 Task: Find connections with filter location Dhamtari with filter topic #mentalhealthwith filter profile language Spanish with filter current company Jellyfish with filter school UKA TARSADIA UNIVERSITY with filter industry Motor Vehicle Parts Manufacturing with filter service category iOS Development with filter keywords title Engineering Technician
Action: Mouse moved to (544, 67)
Screenshot: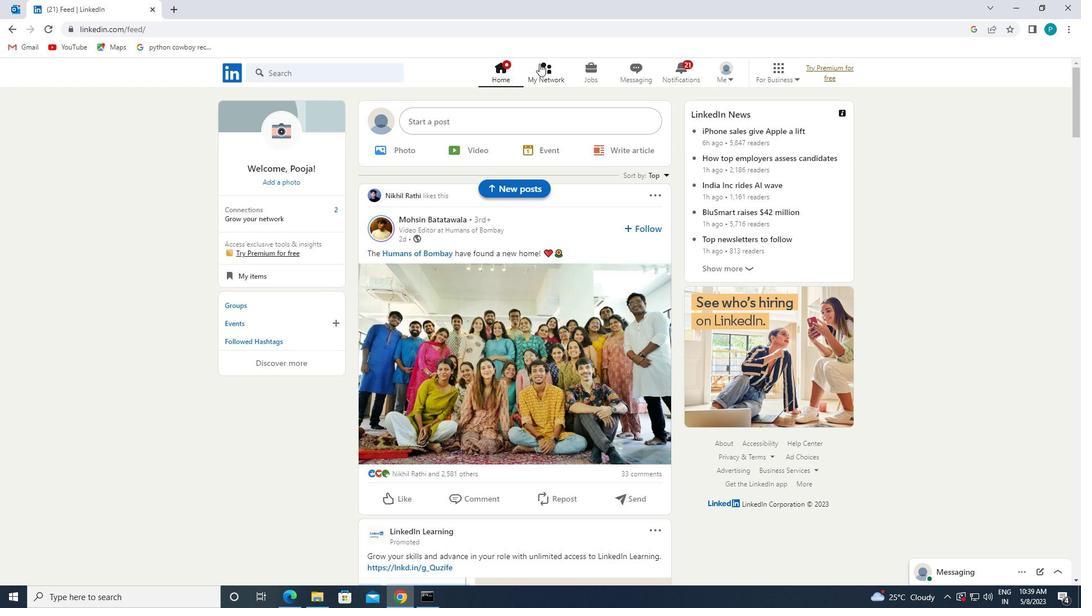 
Action: Mouse pressed left at (544, 67)
Screenshot: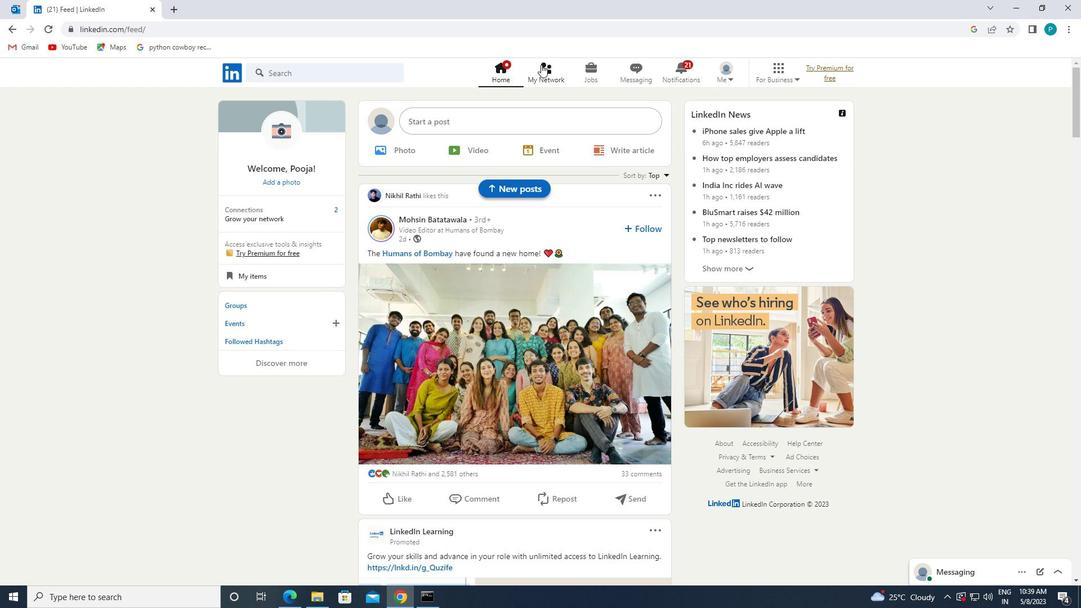 
Action: Mouse moved to (336, 128)
Screenshot: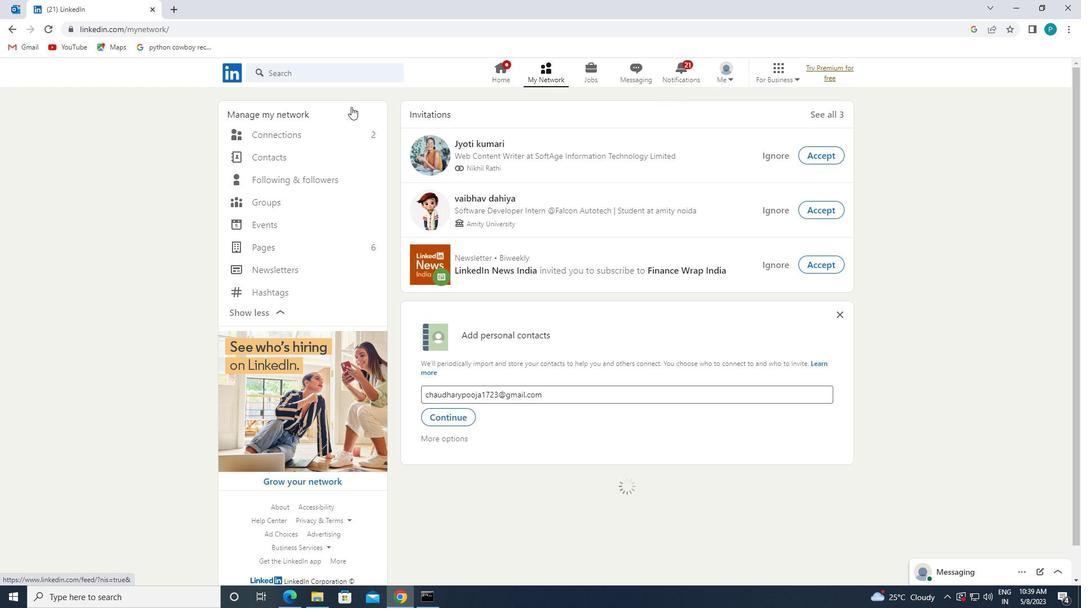 
Action: Mouse pressed left at (336, 128)
Screenshot: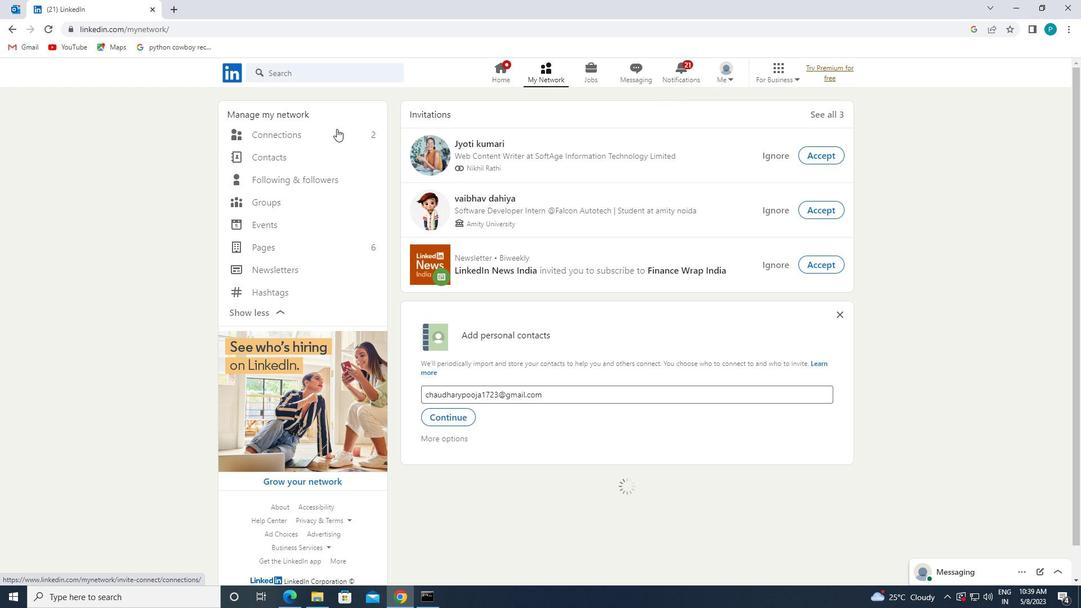 
Action: Mouse moved to (610, 138)
Screenshot: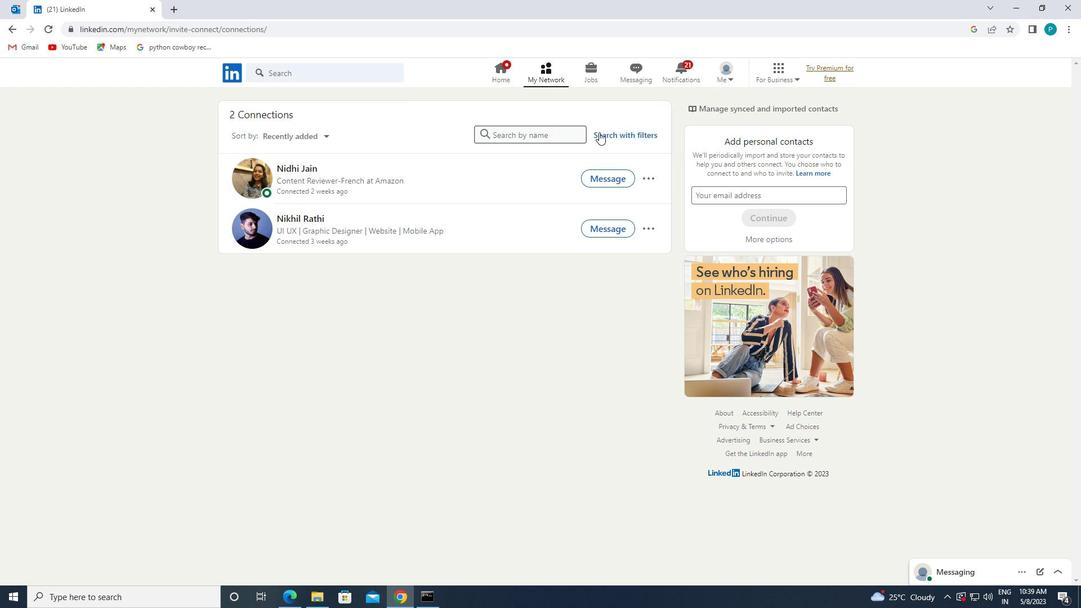 
Action: Mouse pressed left at (610, 138)
Screenshot: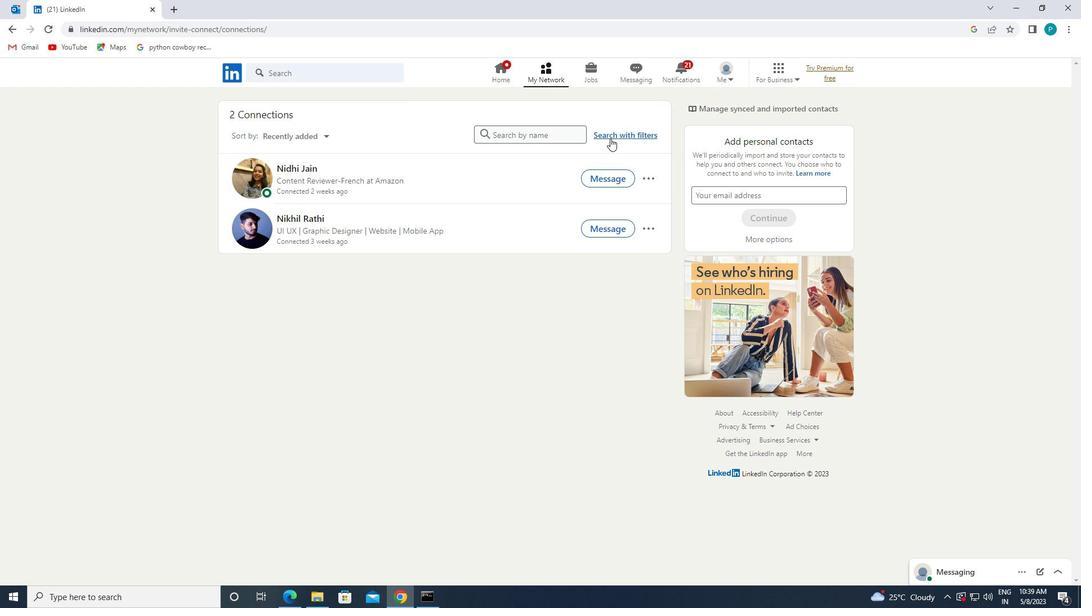 
Action: Mouse moved to (574, 103)
Screenshot: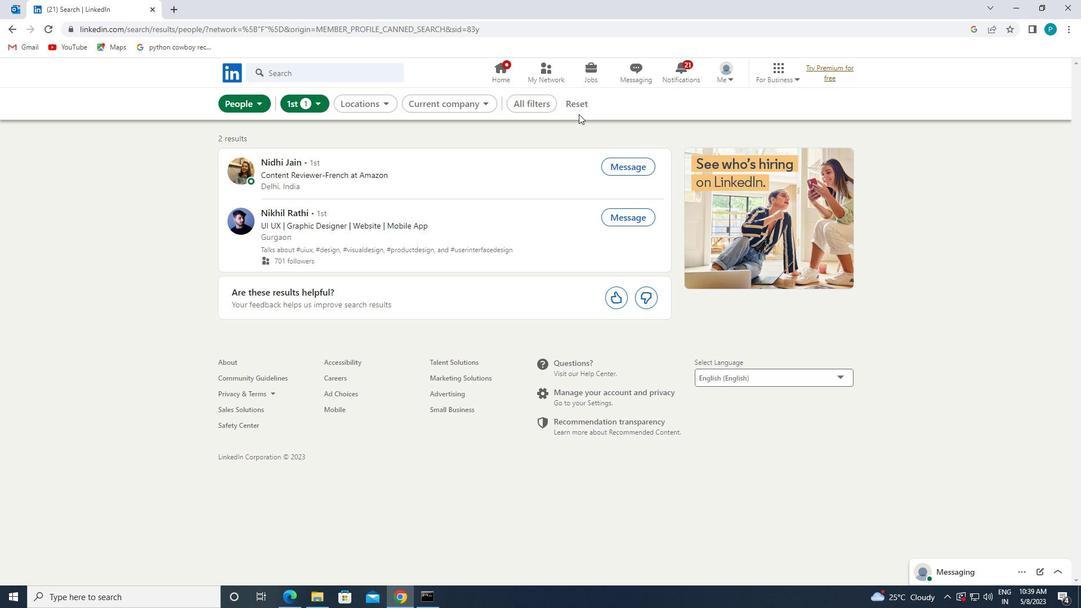 
Action: Mouse pressed left at (574, 103)
Screenshot: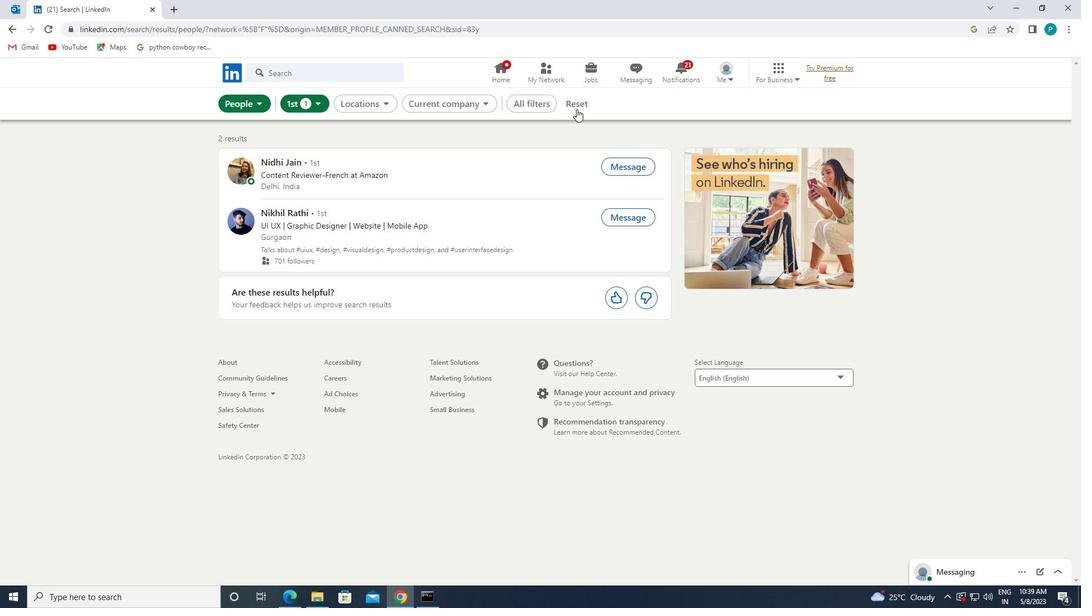 
Action: Mouse moved to (574, 103)
Screenshot: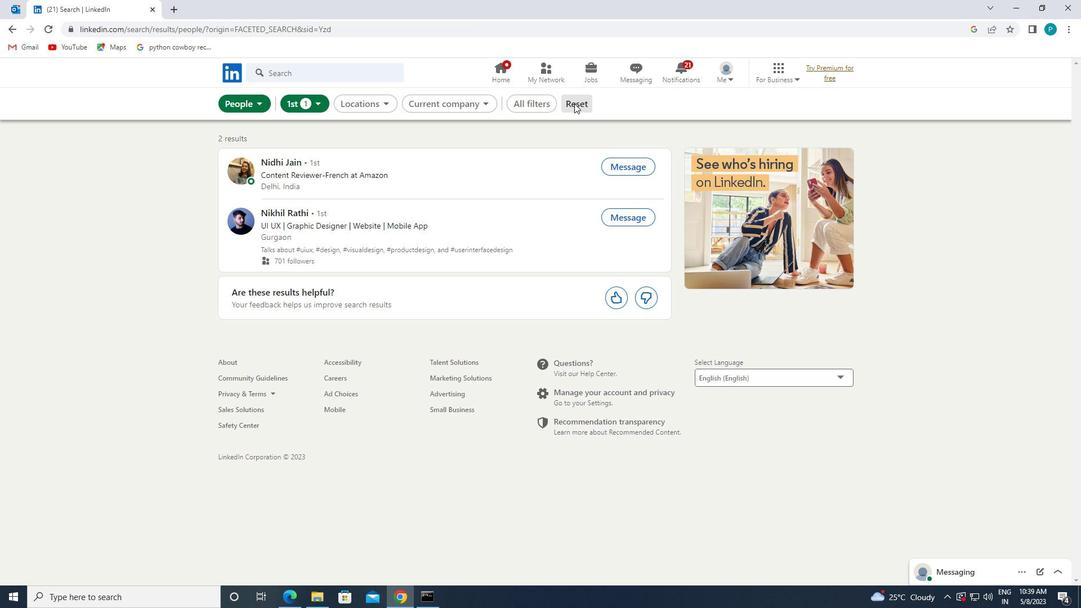 
Action: Mouse pressed left at (574, 103)
Screenshot: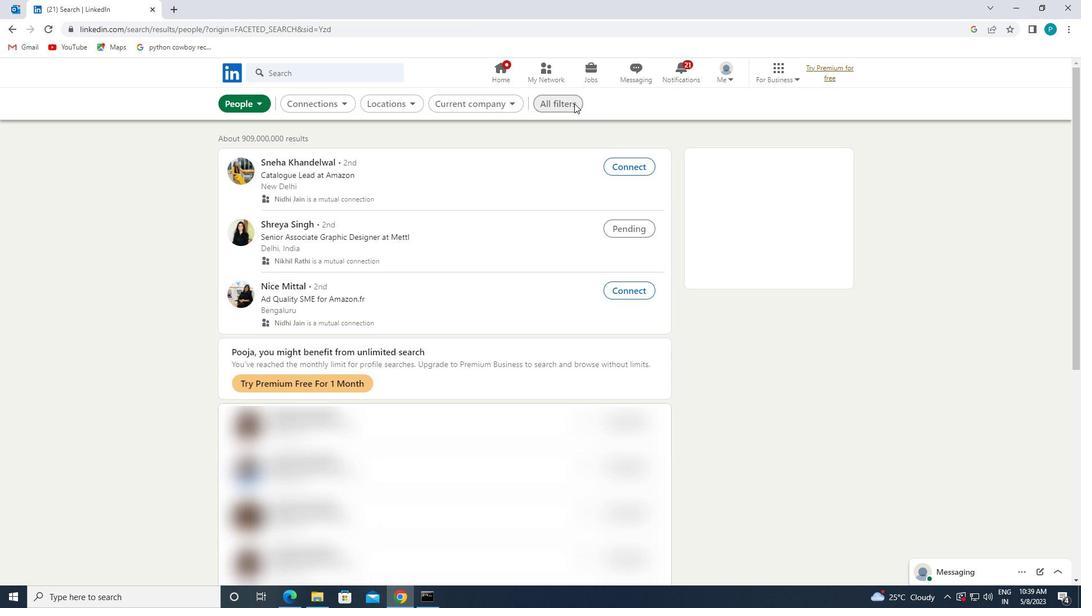
Action: Mouse moved to (774, 229)
Screenshot: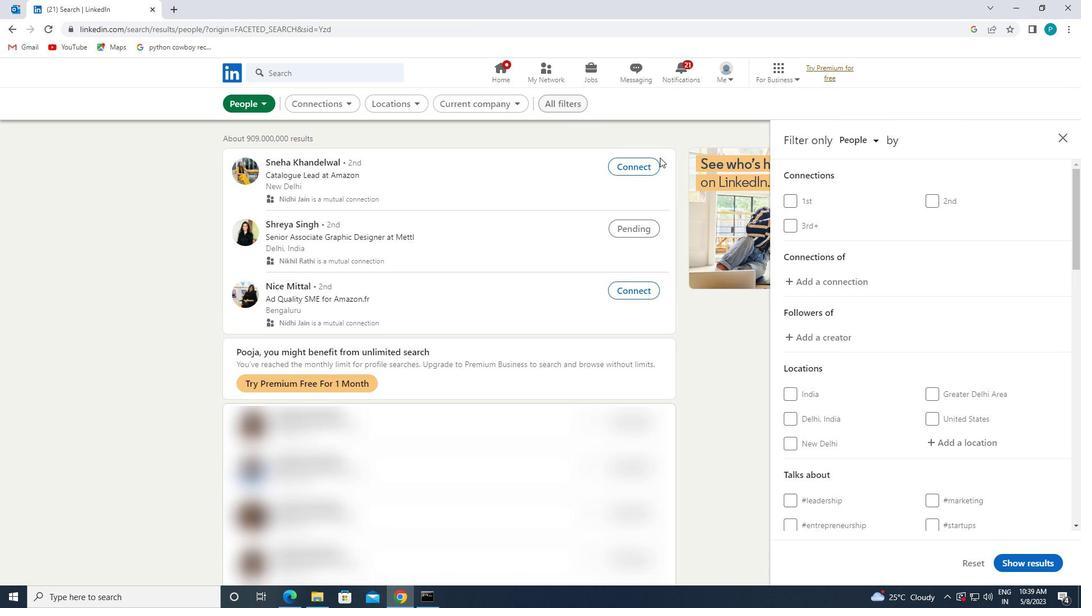 
Action: Mouse scrolled (774, 229) with delta (0, 0)
Screenshot: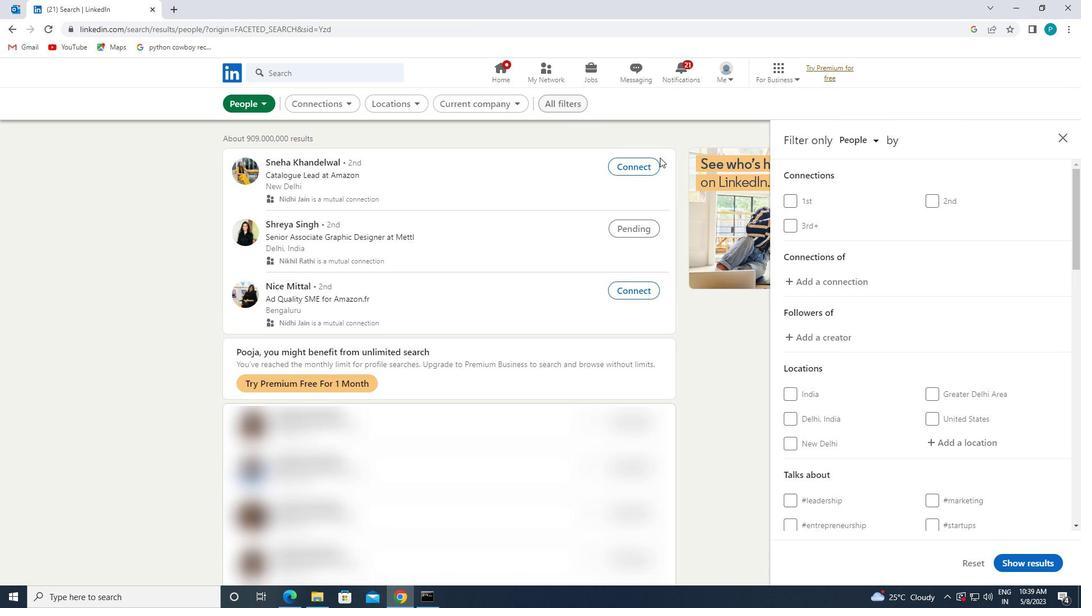 
Action: Mouse moved to (848, 273)
Screenshot: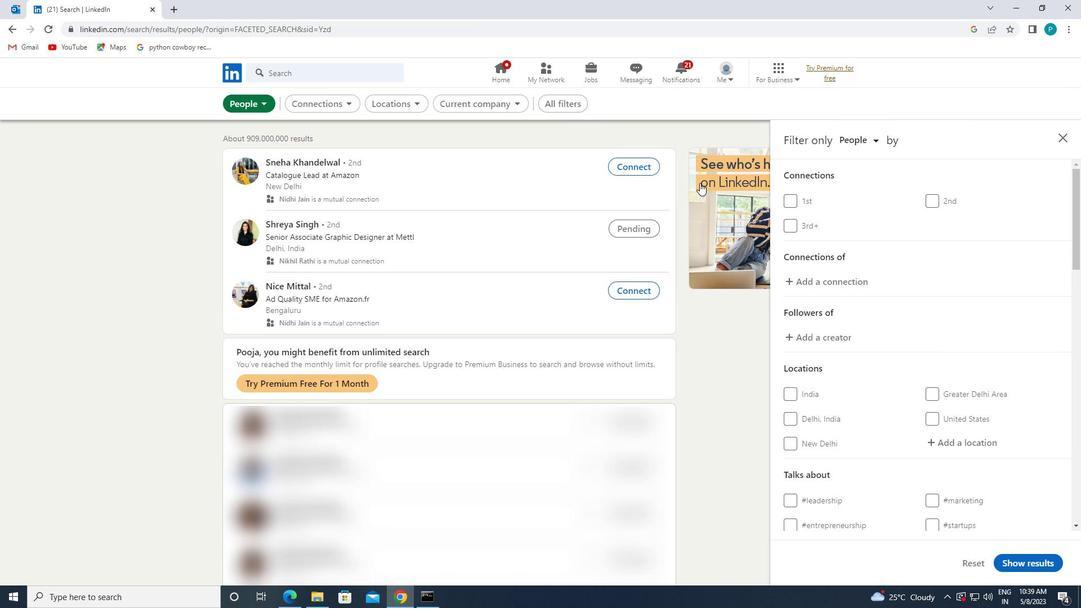 
Action: Mouse scrolled (848, 272) with delta (0, 0)
Screenshot: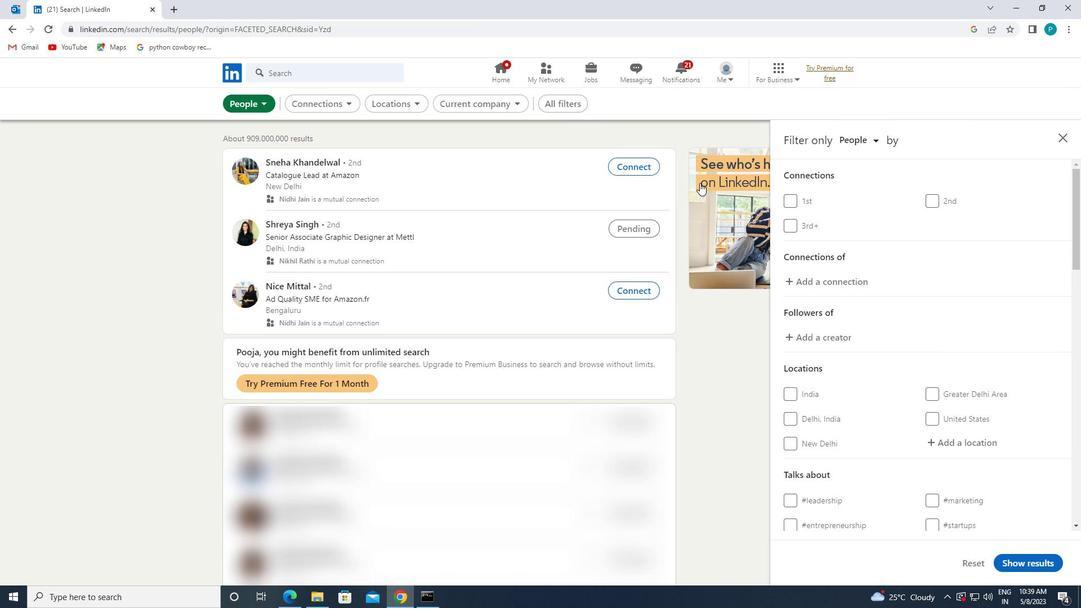 
Action: Mouse moved to (969, 333)
Screenshot: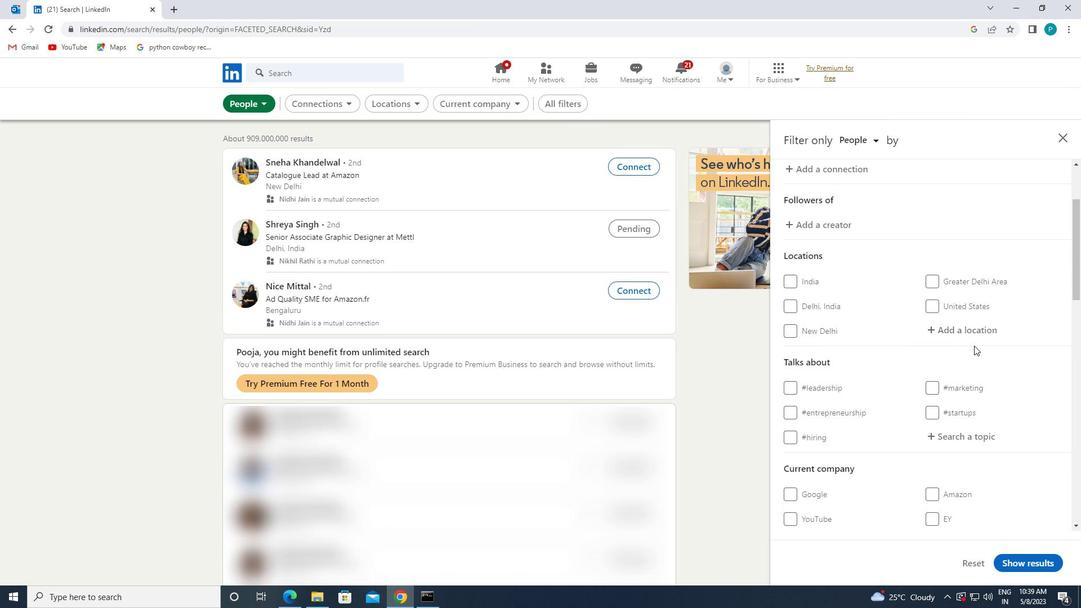 
Action: Mouse pressed left at (969, 333)
Screenshot: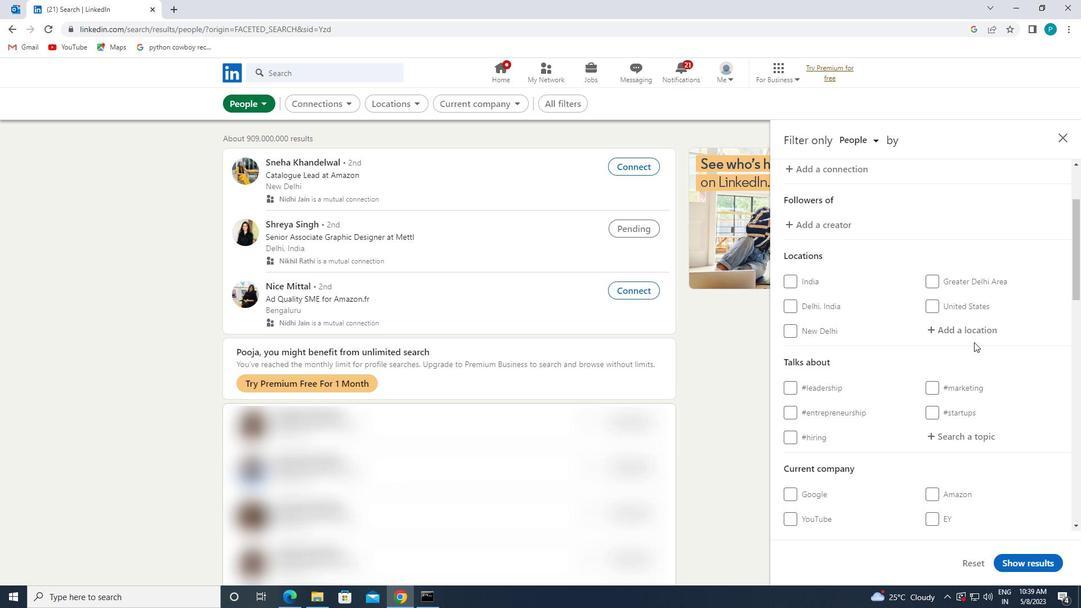
Action: Key pressed <Key.caps_lock>d<Key.caps_lock>hatari
Screenshot: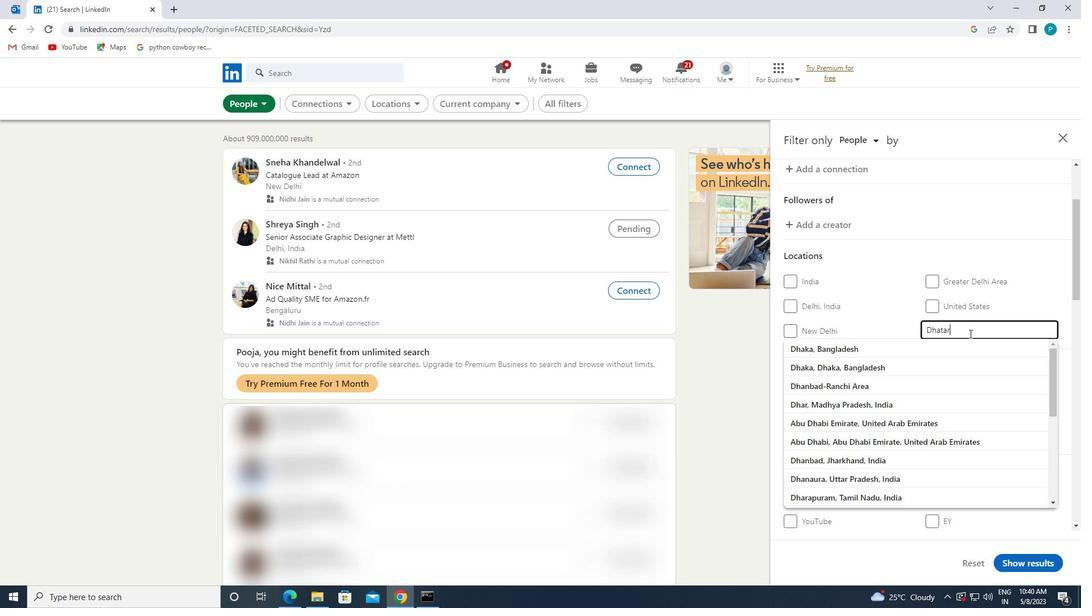 
Action: Mouse moved to (942, 330)
Screenshot: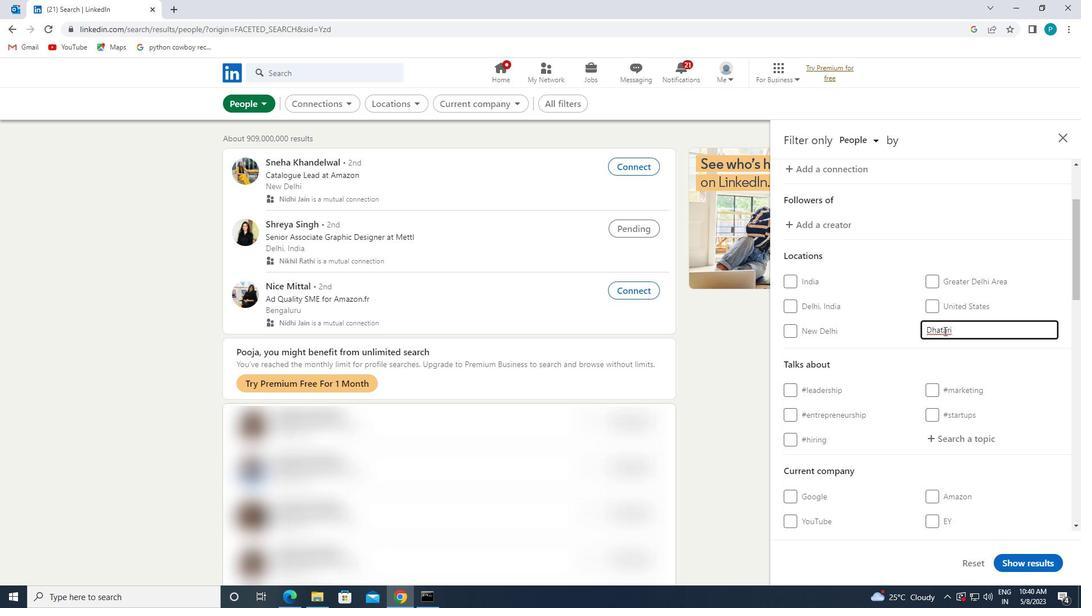 
Action: Mouse pressed left at (942, 330)
Screenshot: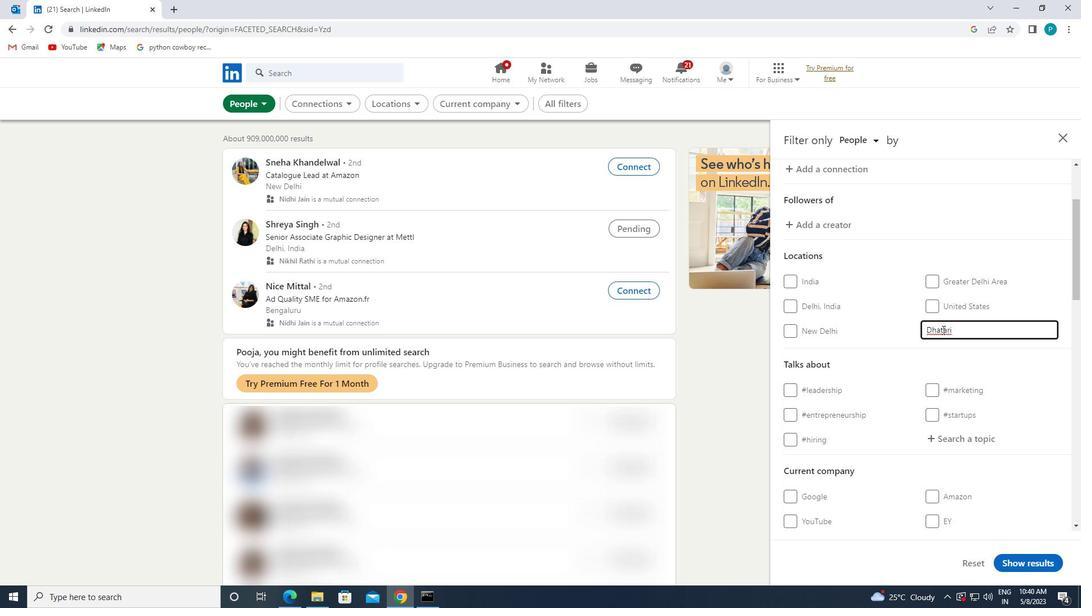 
Action: Mouse moved to (940, 330)
Screenshot: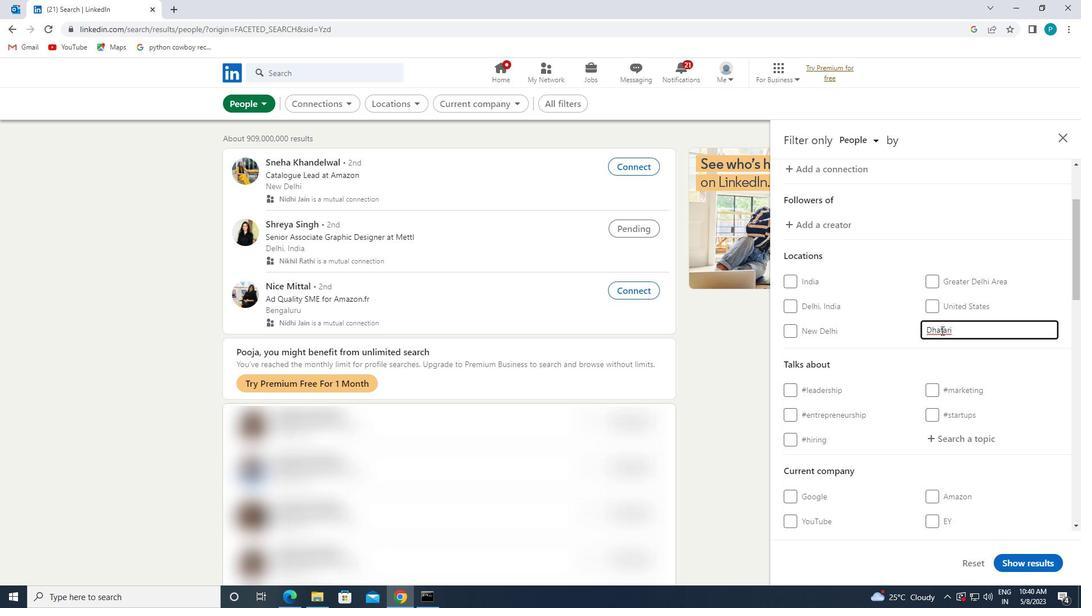 
Action: Mouse pressed left at (940, 330)
Screenshot: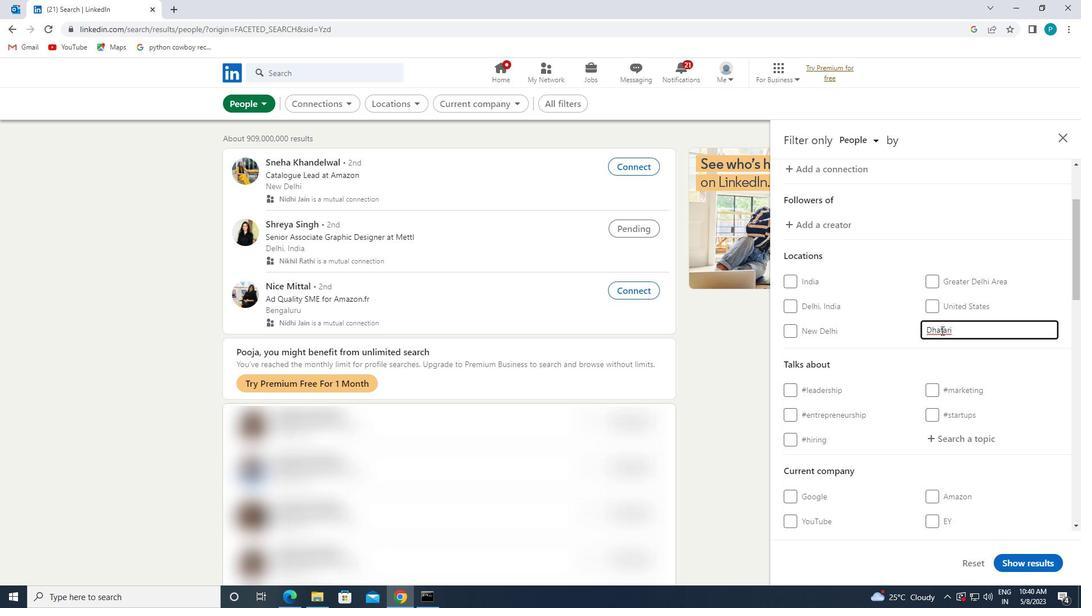 
Action: Mouse moved to (940, 330)
Screenshot: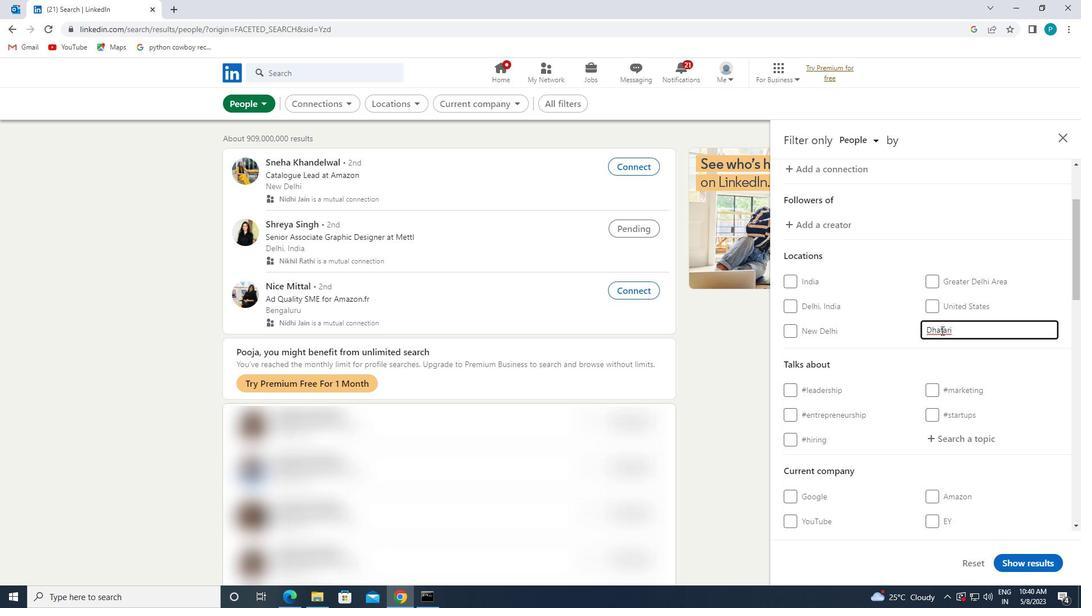 
Action: Key pressed m
Screenshot: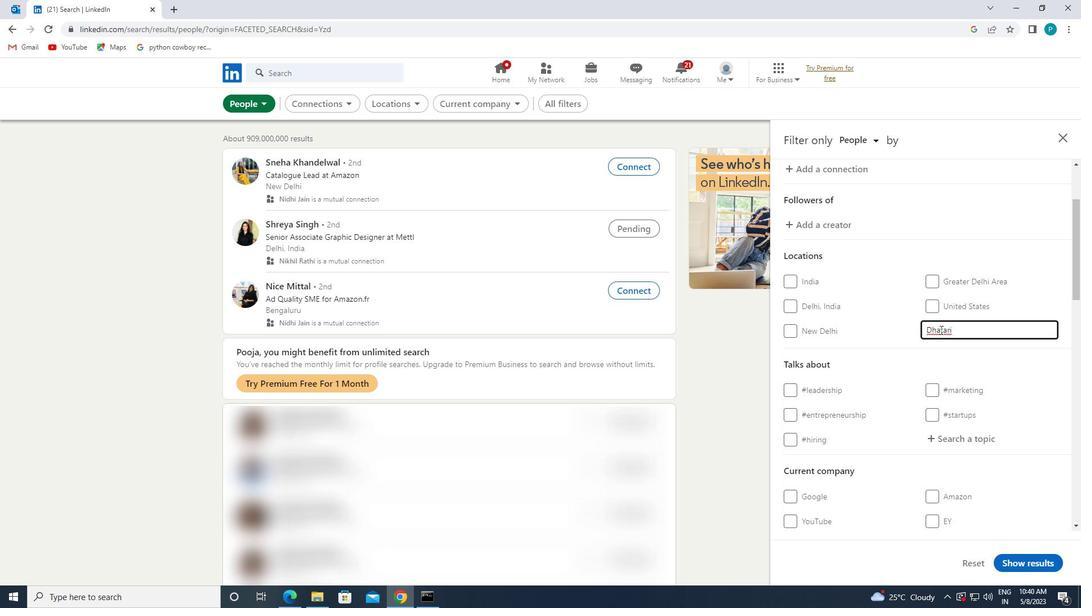 
Action: Mouse moved to (898, 343)
Screenshot: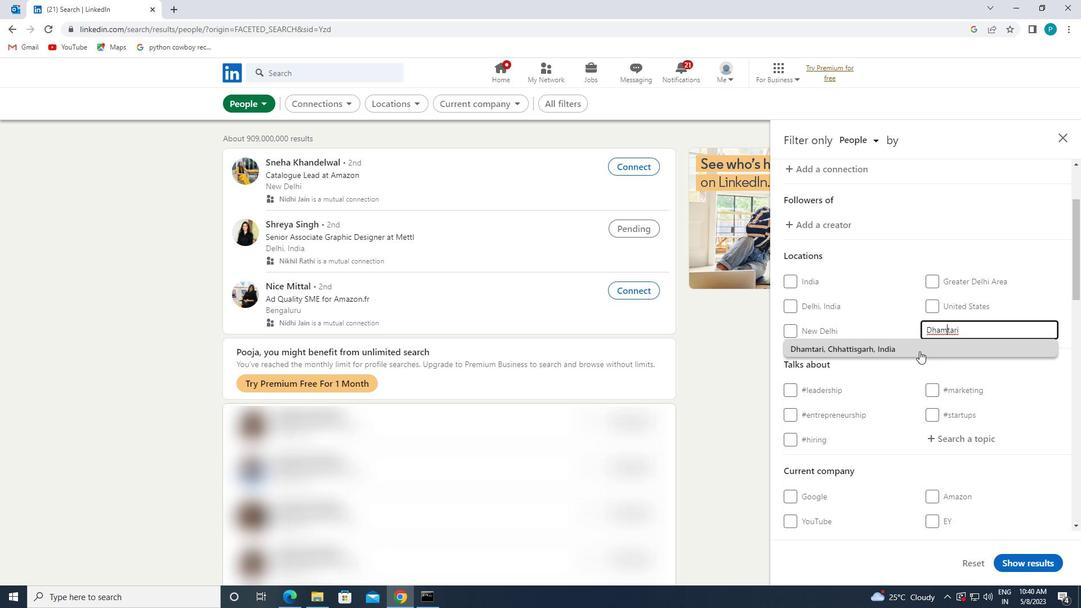 
Action: Mouse pressed left at (898, 343)
Screenshot: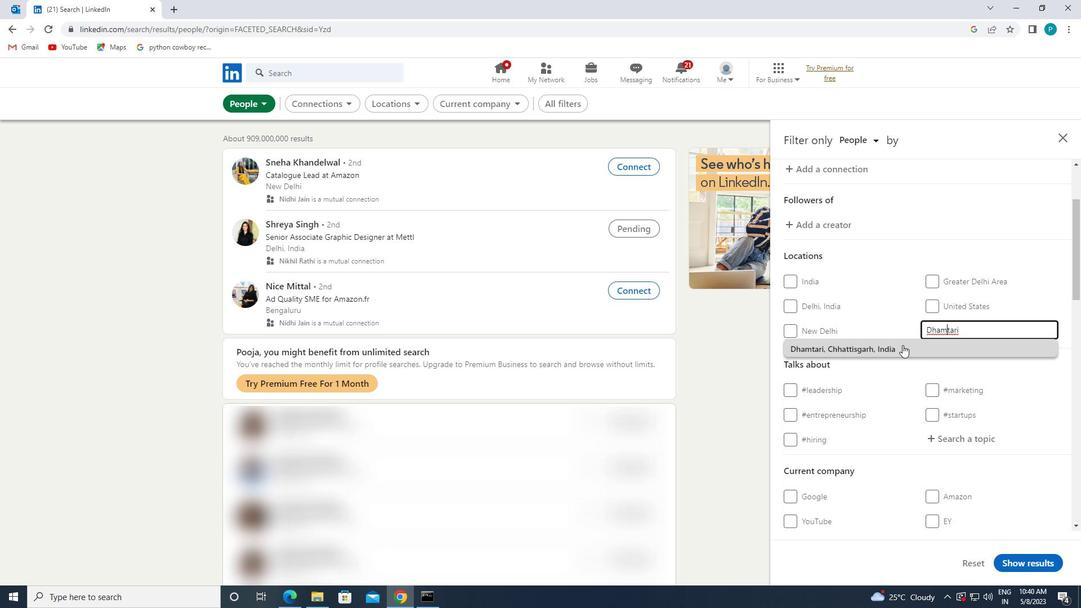 
Action: Mouse moved to (964, 392)
Screenshot: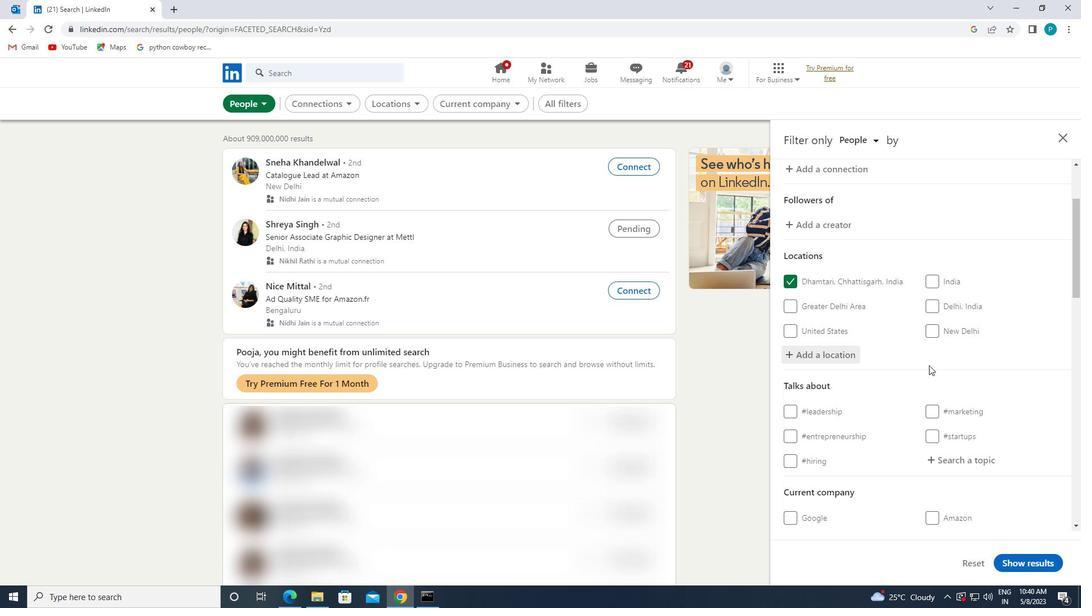 
Action: Mouse scrolled (964, 391) with delta (0, 0)
Screenshot: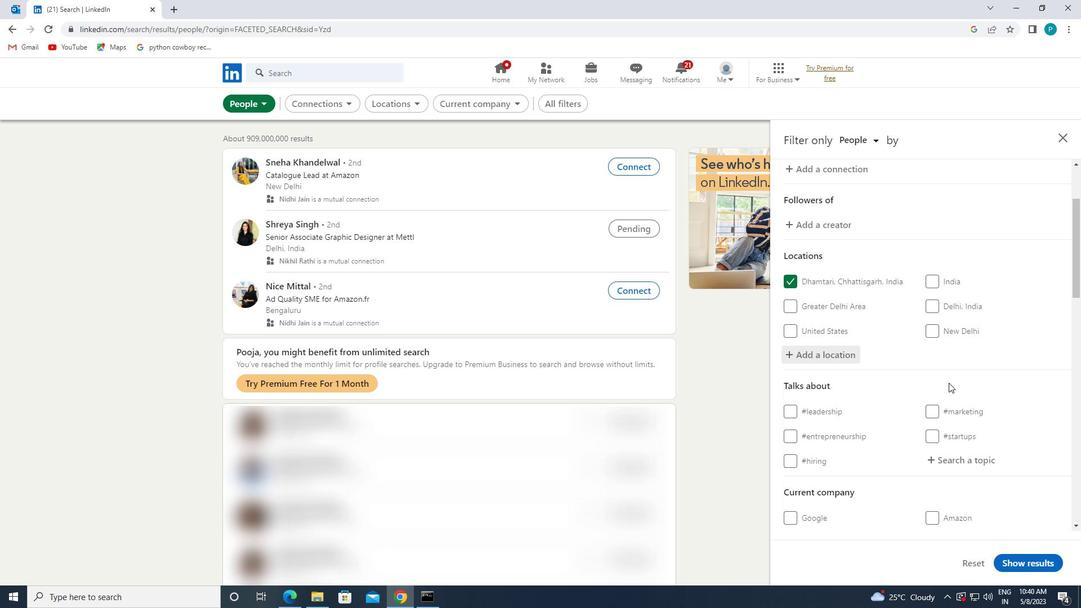 
Action: Mouse scrolled (964, 391) with delta (0, 0)
Screenshot: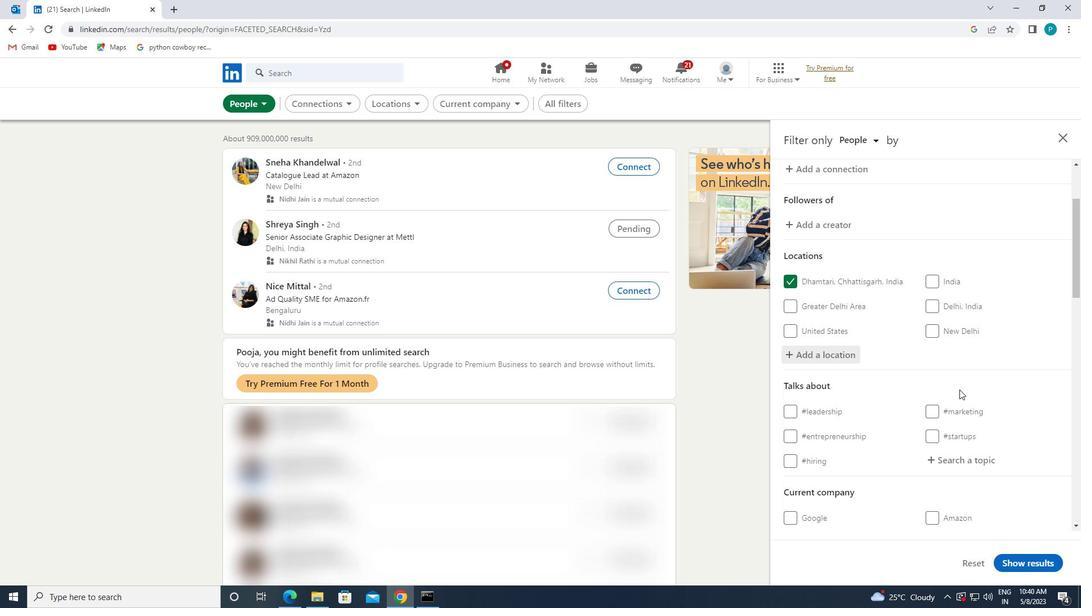 
Action: Mouse moved to (951, 344)
Screenshot: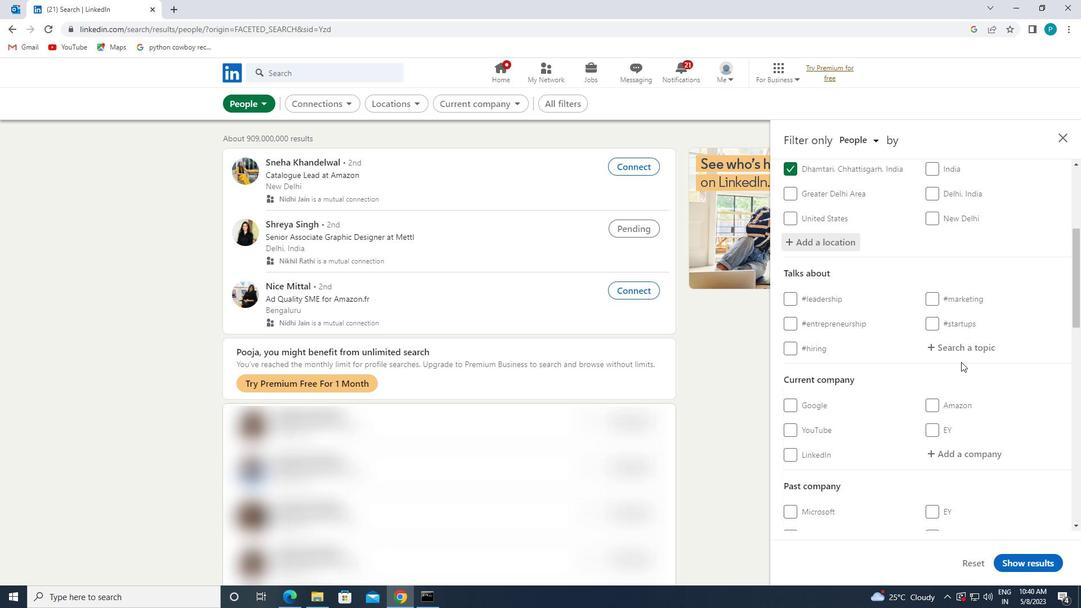 
Action: Mouse pressed left at (951, 344)
Screenshot: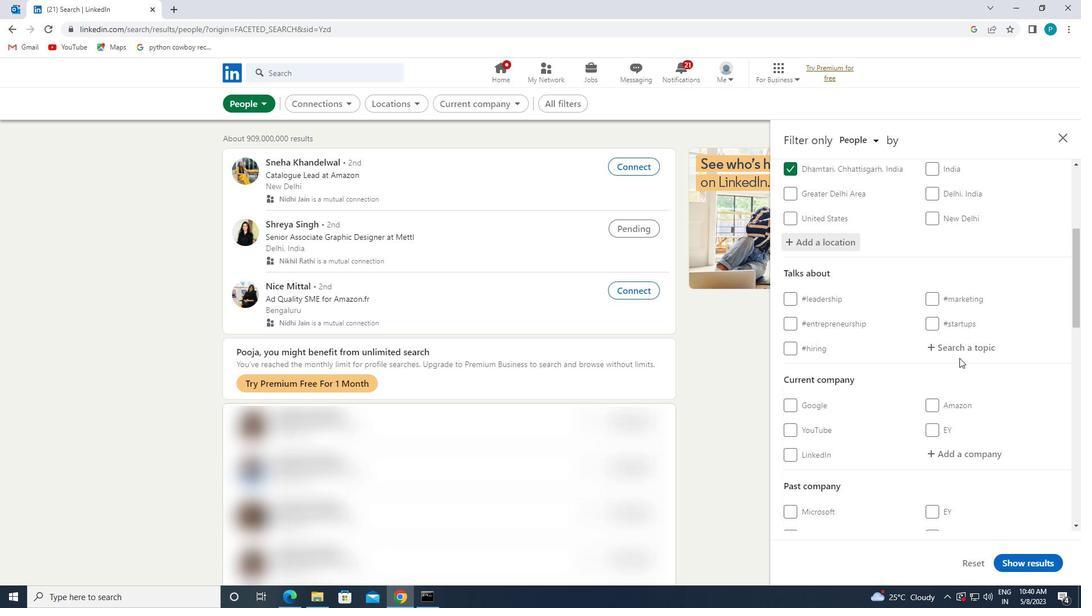 
Action: Key pressed <Key.shift>#MENTALHEALTH
Screenshot: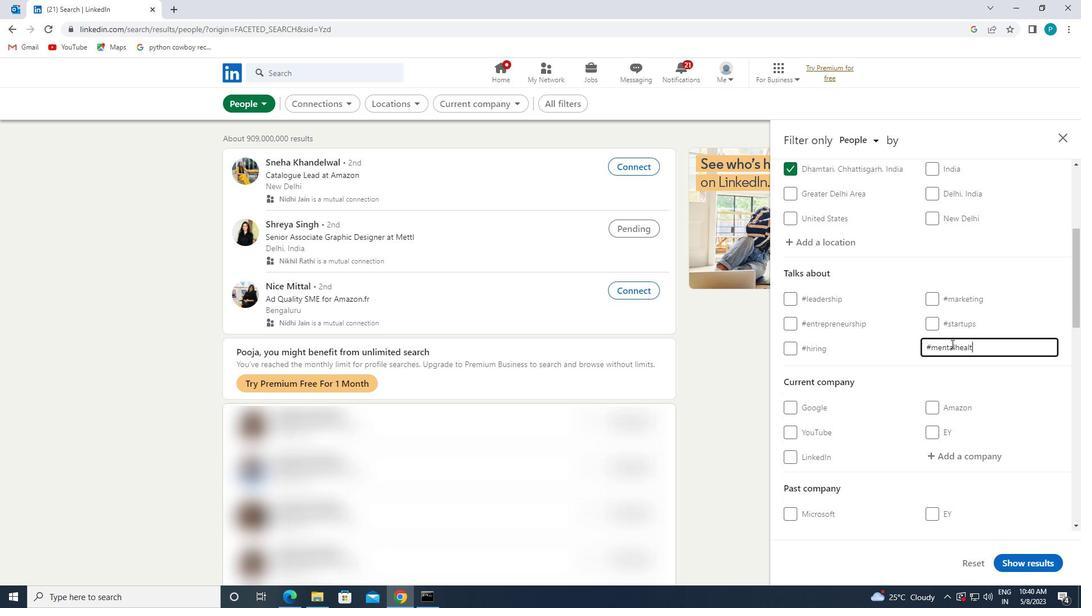 
Action: Mouse moved to (943, 376)
Screenshot: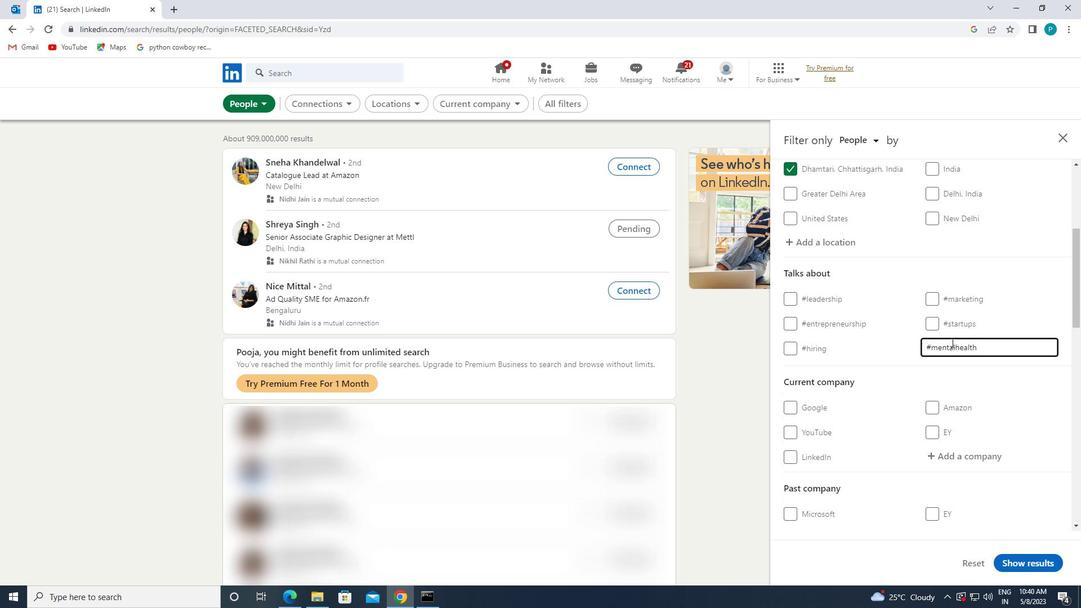 
Action: Mouse scrolled (943, 376) with delta (0, 0)
Screenshot: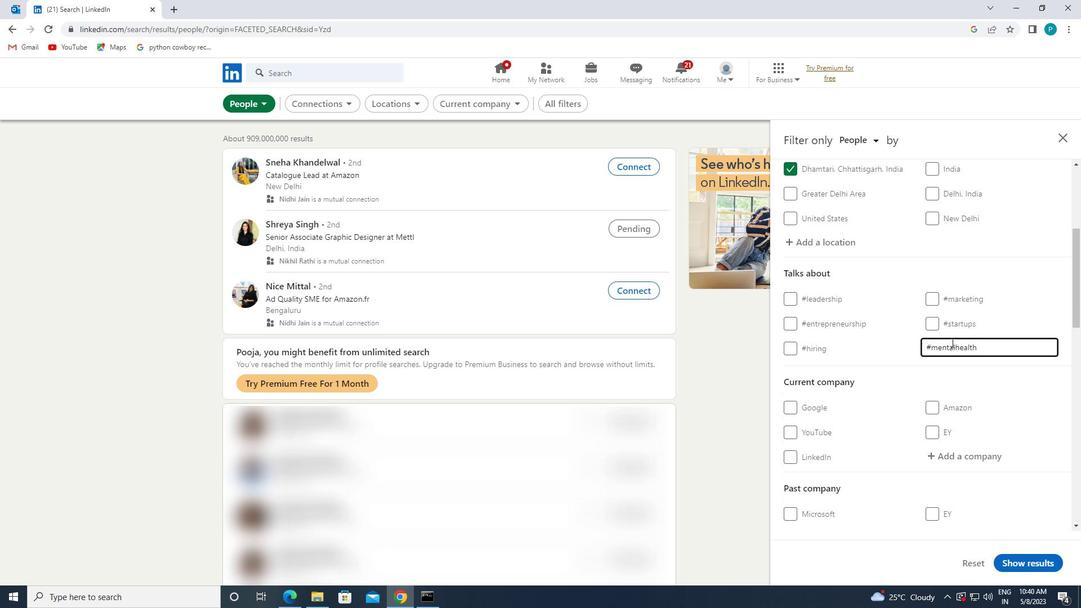 
Action: Mouse moved to (945, 377)
Screenshot: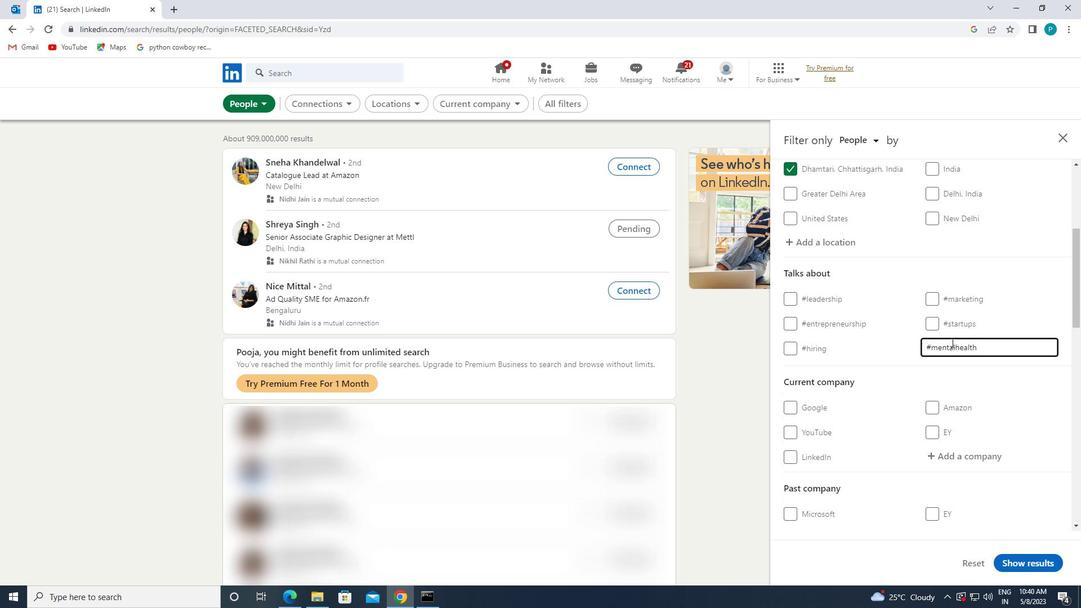 
Action: Mouse scrolled (945, 376) with delta (0, 0)
Screenshot: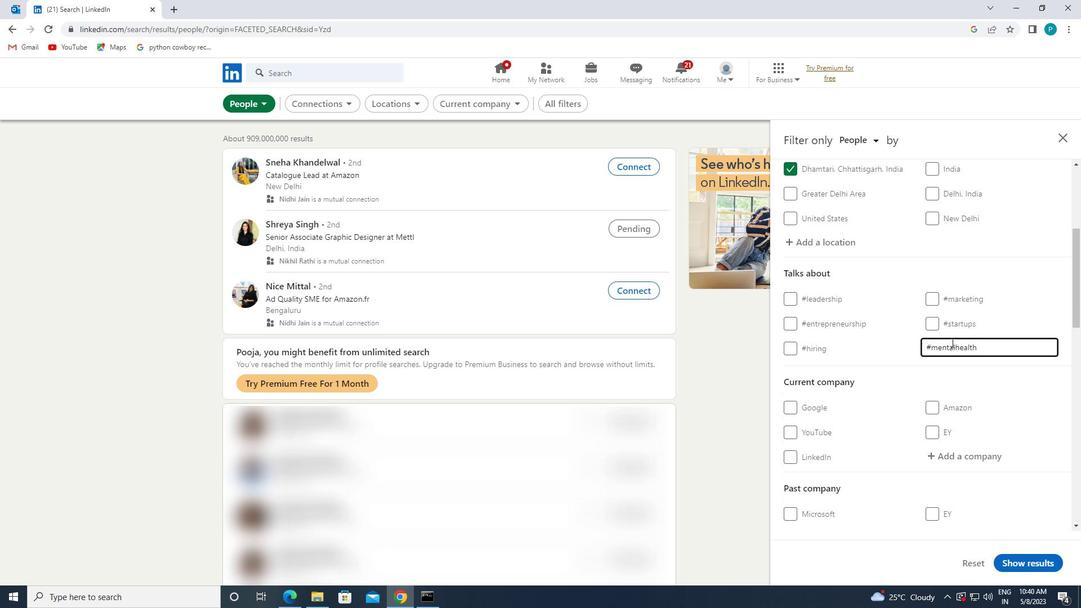 
Action: Mouse moved to (945, 377)
Screenshot: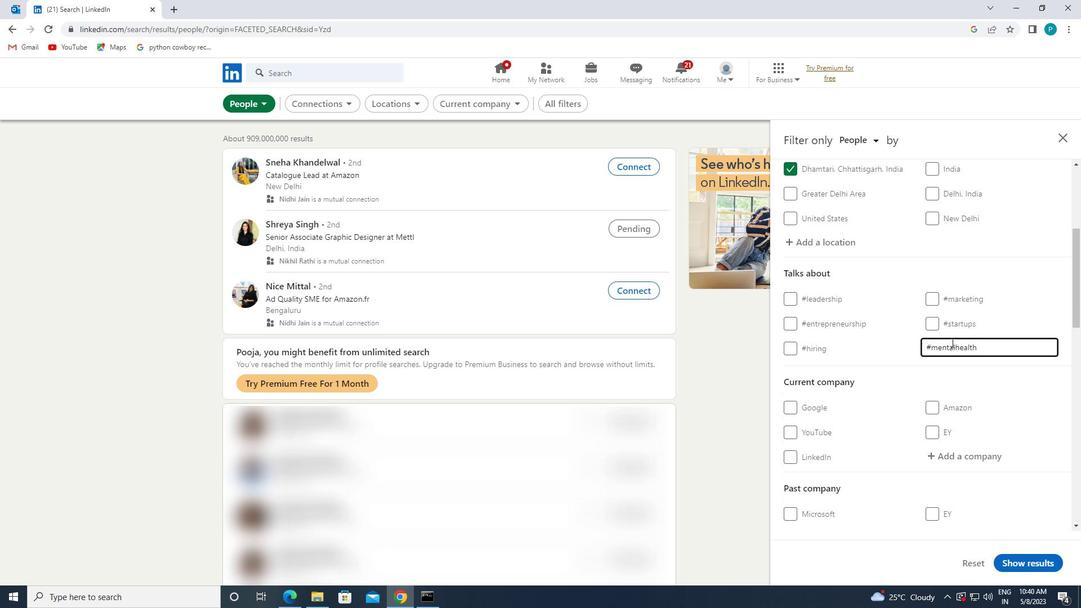 
Action: Mouse scrolled (945, 377) with delta (0, 0)
Screenshot: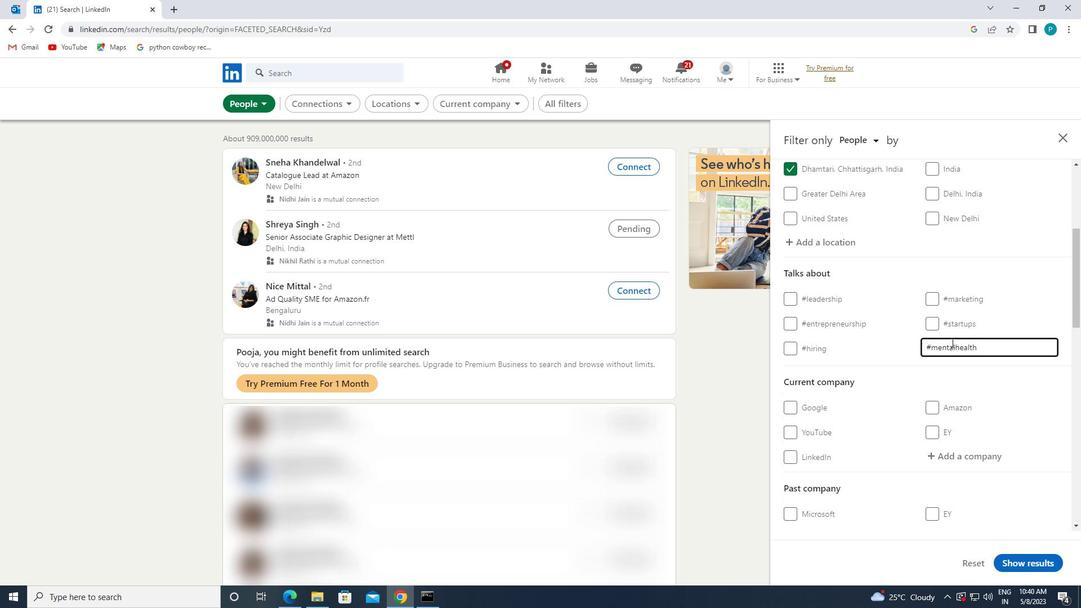 
Action: Mouse scrolled (945, 377) with delta (0, 0)
Screenshot: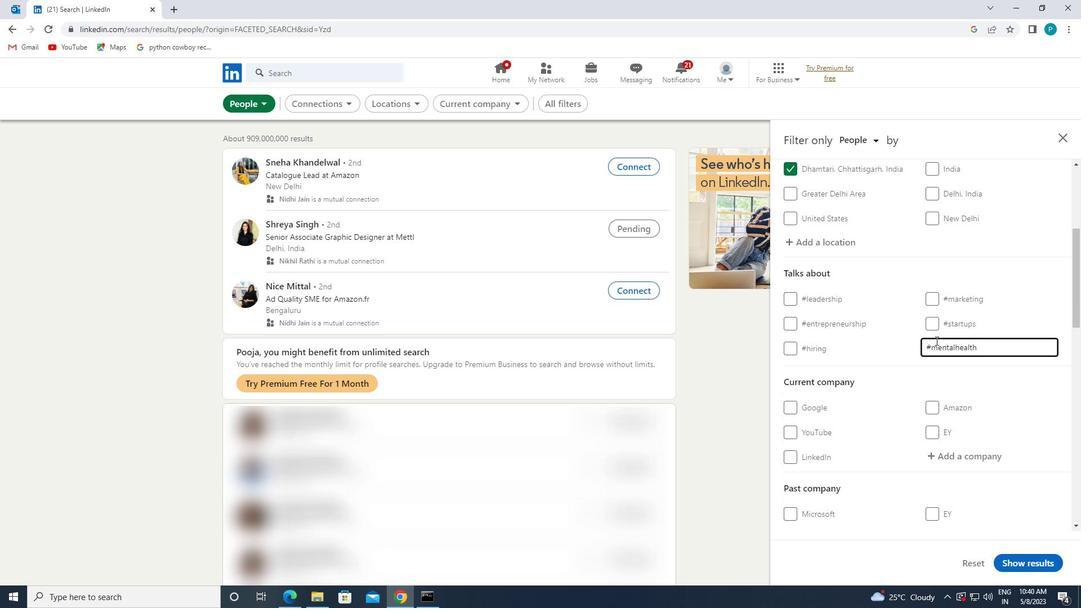 
Action: Mouse moved to (946, 378)
Screenshot: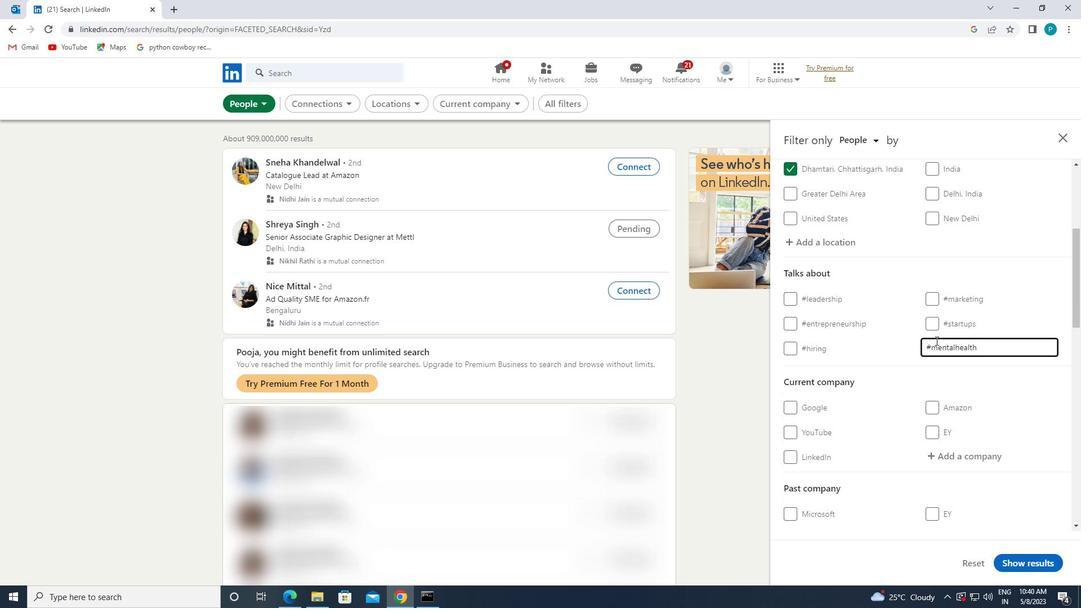 
Action: Mouse scrolled (946, 377) with delta (0, 0)
Screenshot: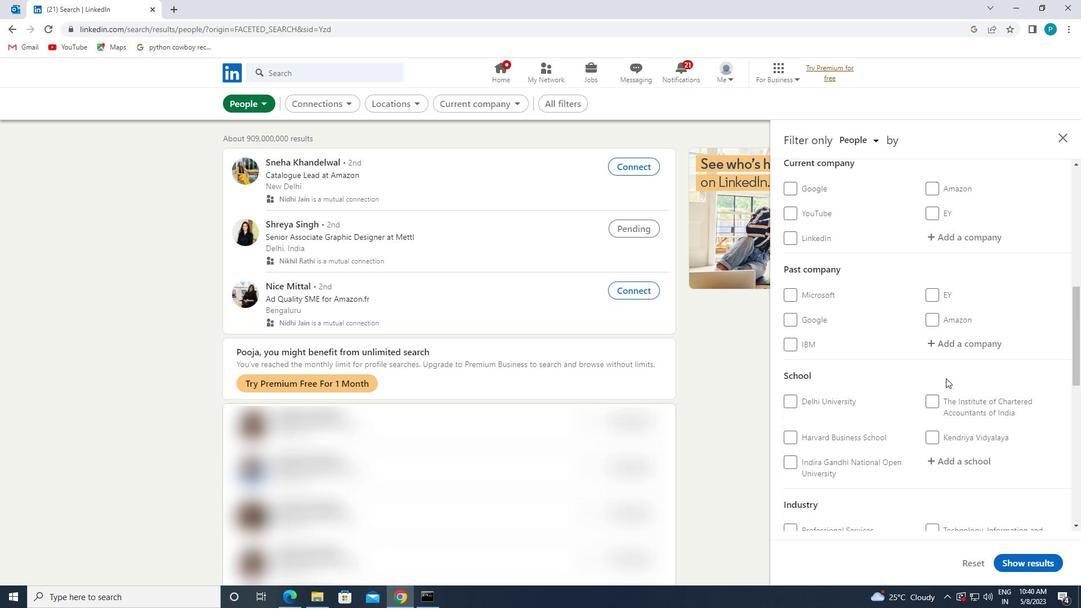 
Action: Mouse moved to (946, 379)
Screenshot: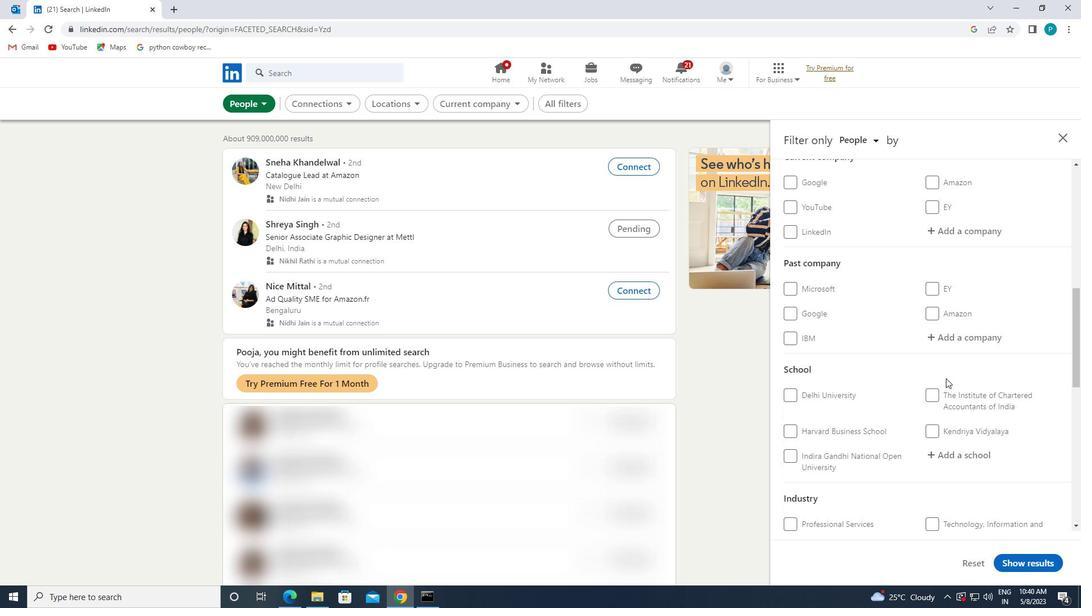 
Action: Mouse scrolled (946, 378) with delta (0, 0)
Screenshot: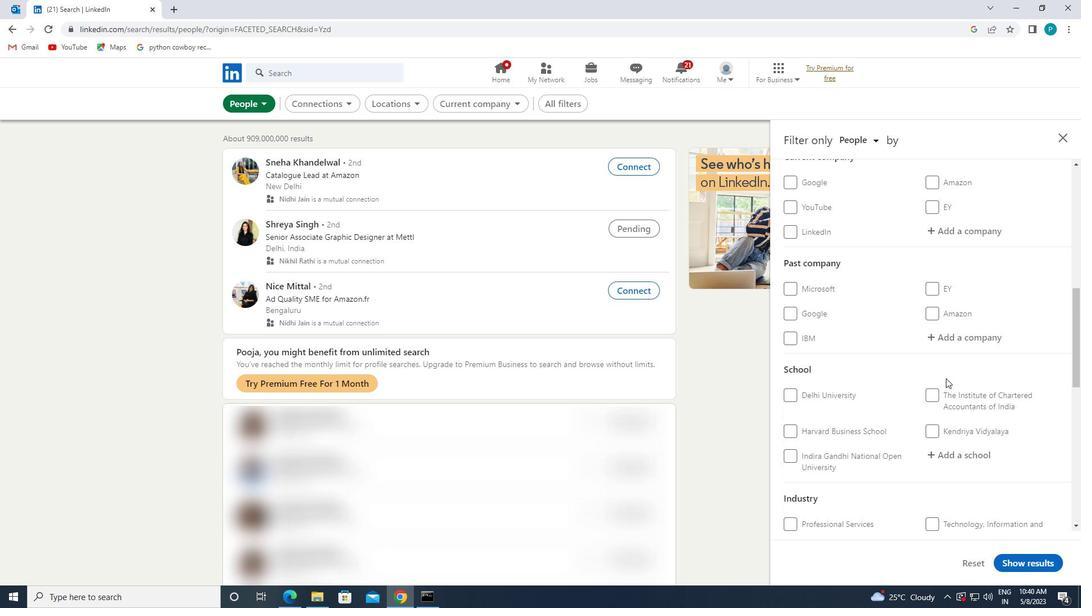 
Action: Mouse moved to (938, 379)
Screenshot: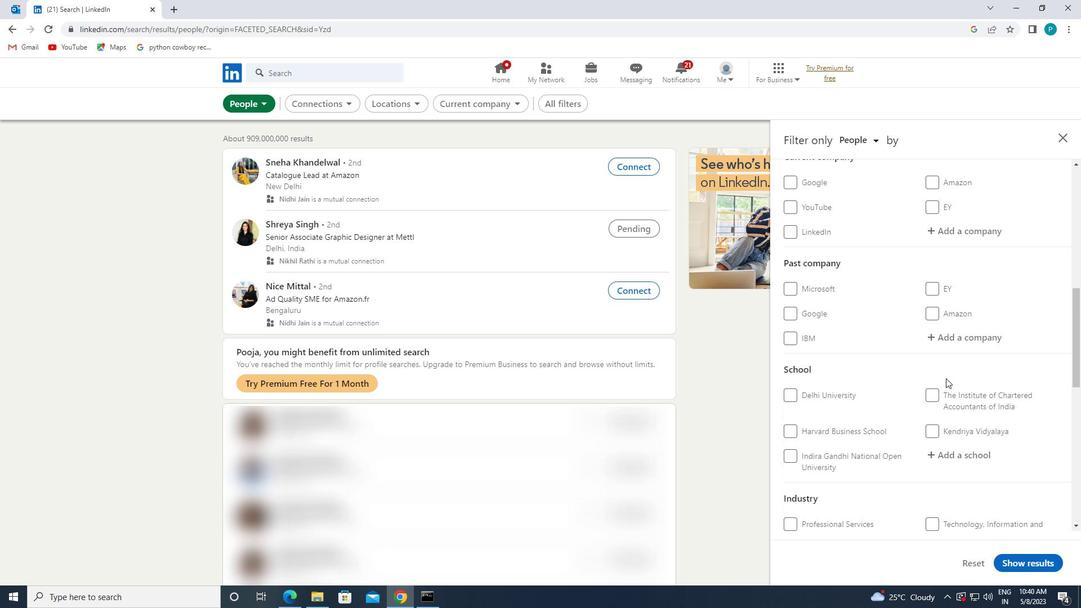 
Action: Mouse scrolled (938, 378) with delta (0, 0)
Screenshot: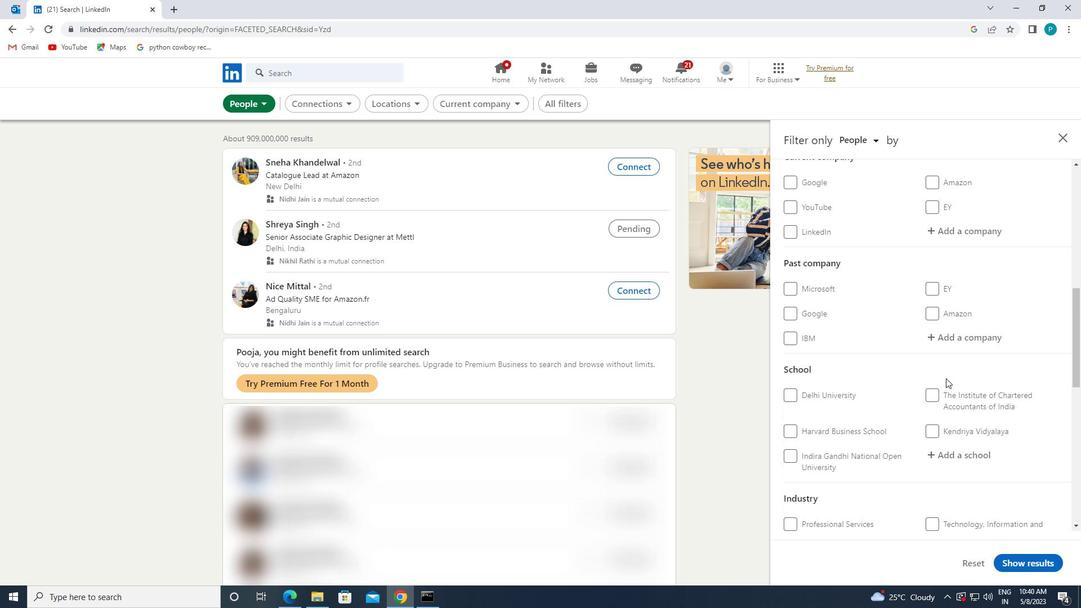 
Action: Mouse moved to (800, 506)
Screenshot: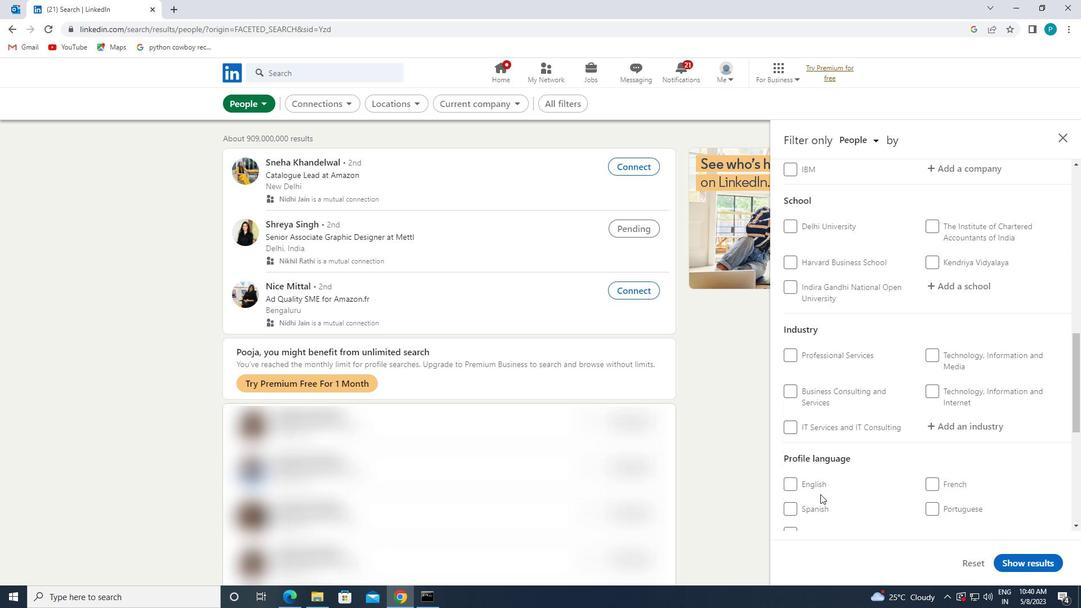 
Action: Mouse pressed left at (800, 506)
Screenshot: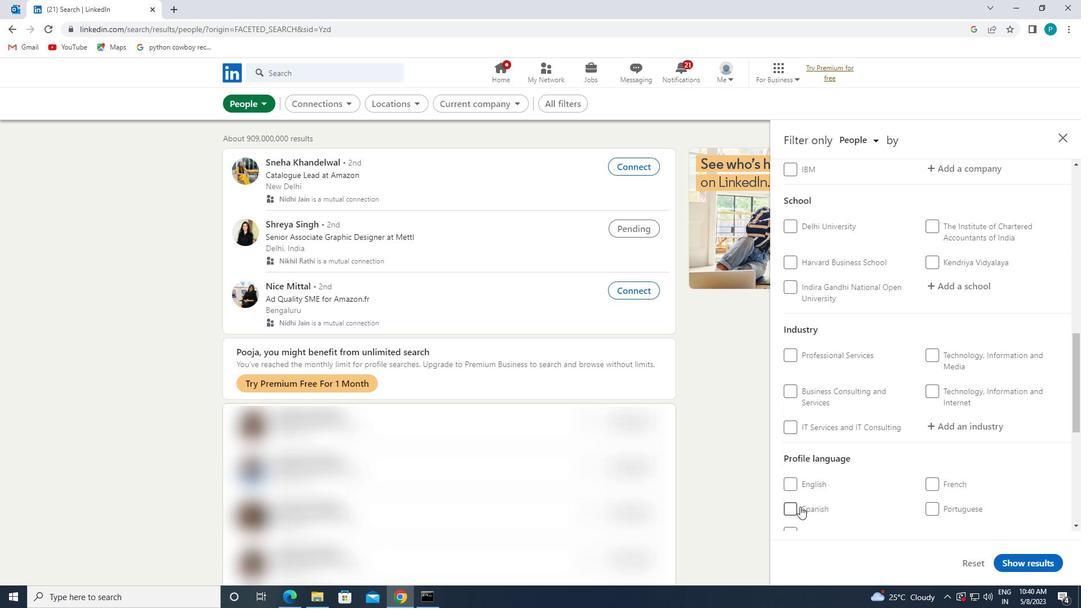 
Action: Mouse moved to (912, 442)
Screenshot: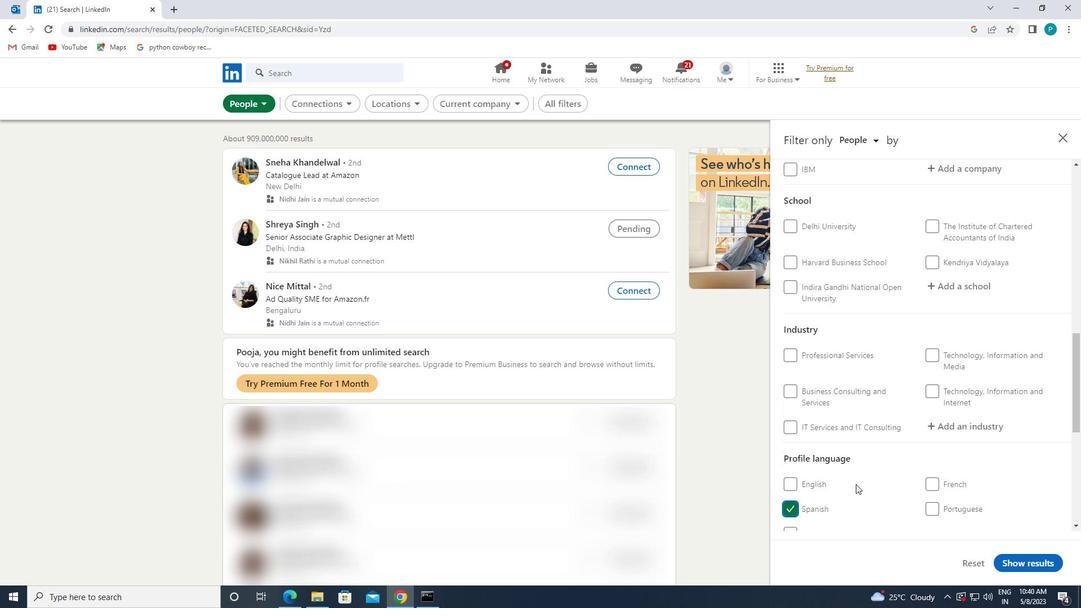
Action: Mouse scrolled (912, 443) with delta (0, 0)
Screenshot: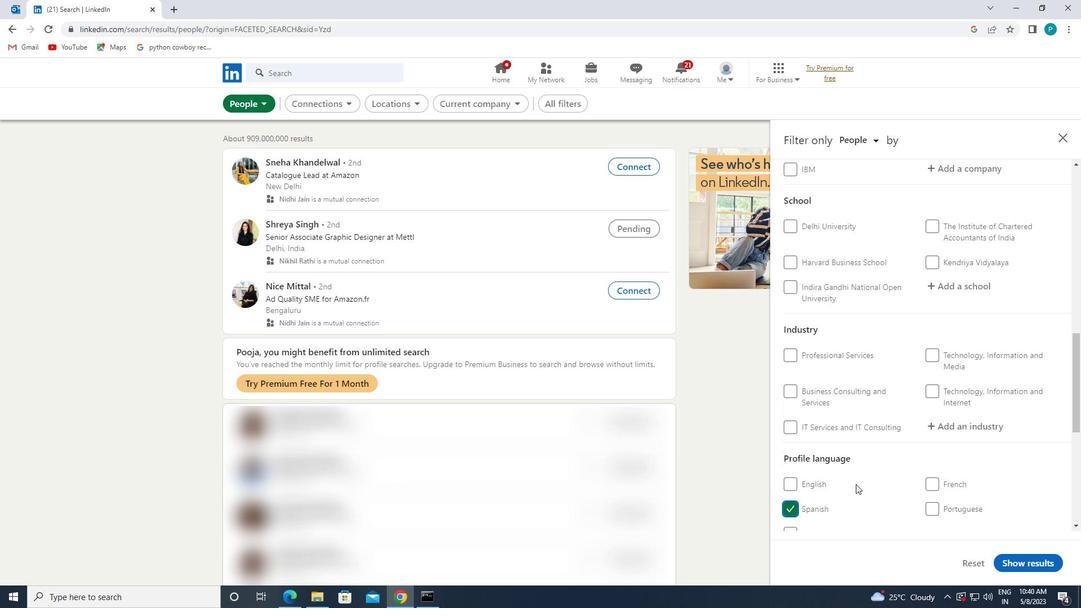 
Action: Mouse moved to (912, 440)
Screenshot: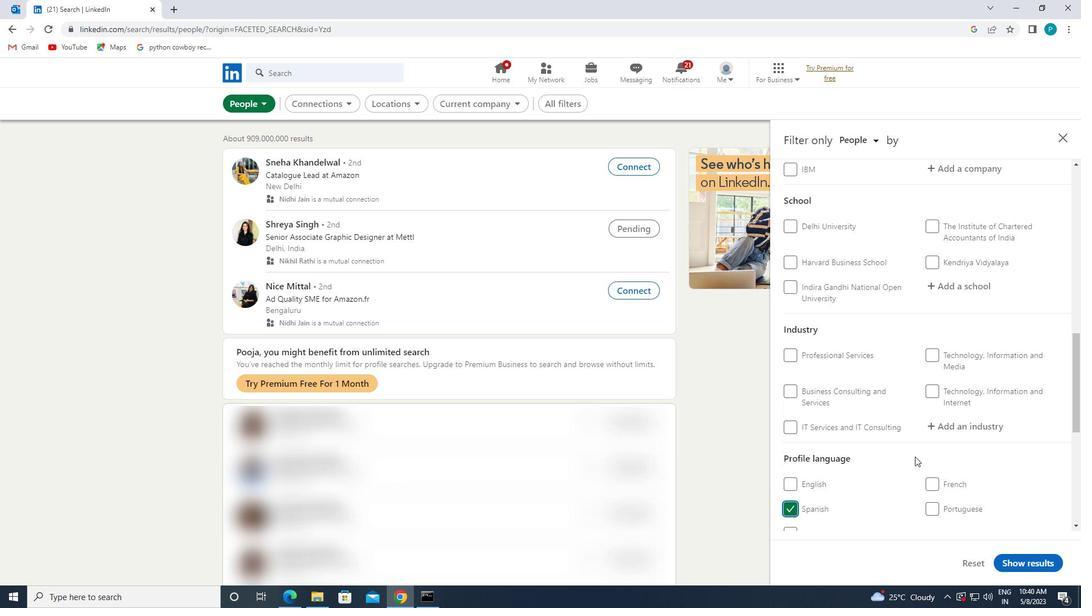 
Action: Mouse scrolled (912, 440) with delta (0, 0)
Screenshot: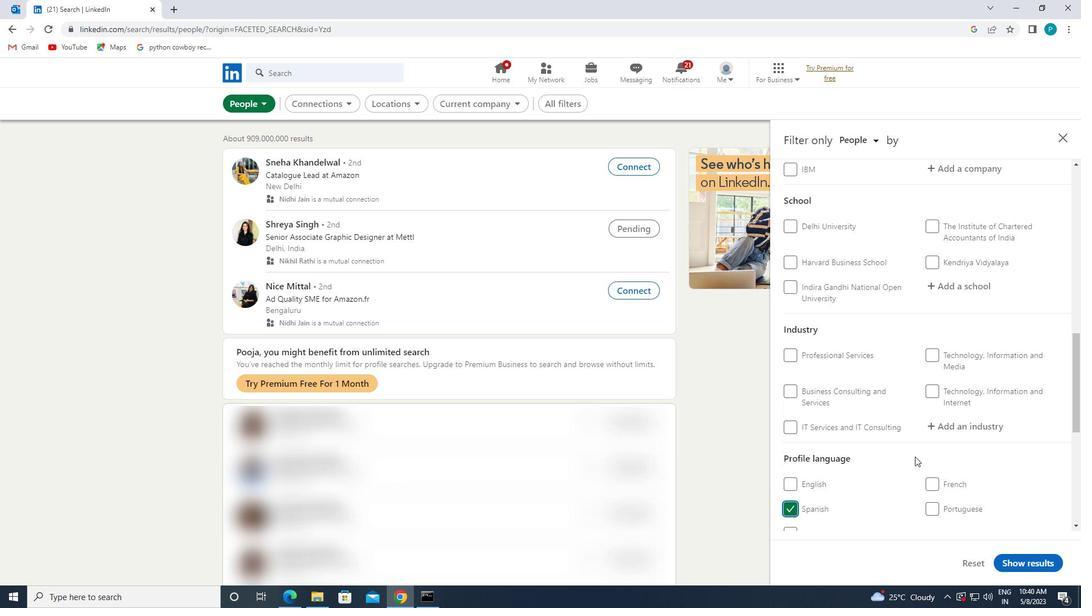 
Action: Mouse moved to (912, 439)
Screenshot: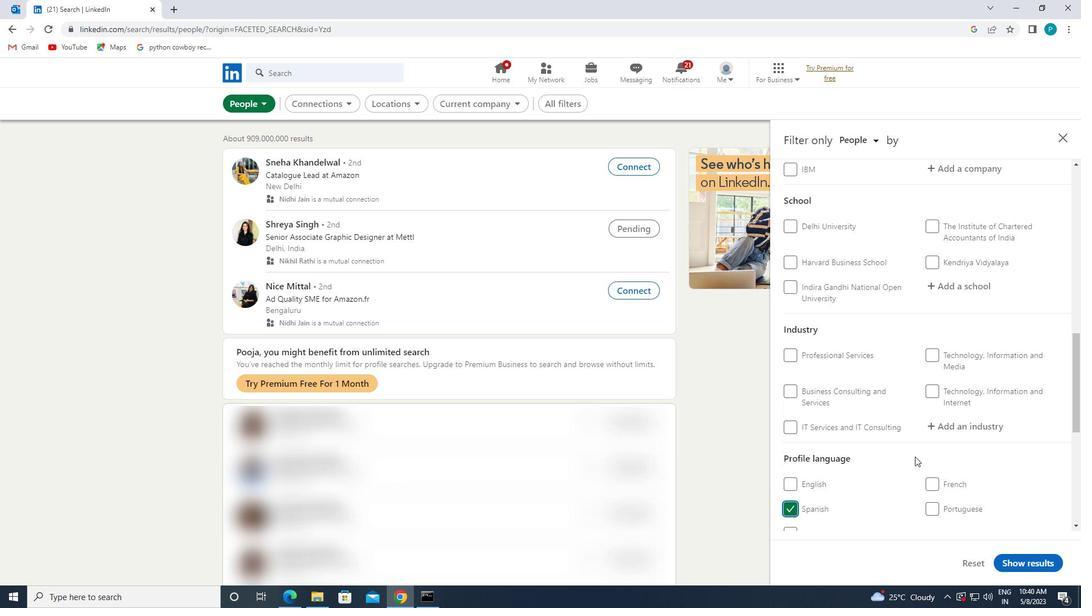 
Action: Mouse scrolled (912, 440) with delta (0, 0)
Screenshot: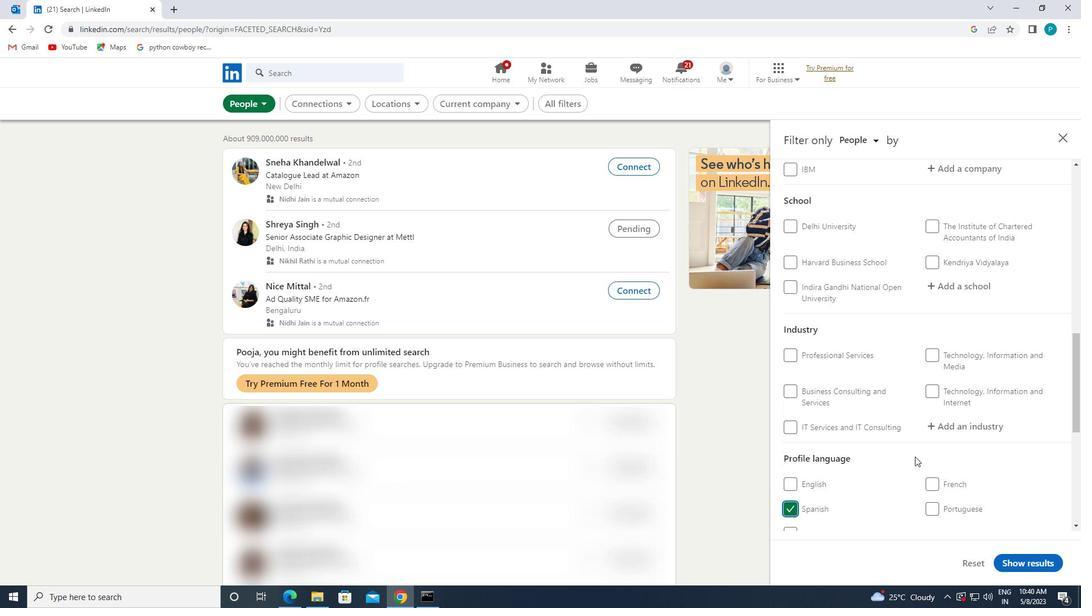 
Action: Mouse moved to (912, 436)
Screenshot: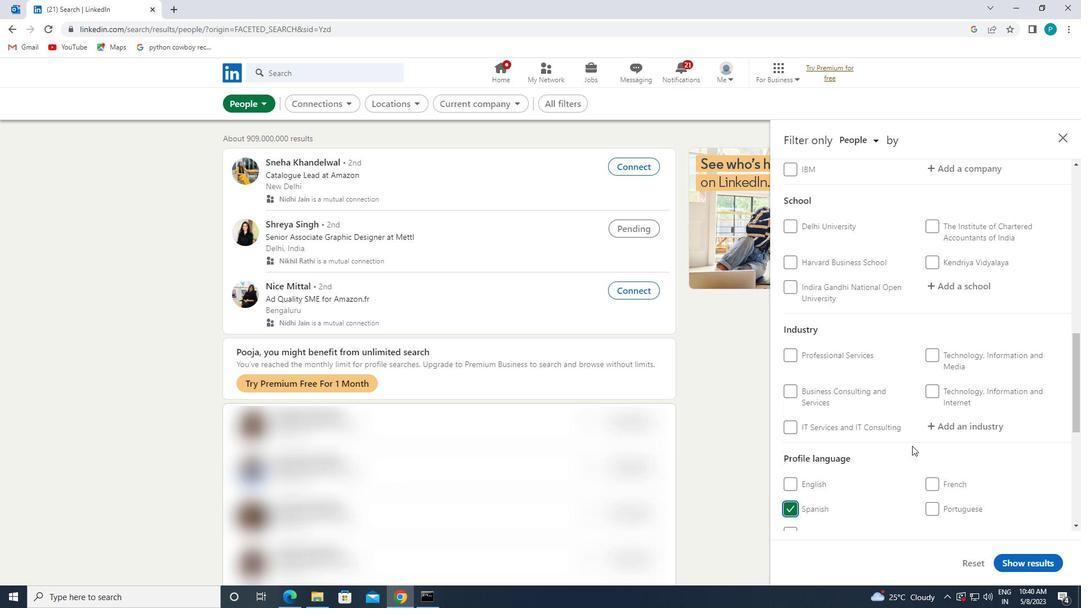 
Action: Mouse scrolled (912, 437) with delta (0, 0)
Screenshot: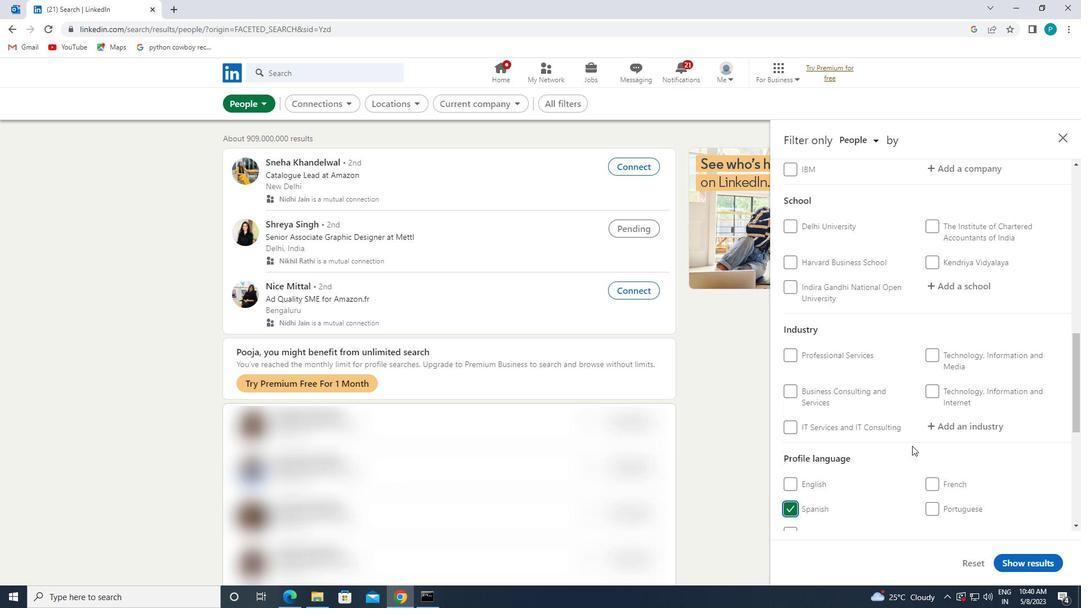 
Action: Mouse moved to (958, 402)
Screenshot: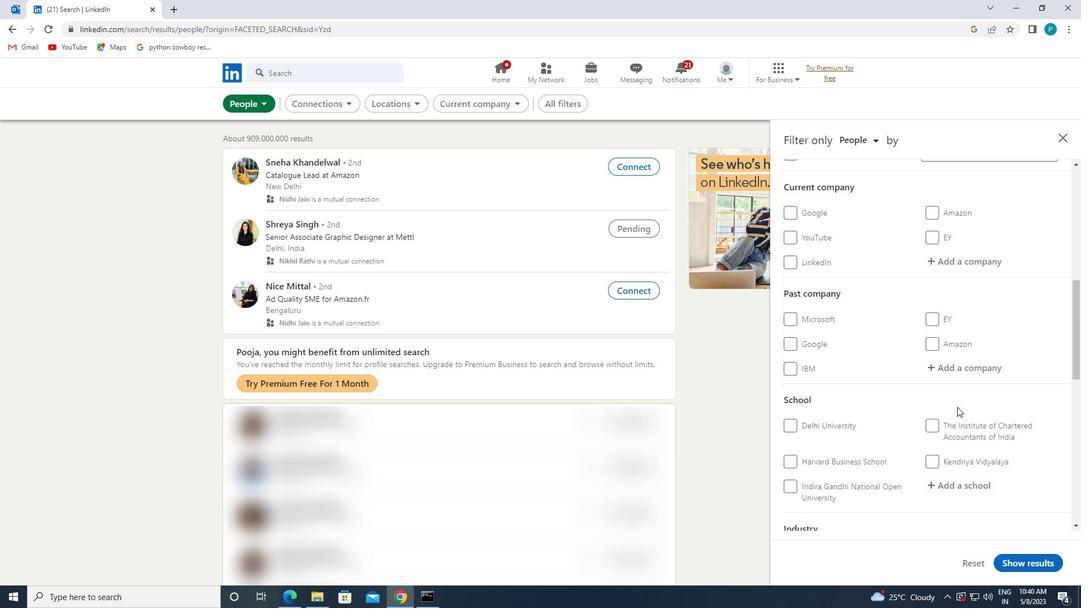 
Action: Mouse scrolled (958, 402) with delta (0, 0)
Screenshot: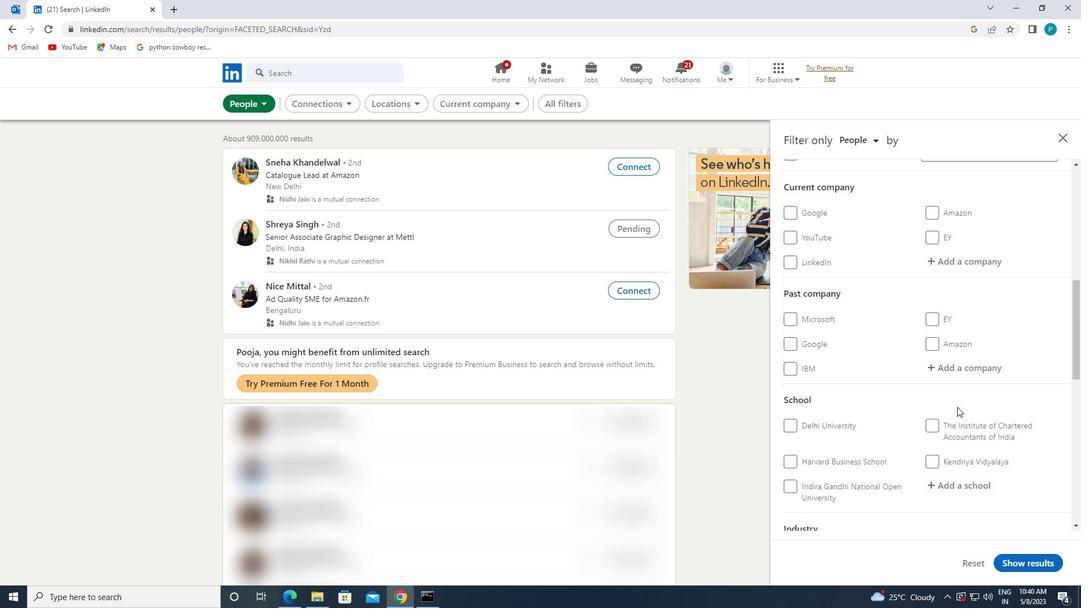 
Action: Mouse moved to (958, 398)
Screenshot: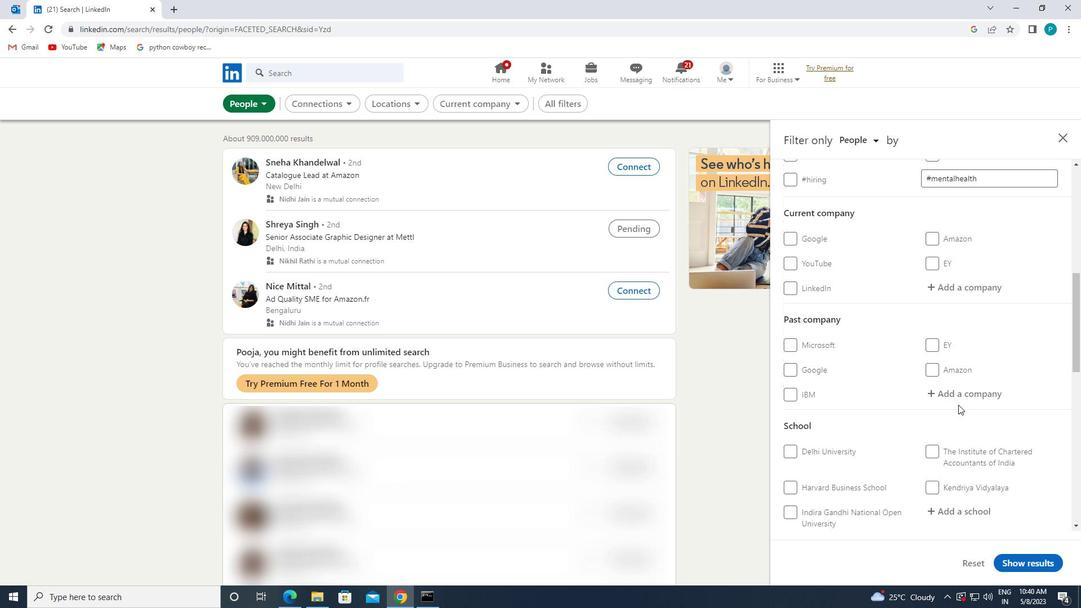 
Action: Mouse scrolled (958, 399) with delta (0, 0)
Screenshot: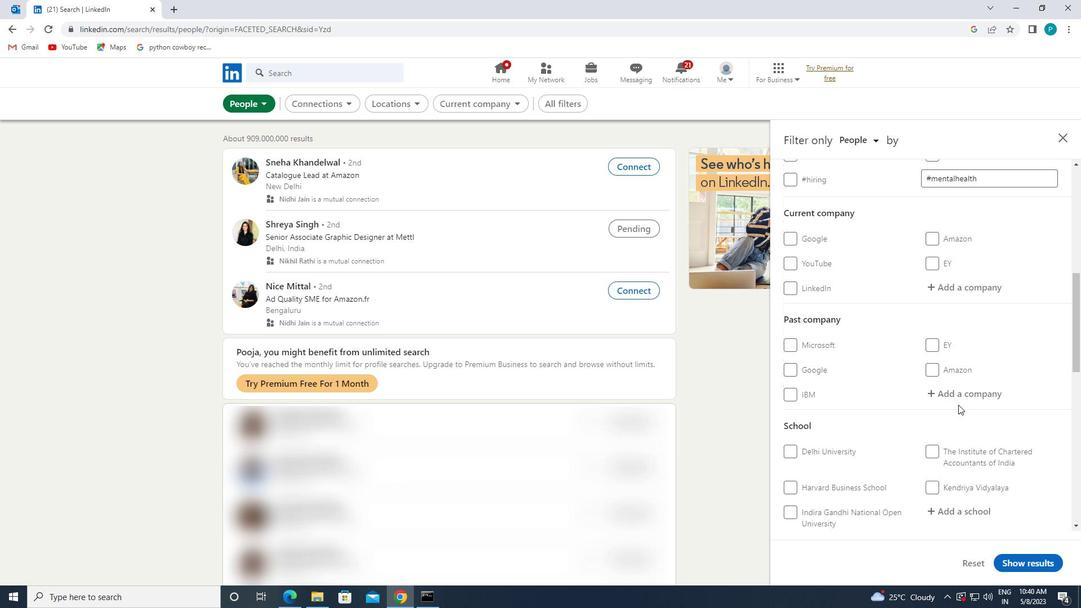 
Action: Mouse moved to (956, 395)
Screenshot: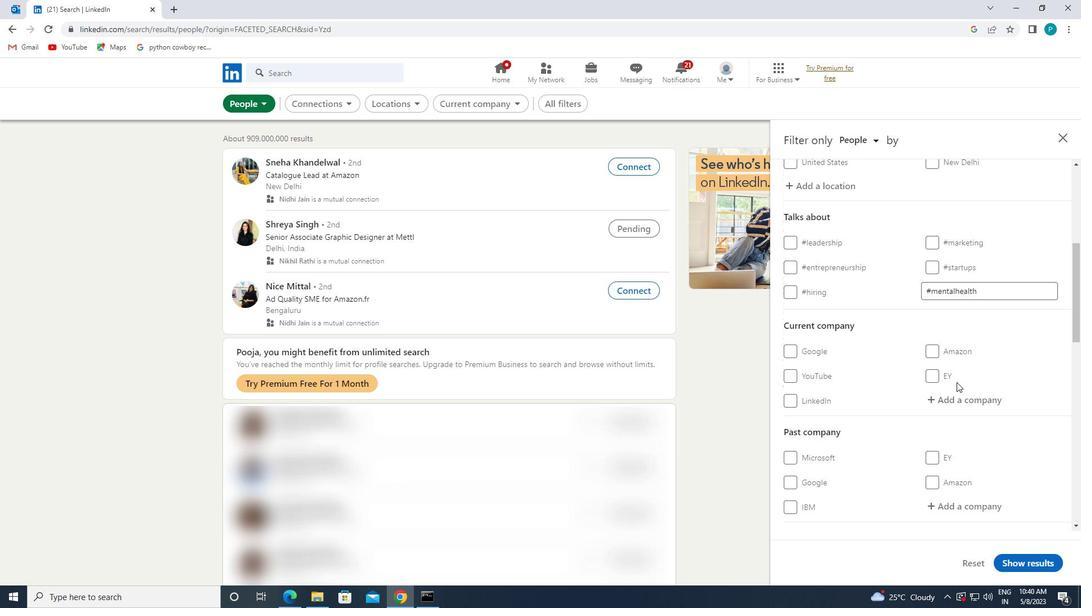 
Action: Mouse pressed left at (956, 395)
Screenshot: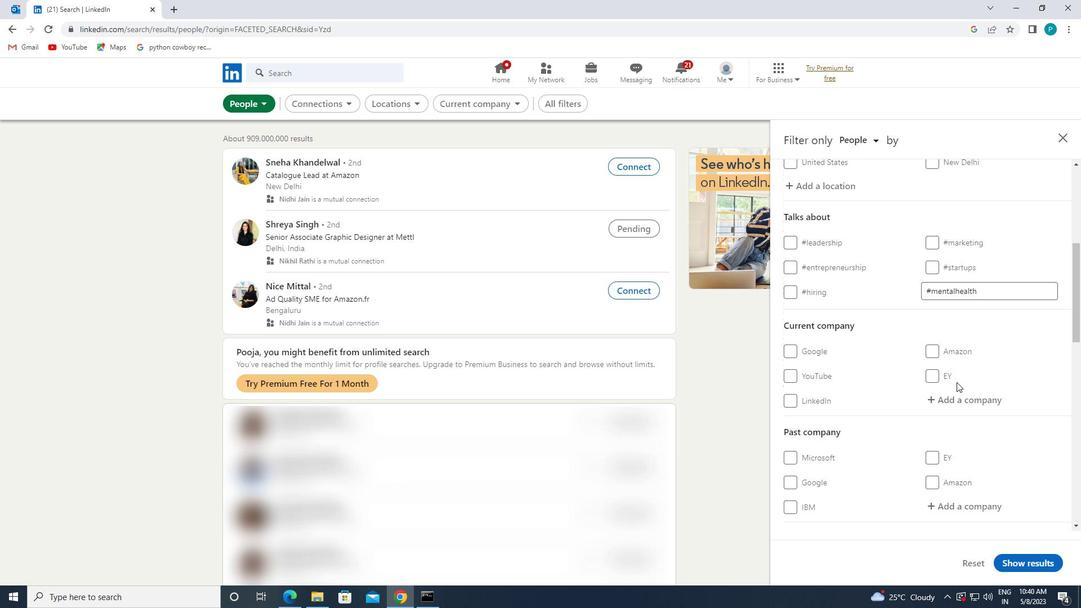 
Action: Key pressed <Key.caps_lock>J<Key.caps_lock>R<Key.backspace>ELLYFISH
Screenshot: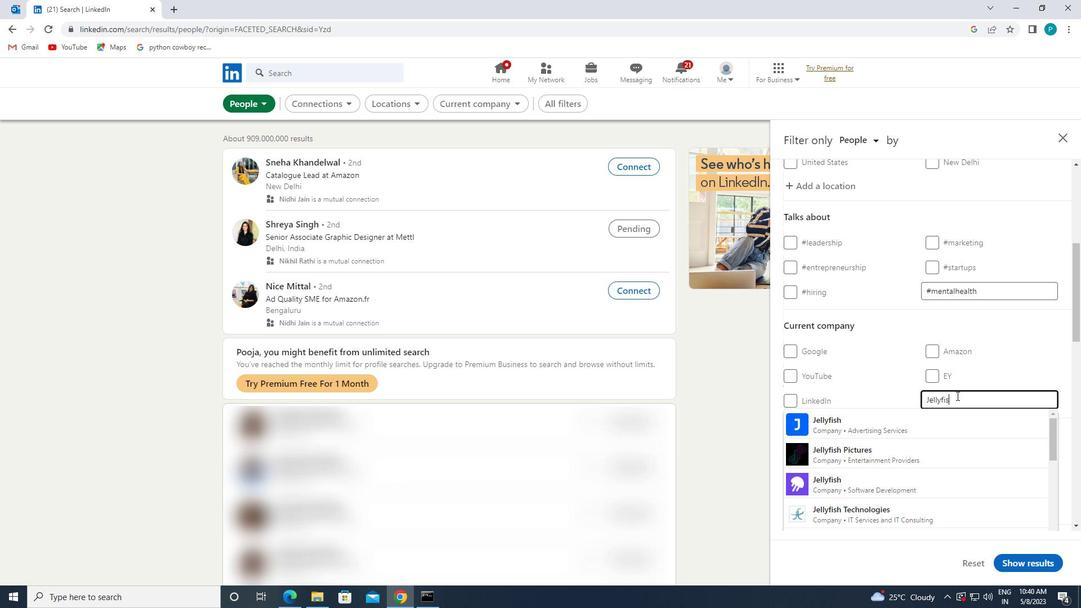 
Action: Mouse moved to (948, 417)
Screenshot: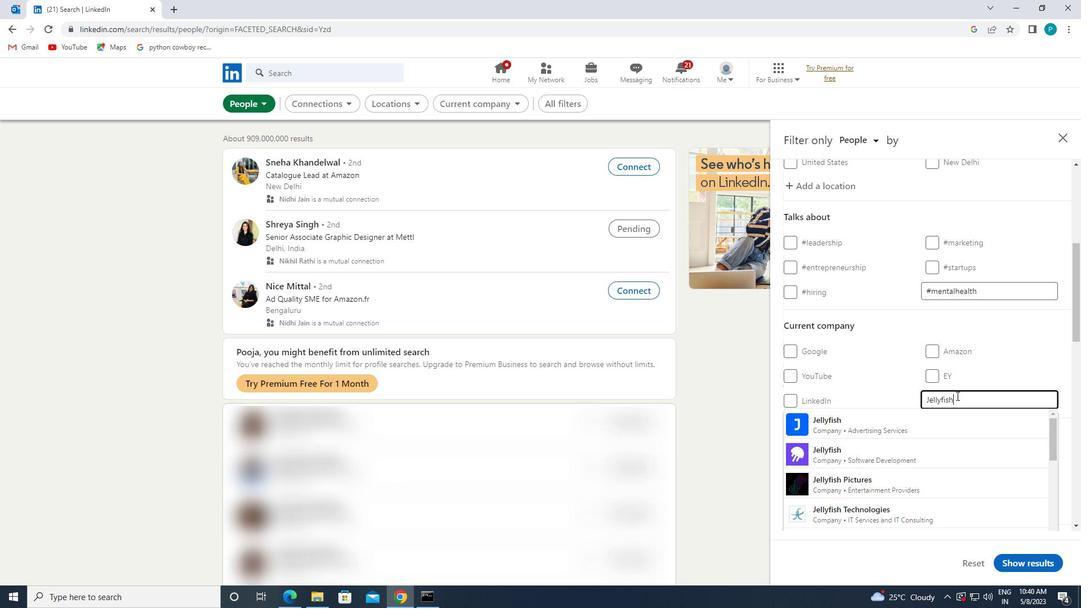 
Action: Mouse pressed left at (948, 417)
Screenshot: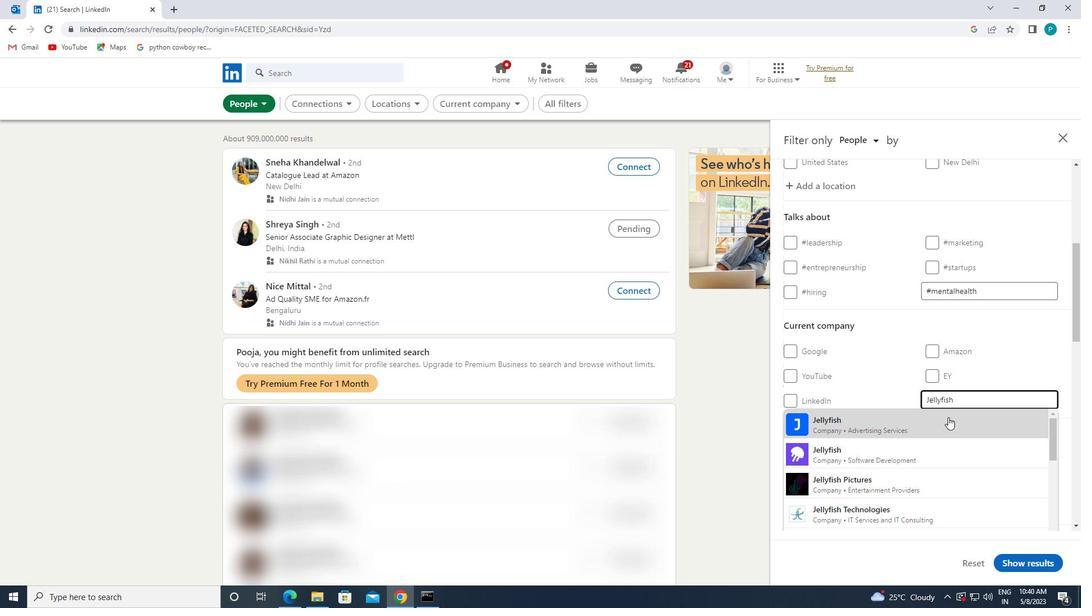 
Action: Mouse moved to (1021, 442)
Screenshot: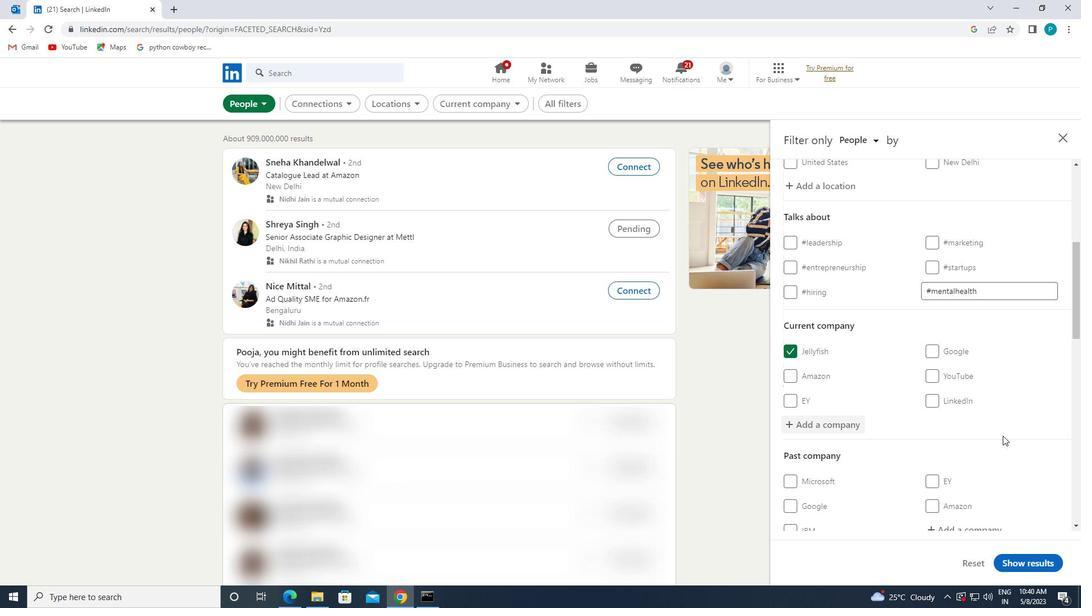 
Action: Mouse scrolled (1021, 441) with delta (0, 0)
Screenshot: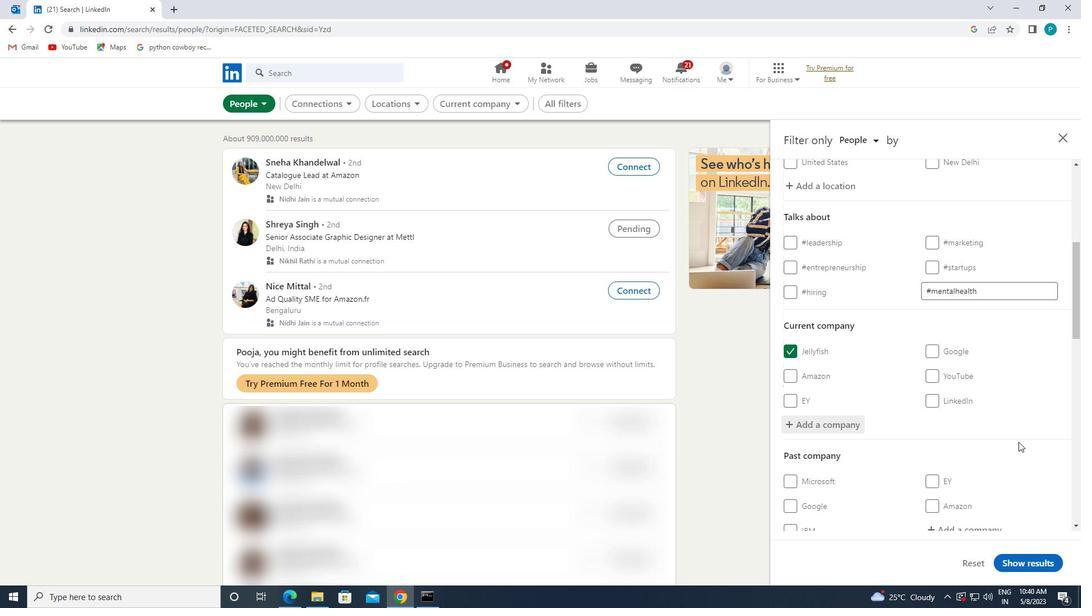 
Action: Mouse scrolled (1021, 441) with delta (0, 0)
Screenshot: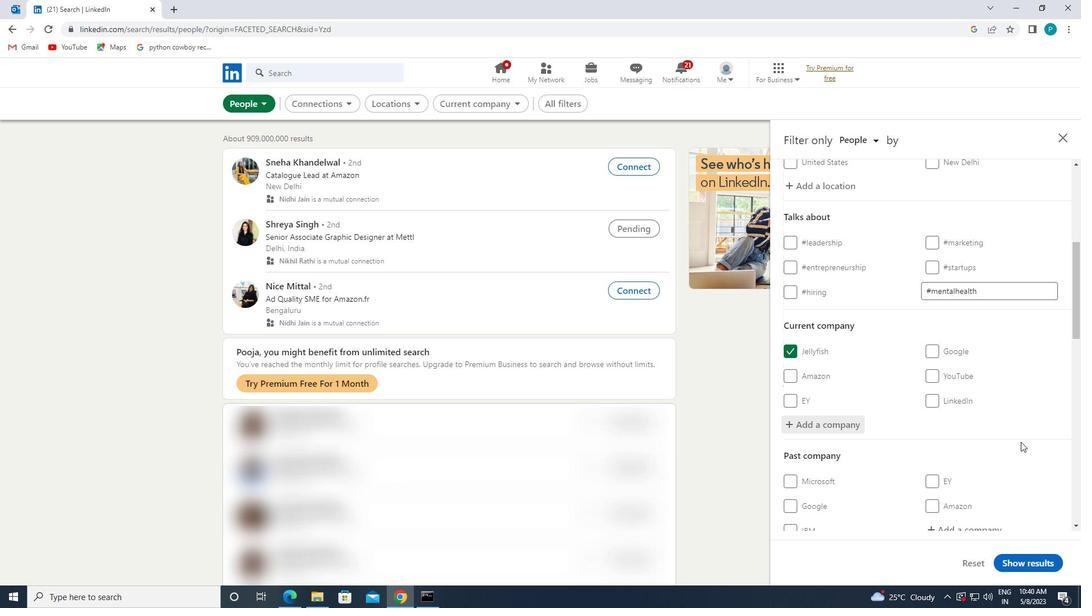 
Action: Mouse moved to (996, 419)
Screenshot: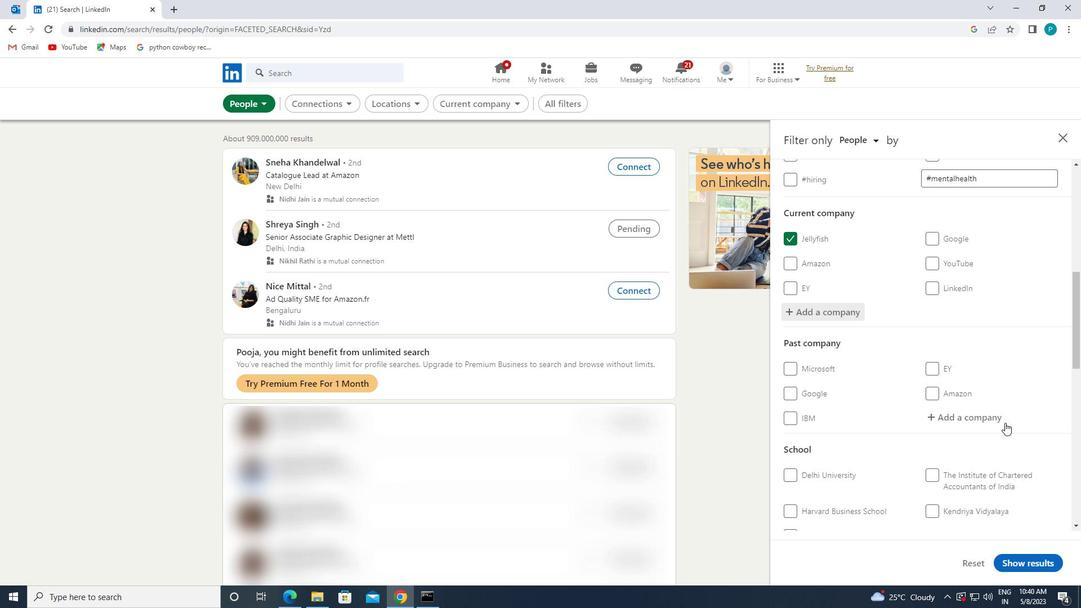 
Action: Mouse pressed left at (996, 419)
Screenshot: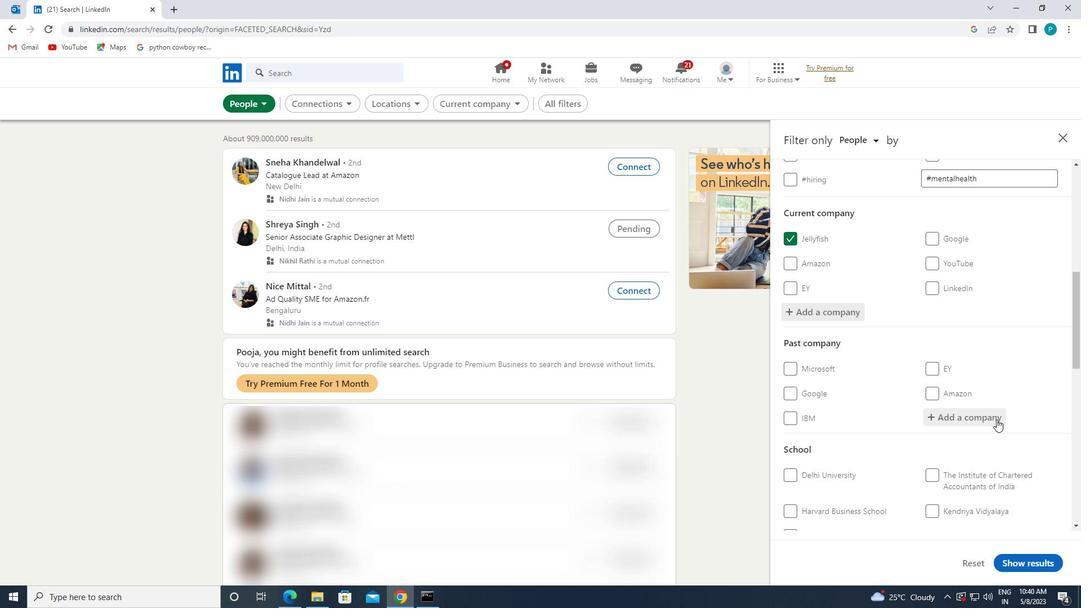 
Action: Mouse moved to (987, 473)
Screenshot: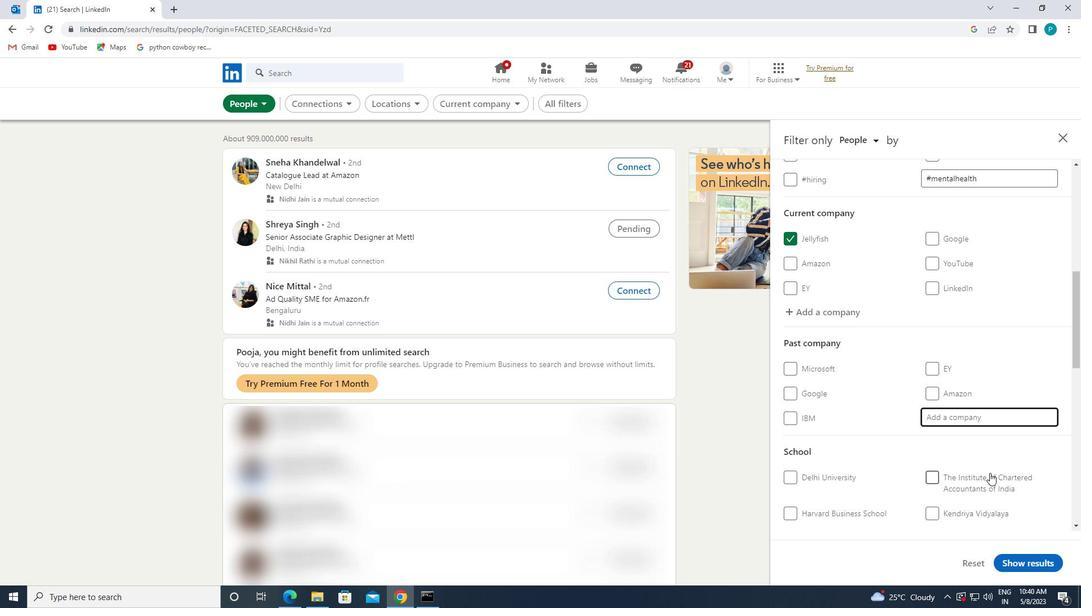 
Action: Mouse scrolled (987, 472) with delta (0, 0)
Screenshot: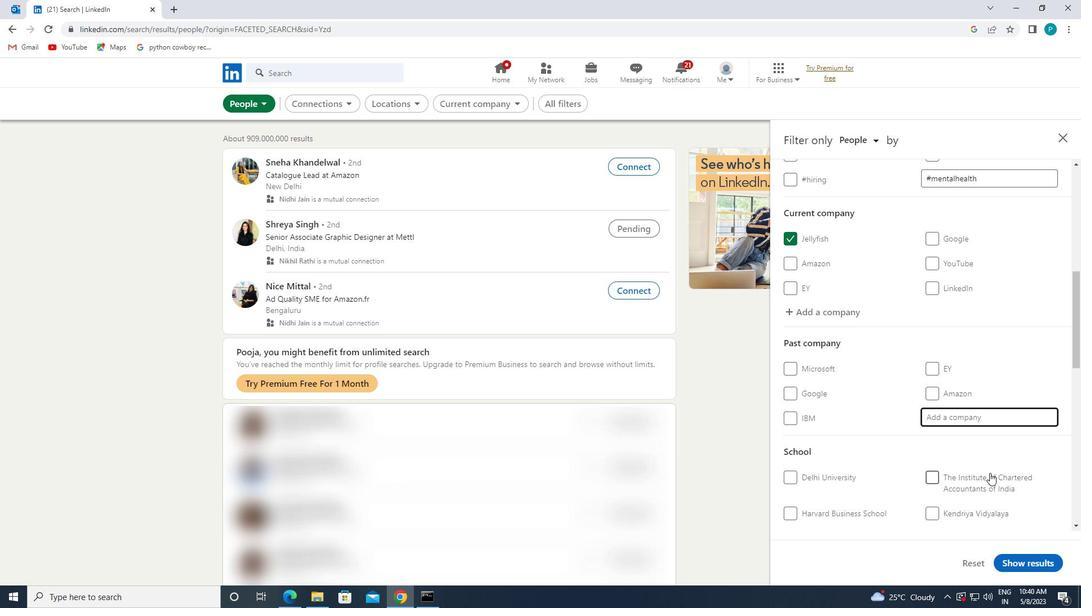 
Action: Mouse moved to (986, 471)
Screenshot: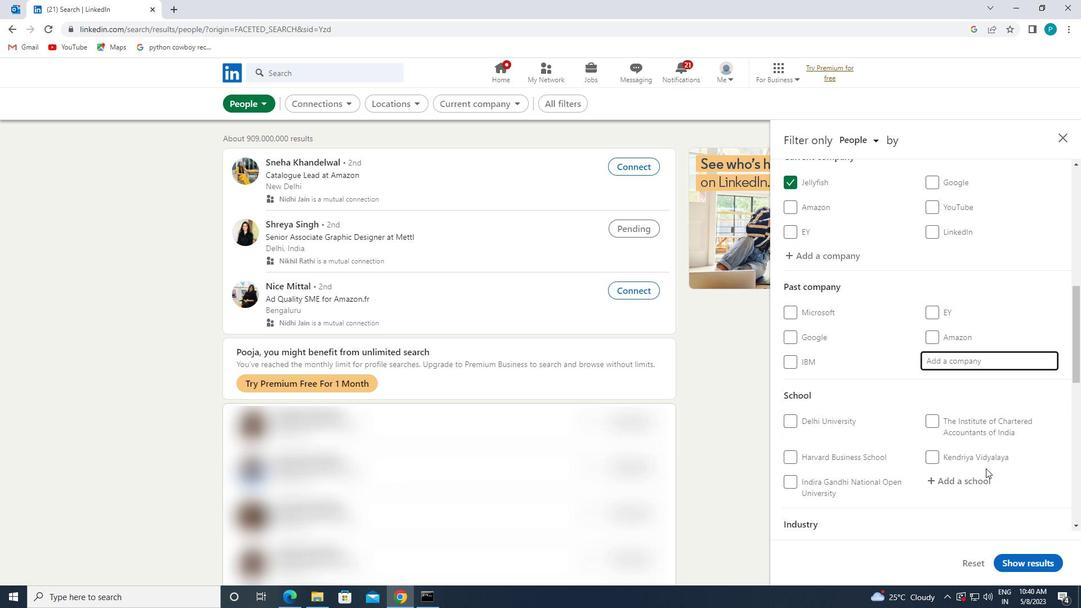 
Action: Mouse pressed left at (986, 471)
Screenshot: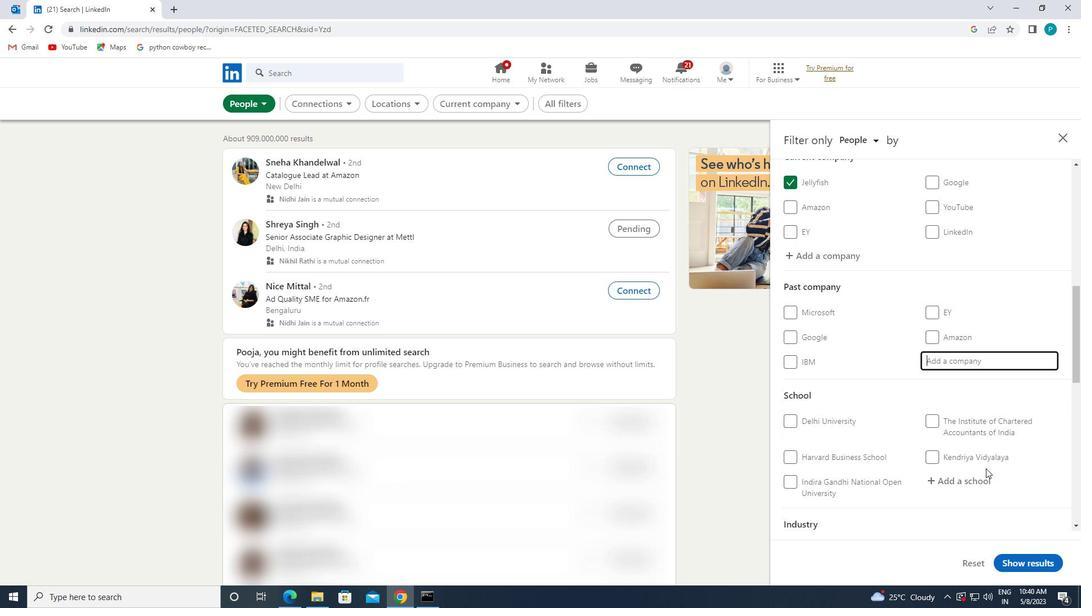 
Action: Mouse moved to (987, 473)
Screenshot: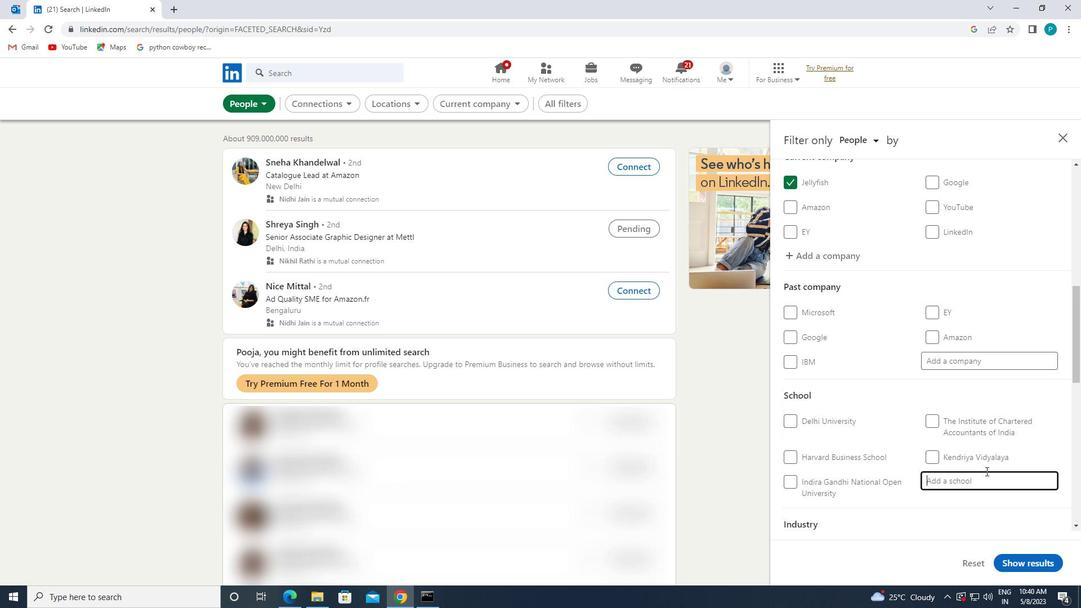 
Action: Key pressed <Key.caps_lock>UKA
Screenshot: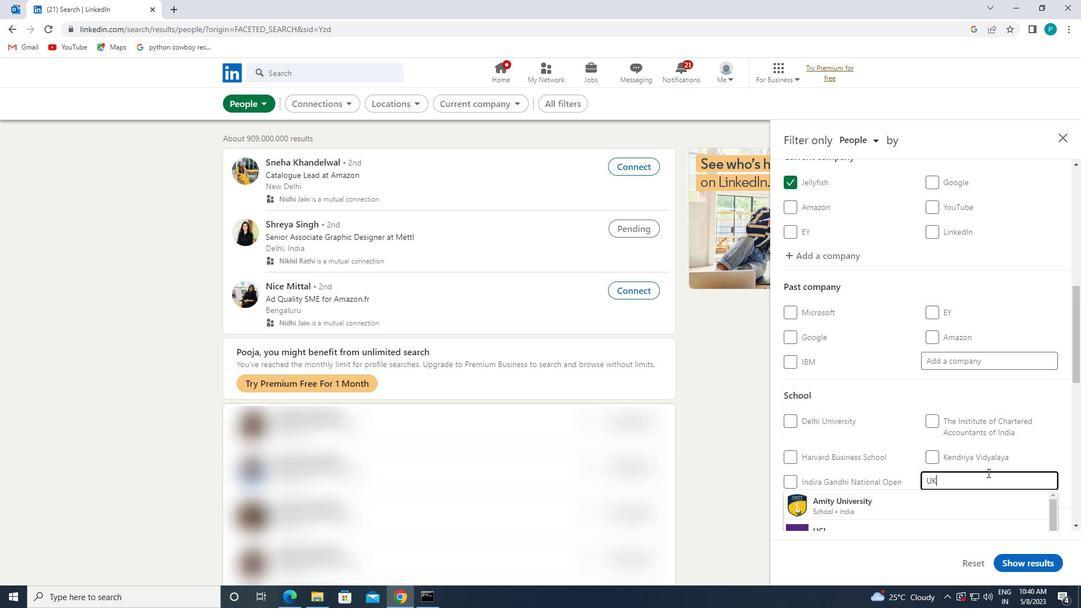 
Action: Mouse moved to (930, 412)
Screenshot: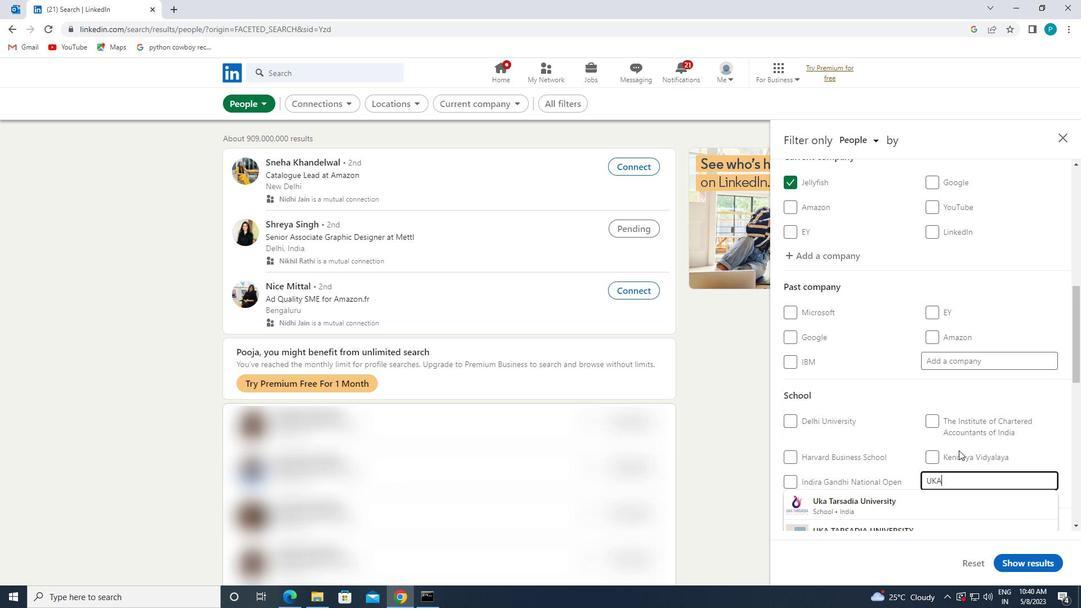 
Action: Mouse scrolled (930, 411) with delta (0, 0)
Screenshot: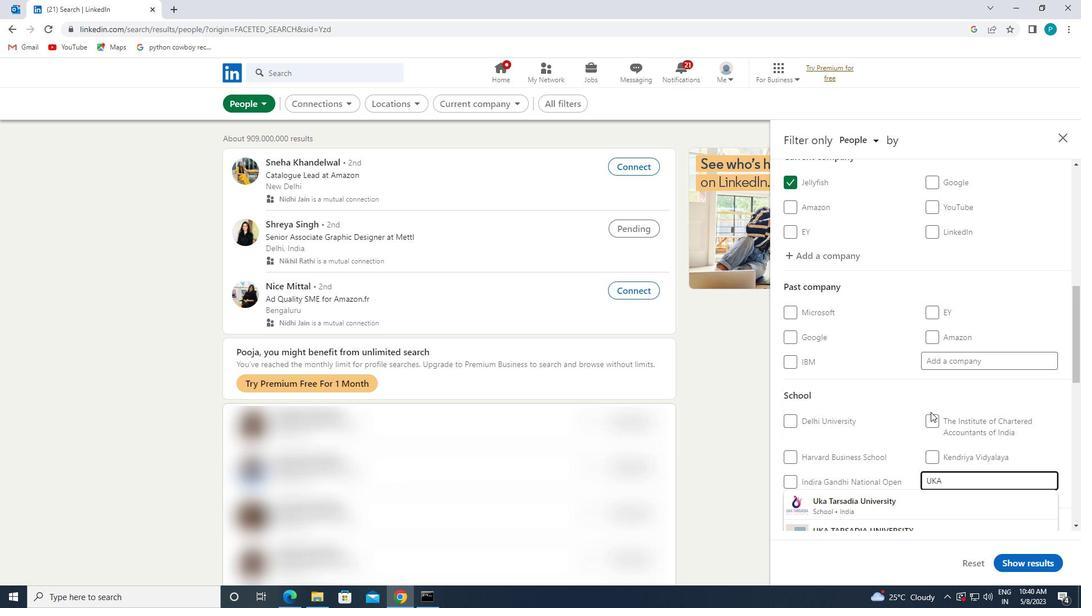 
Action: Mouse scrolled (930, 411) with delta (0, 0)
Screenshot: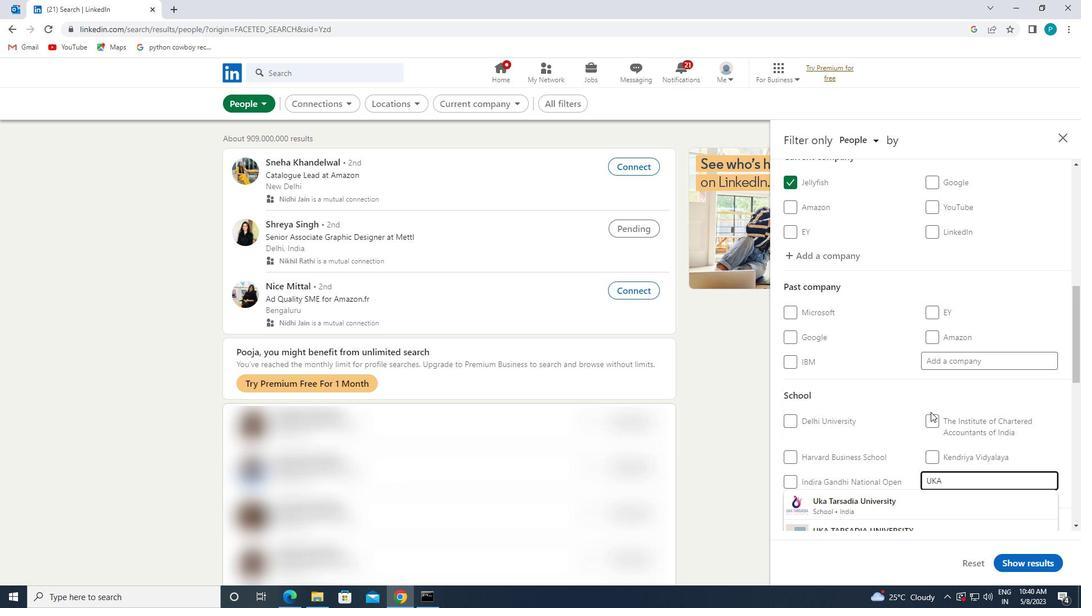 
Action: Mouse moved to (935, 417)
Screenshot: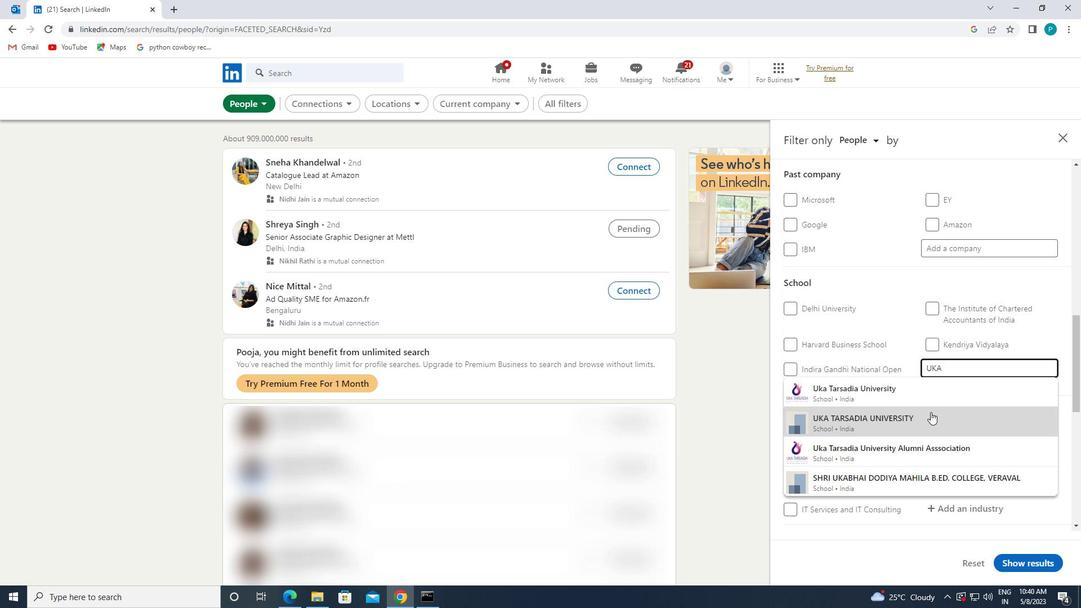 
Action: Mouse pressed left at (935, 417)
Screenshot: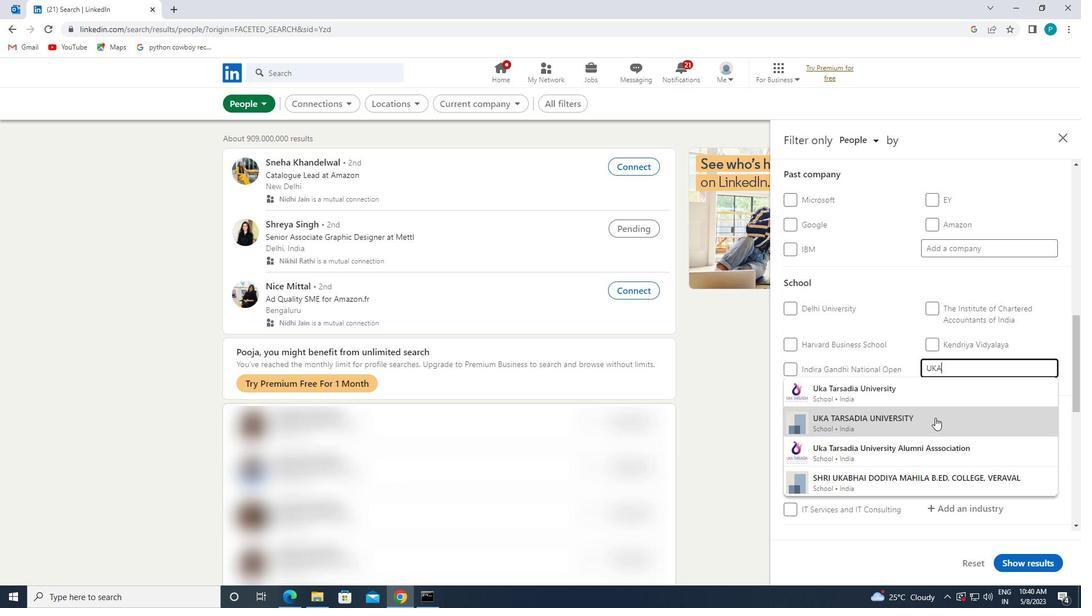 
Action: Mouse scrolled (935, 417) with delta (0, 0)
Screenshot: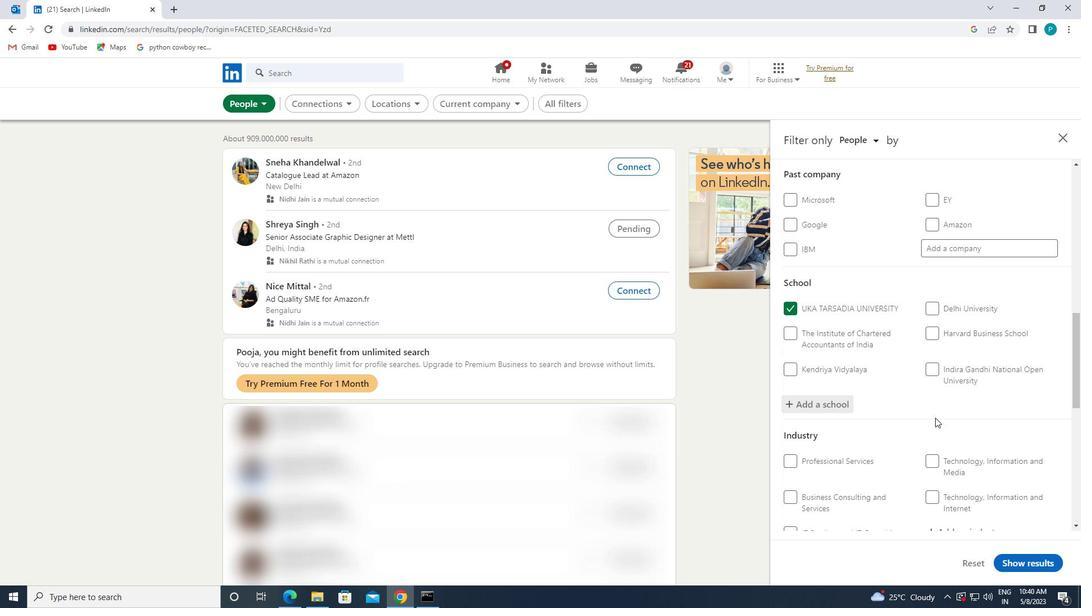 
Action: Mouse scrolled (935, 417) with delta (0, 0)
Screenshot: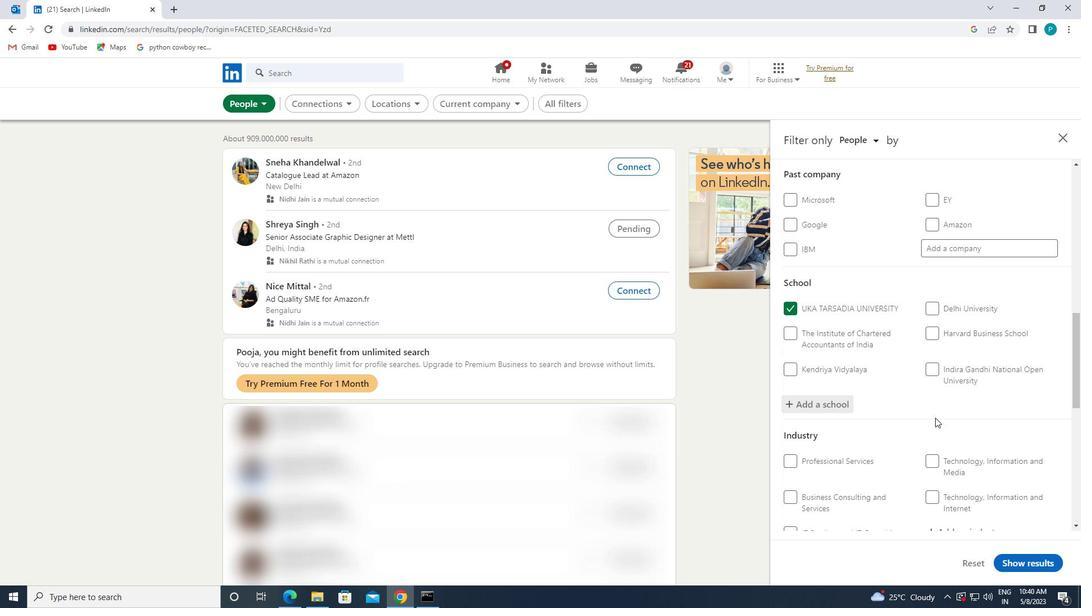 
Action: Mouse scrolled (935, 417) with delta (0, 0)
Screenshot: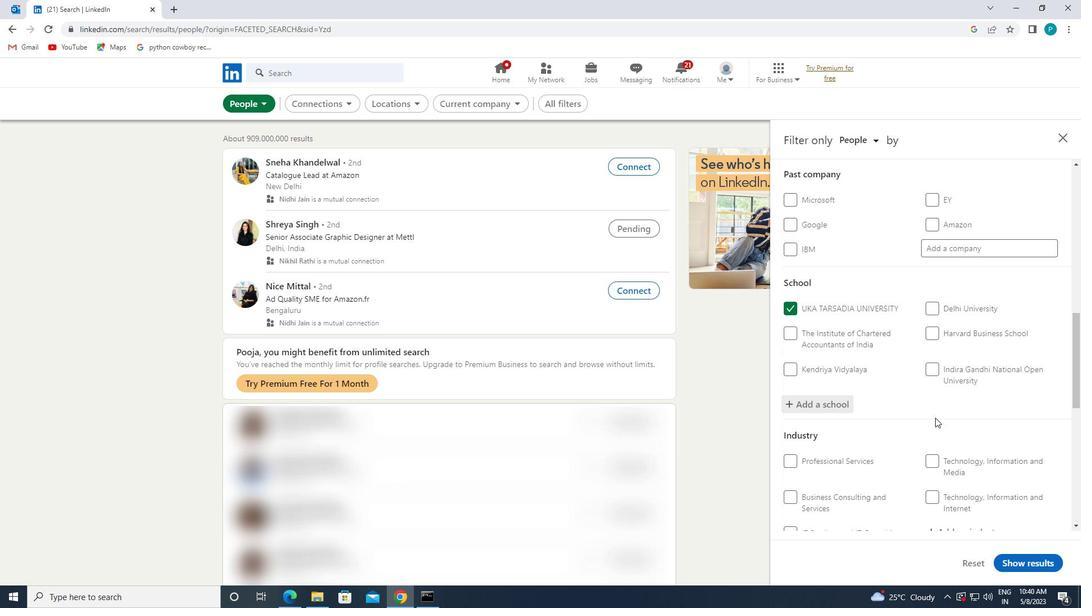 
Action: Mouse moved to (937, 367)
Screenshot: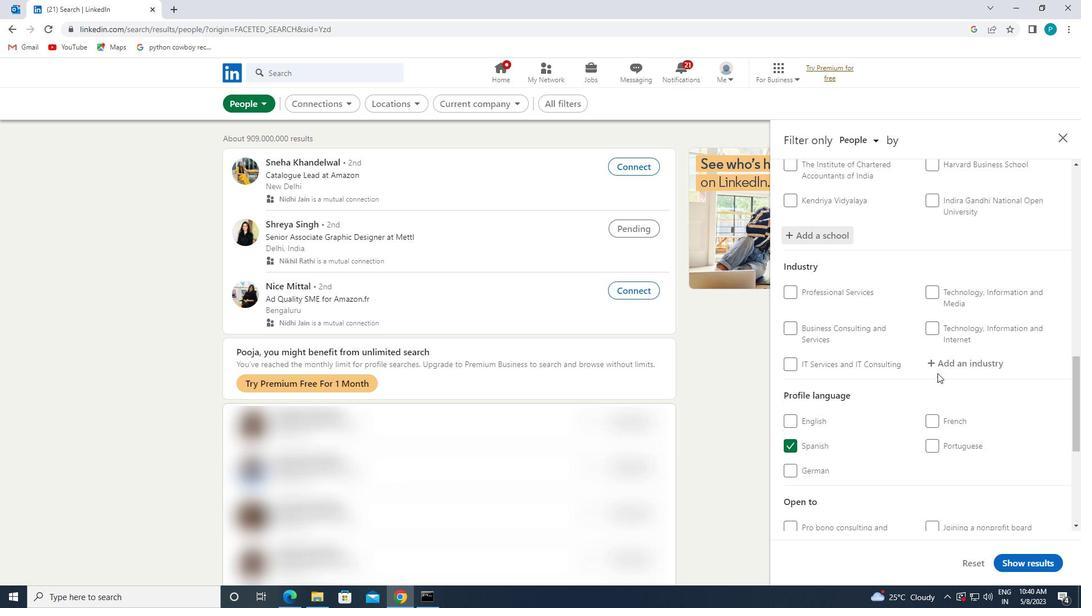 
Action: Mouse pressed left at (937, 367)
Screenshot: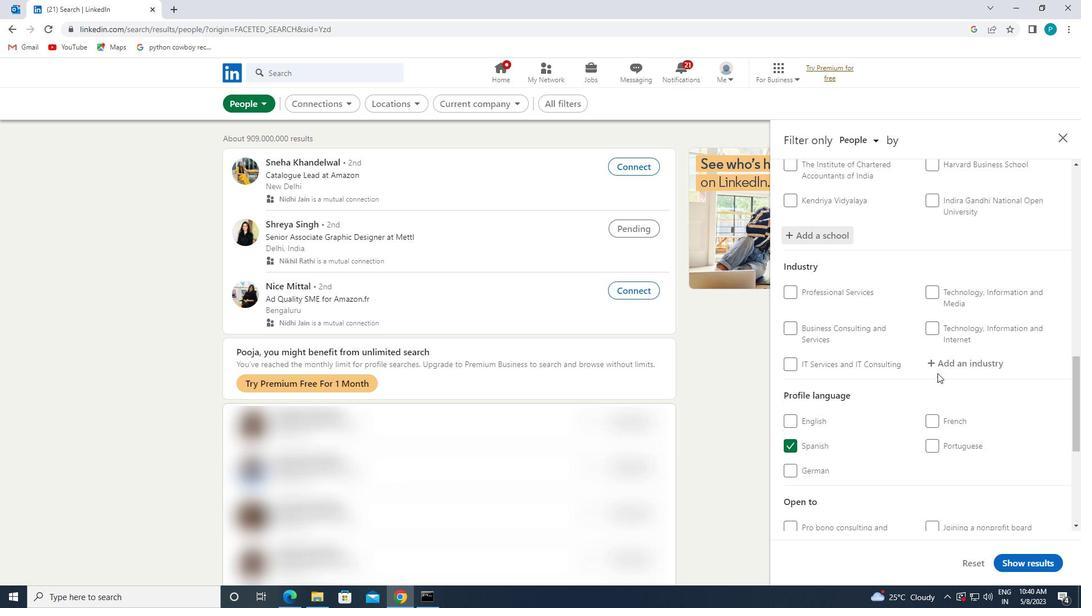 
Action: Key pressed <Key.caps_lock>M<Key.caps_lock>OR<Key.backspace><Key.backspace><Key.backspace>M<Key.caps_lock>OTOR
Screenshot: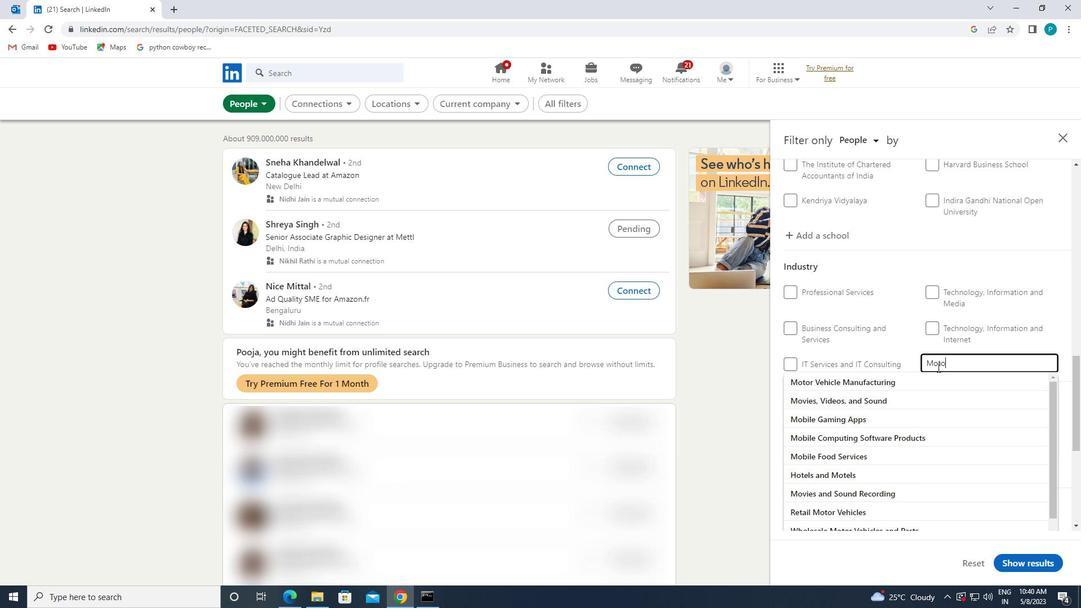 
Action: Mouse moved to (910, 438)
Screenshot: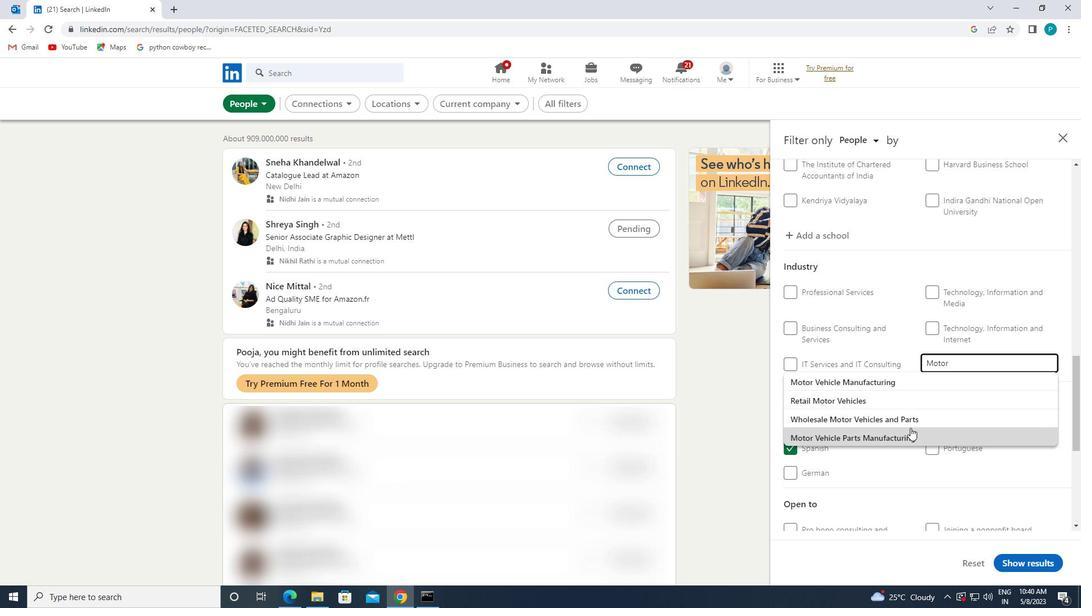 
Action: Mouse pressed left at (910, 438)
Screenshot: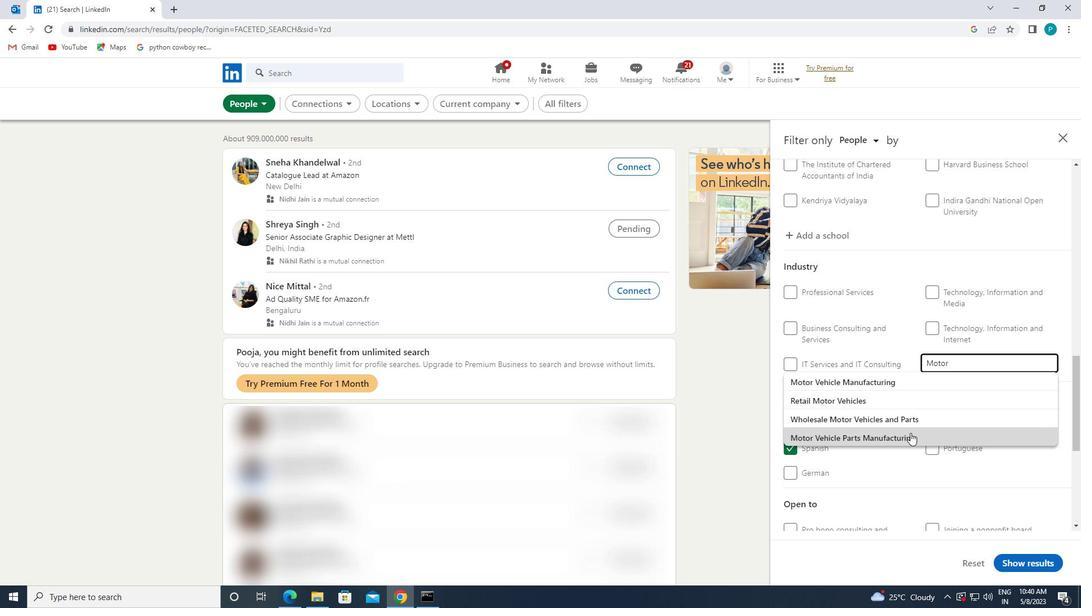 
Action: Mouse scrolled (910, 438) with delta (0, 0)
Screenshot: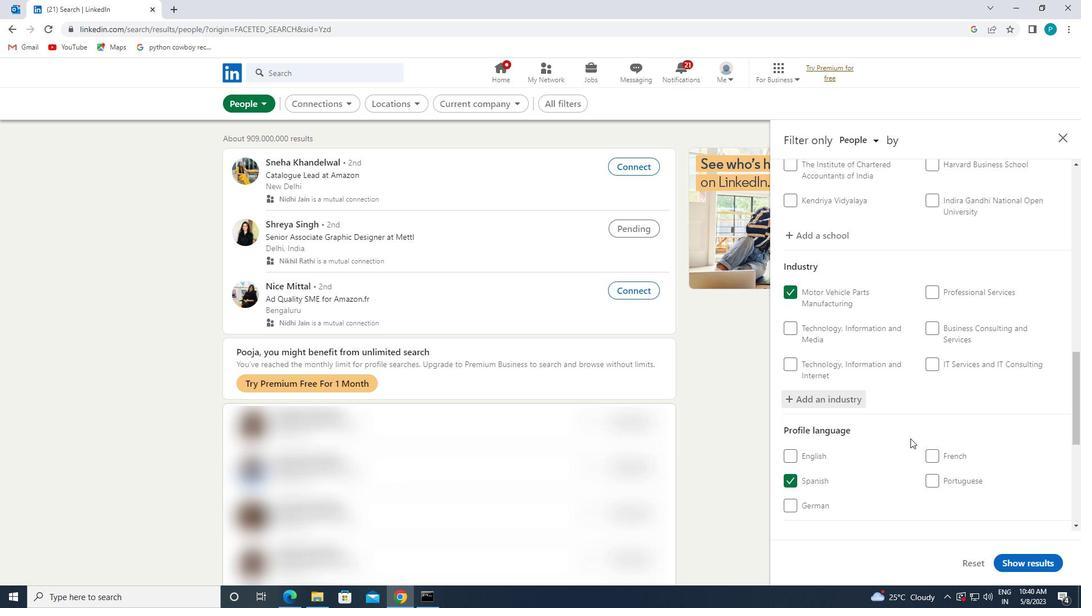 
Action: Mouse moved to (910, 439)
Screenshot: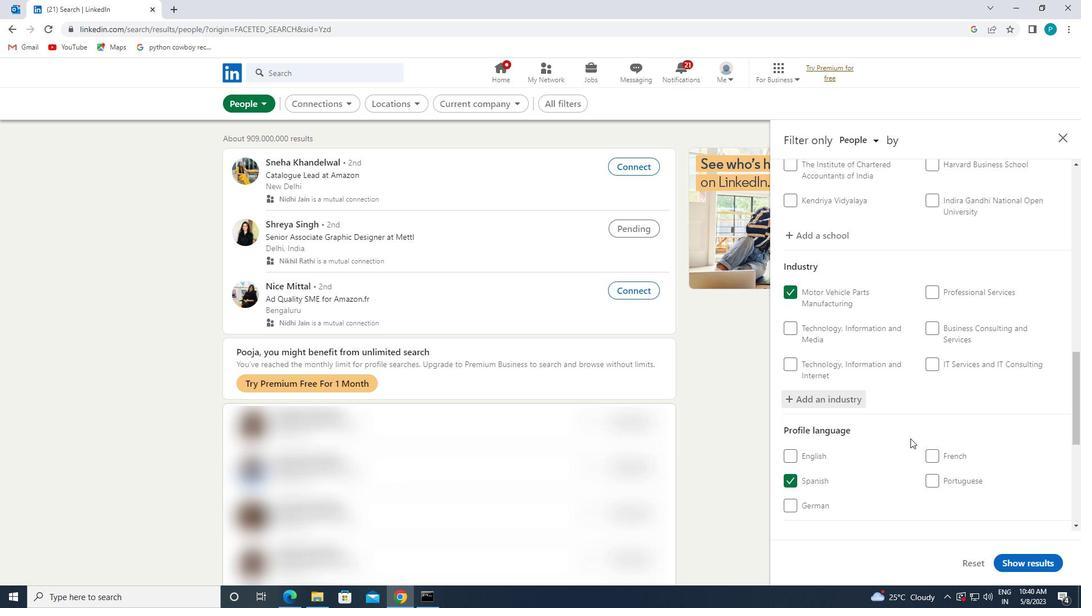 
Action: Mouse scrolled (910, 438) with delta (0, 0)
Screenshot: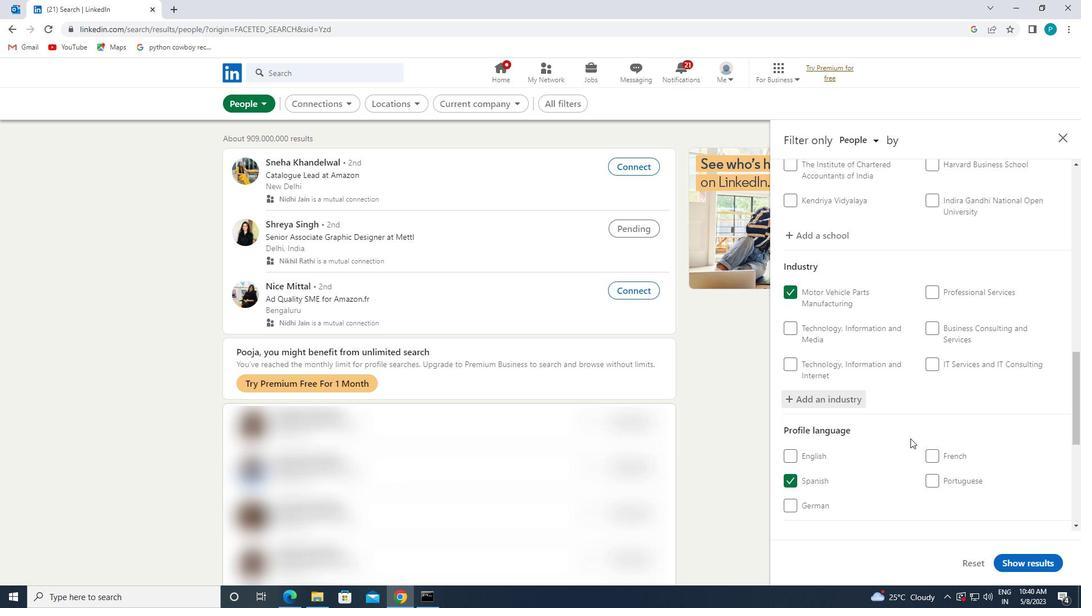 
Action: Mouse moved to (910, 439)
Screenshot: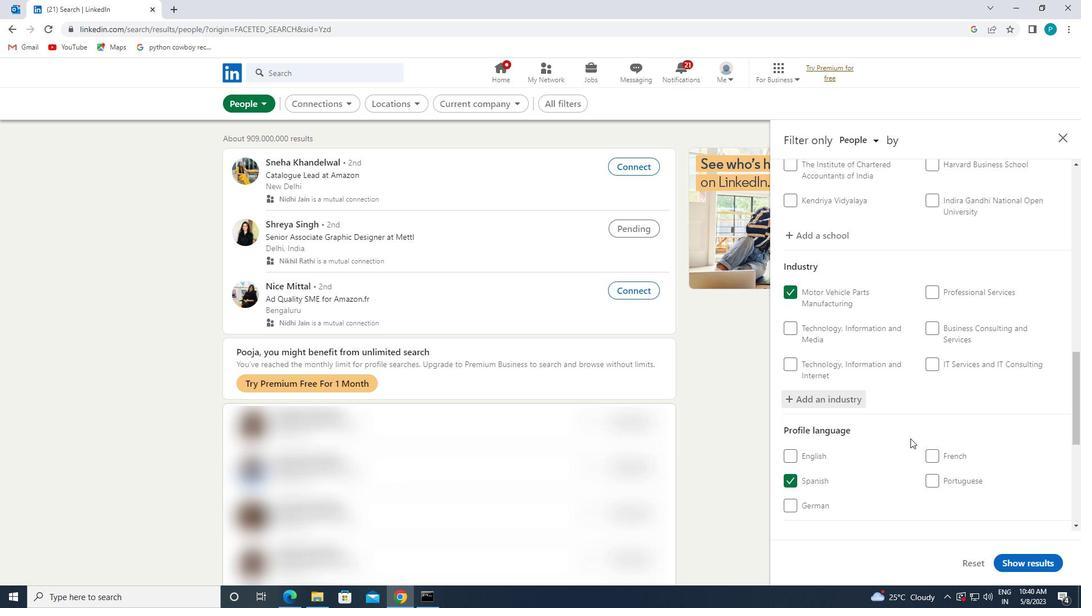 
Action: Mouse scrolled (910, 438) with delta (0, 0)
Screenshot: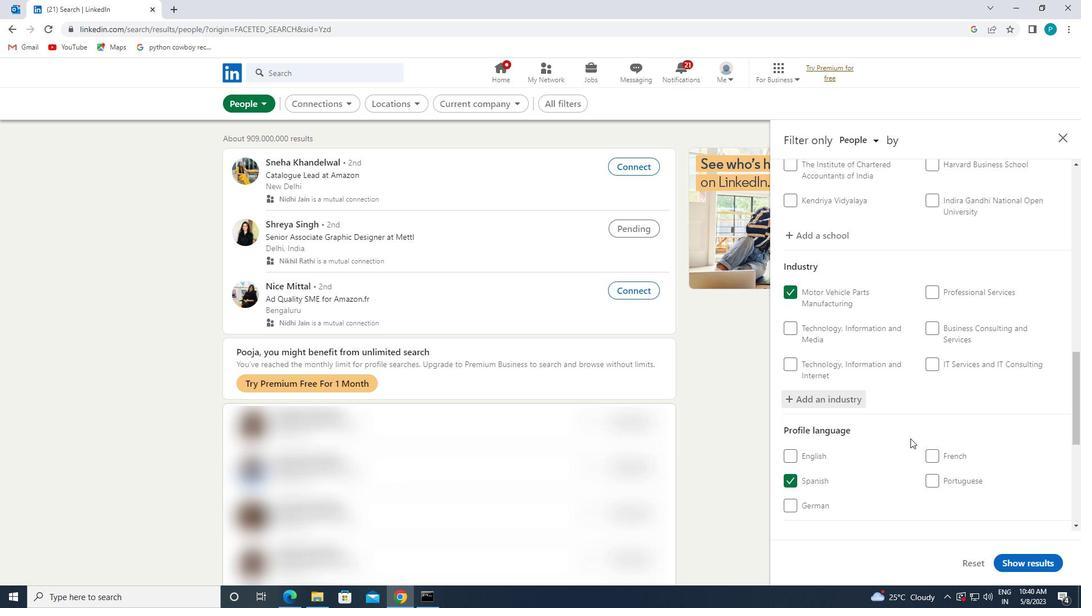 
Action: Mouse moved to (956, 410)
Screenshot: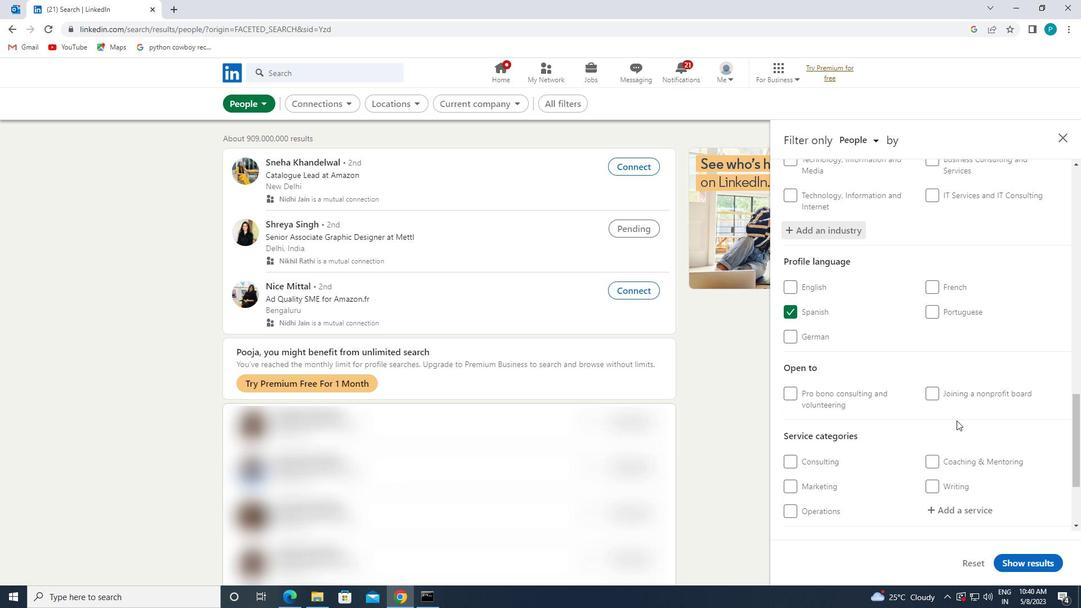 
Action: Mouse scrolled (956, 409) with delta (0, 0)
Screenshot: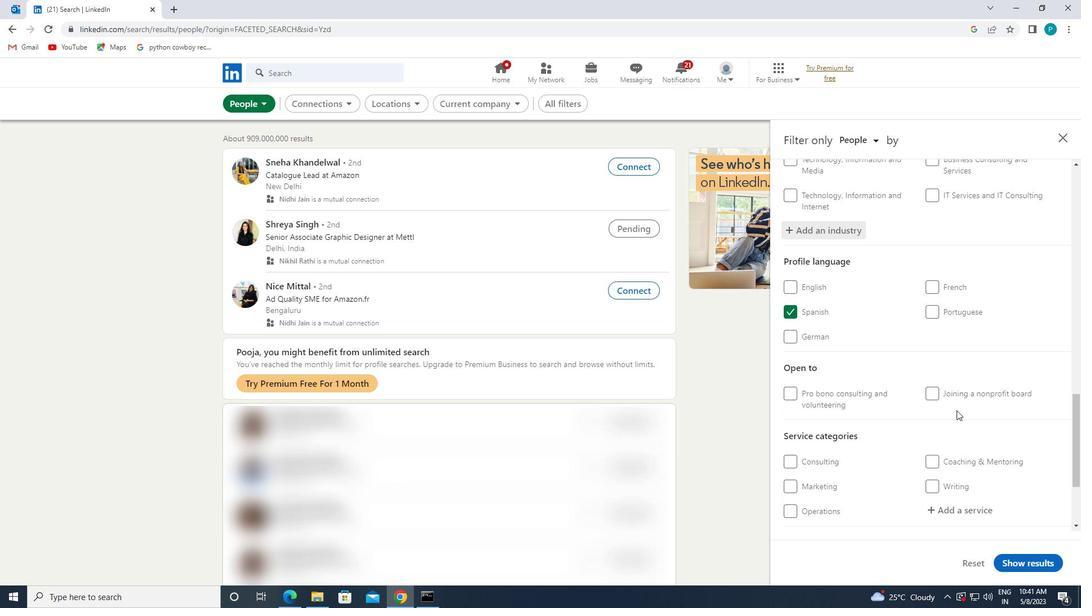 
Action: Mouse scrolled (956, 409) with delta (0, 0)
Screenshot: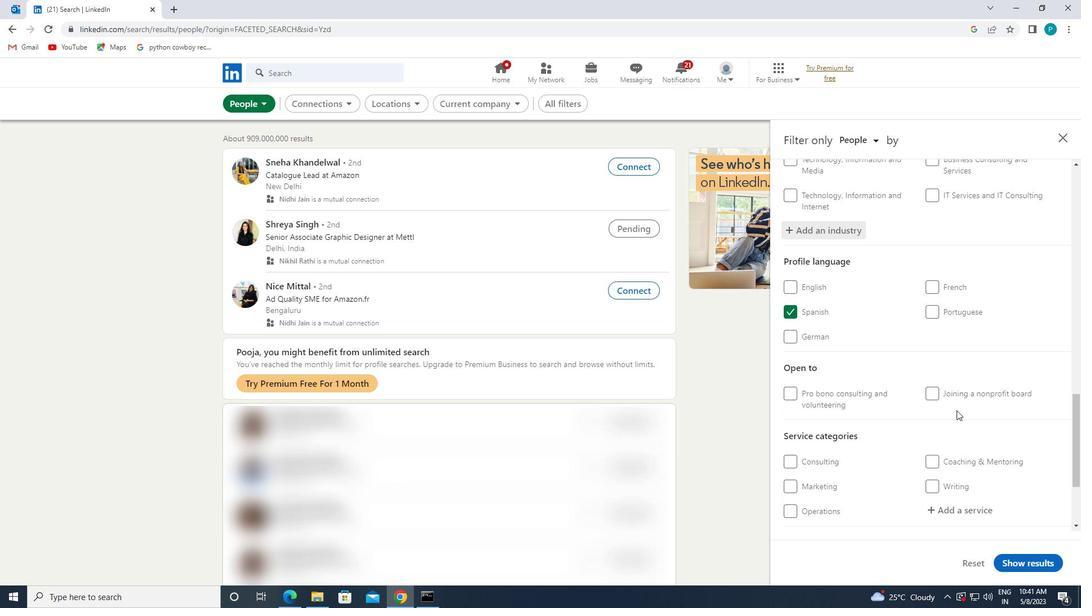 
Action: Mouse scrolled (956, 409) with delta (0, 0)
Screenshot: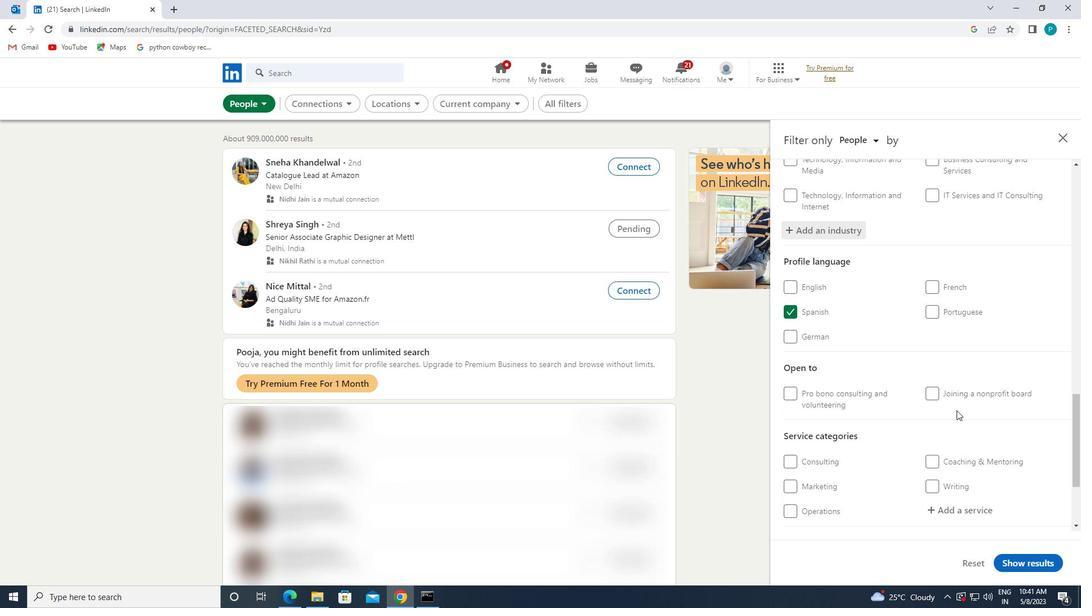 
Action: Mouse moved to (937, 368)
Screenshot: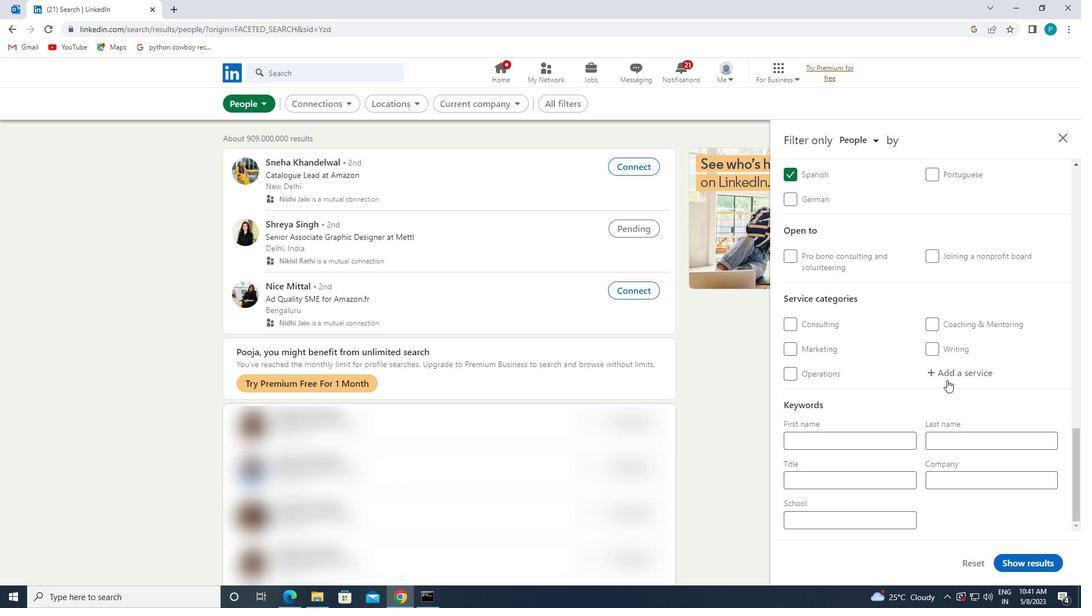 
Action: Mouse pressed left at (937, 368)
Screenshot: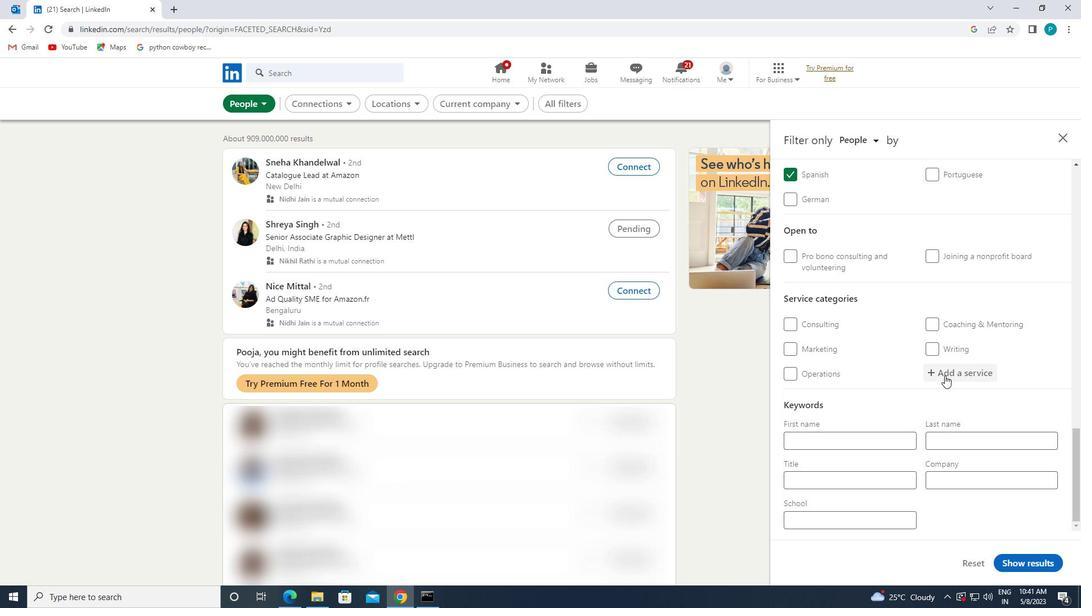 
Action: Mouse moved to (941, 370)
Screenshot: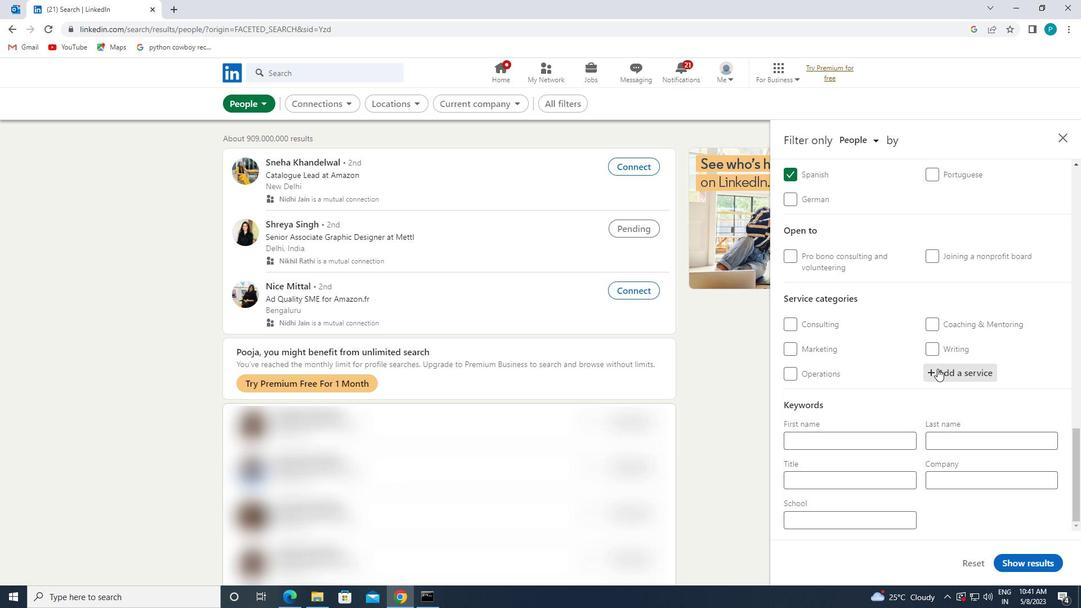 
Action: Key pressed I<Key.caps_lock>OS
Screenshot: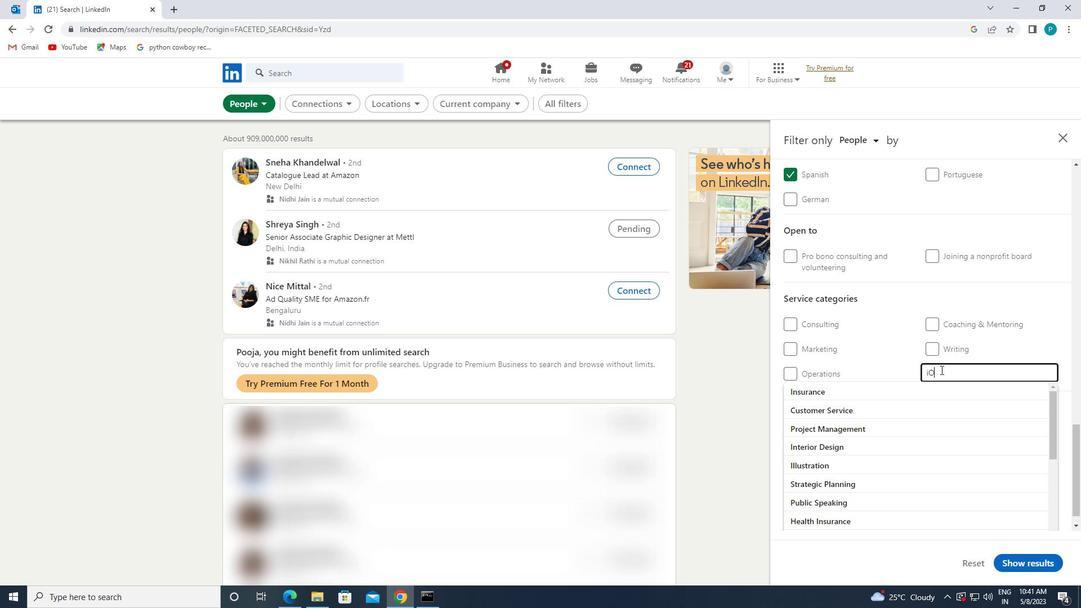 
Action: Mouse moved to (935, 390)
Screenshot: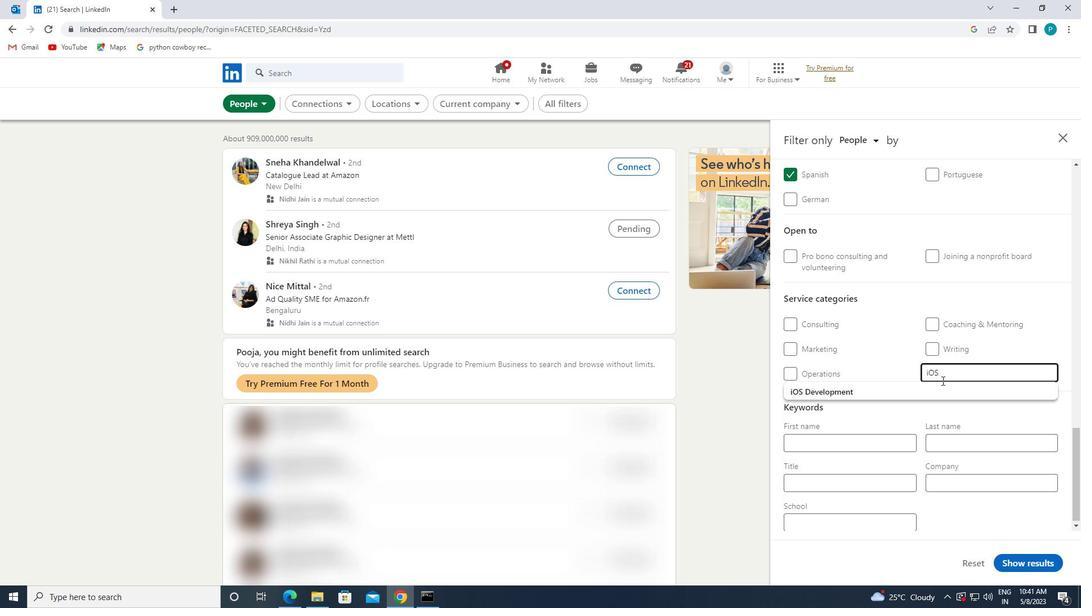 
Action: Mouse pressed left at (935, 390)
Screenshot: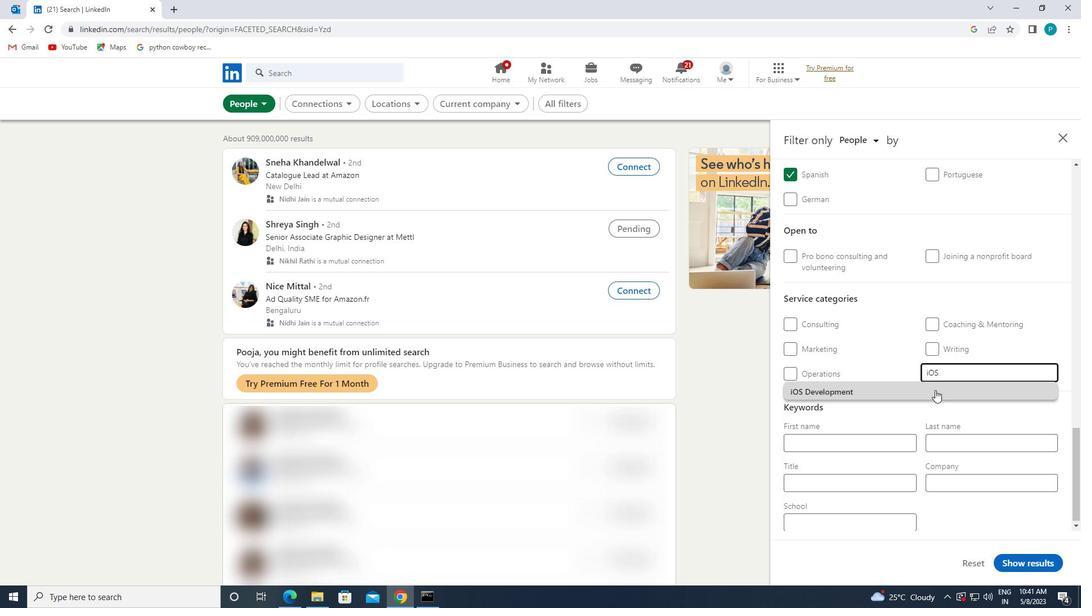 
Action: Mouse moved to (914, 404)
Screenshot: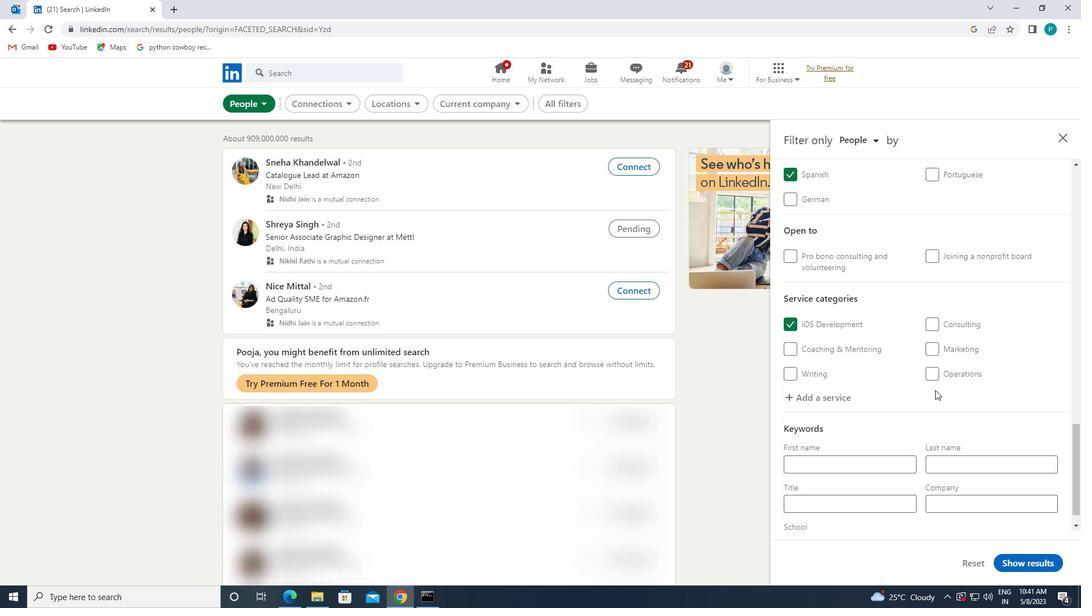 
Action: Mouse scrolled (914, 403) with delta (0, 0)
Screenshot: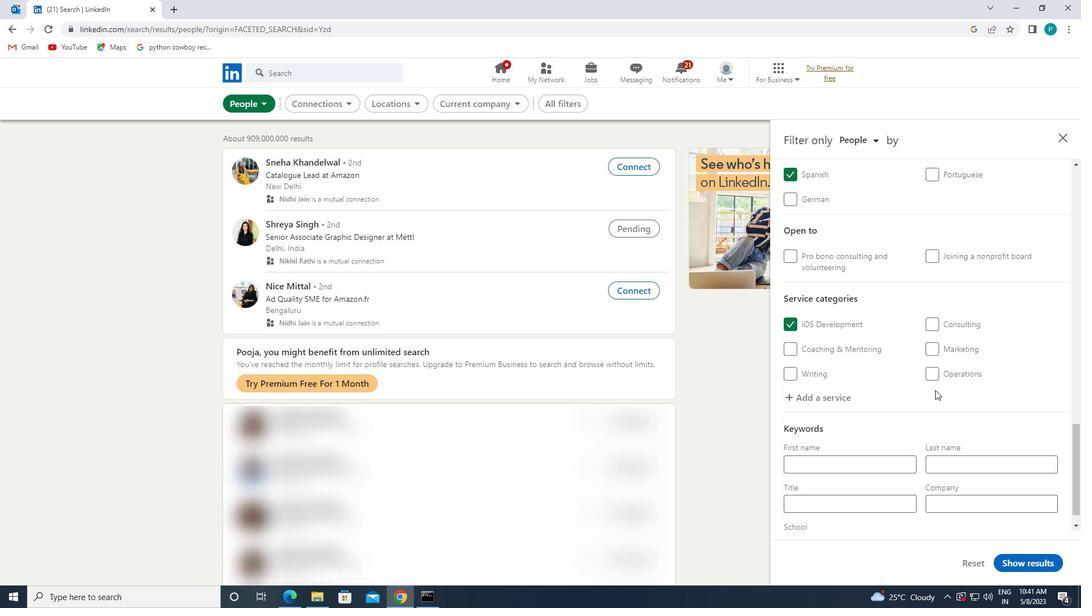 
Action: Mouse moved to (897, 414)
Screenshot: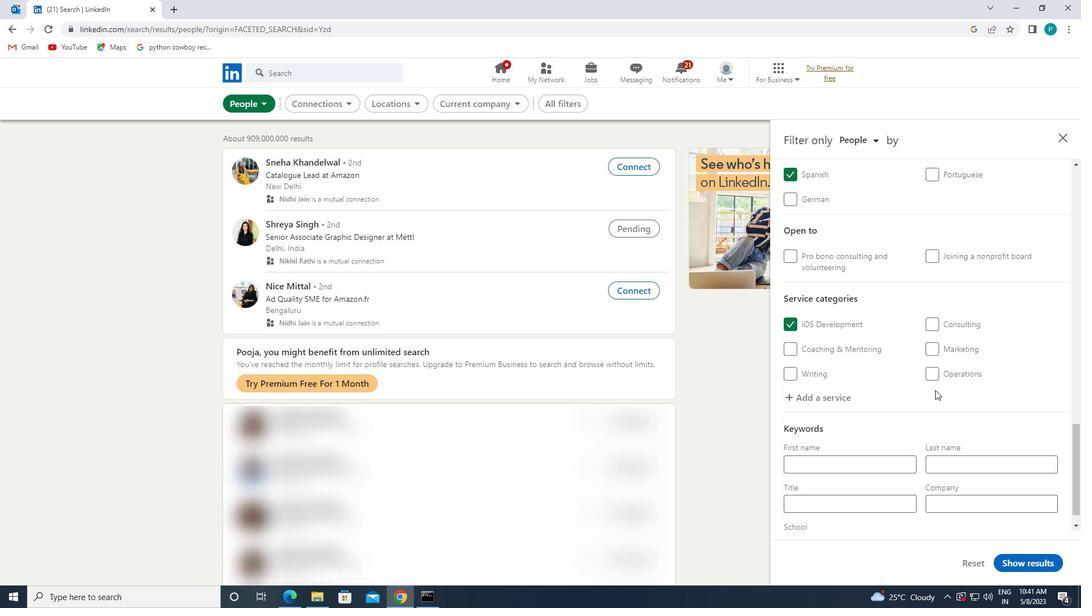 
Action: Mouse scrolled (897, 413) with delta (0, 0)
Screenshot: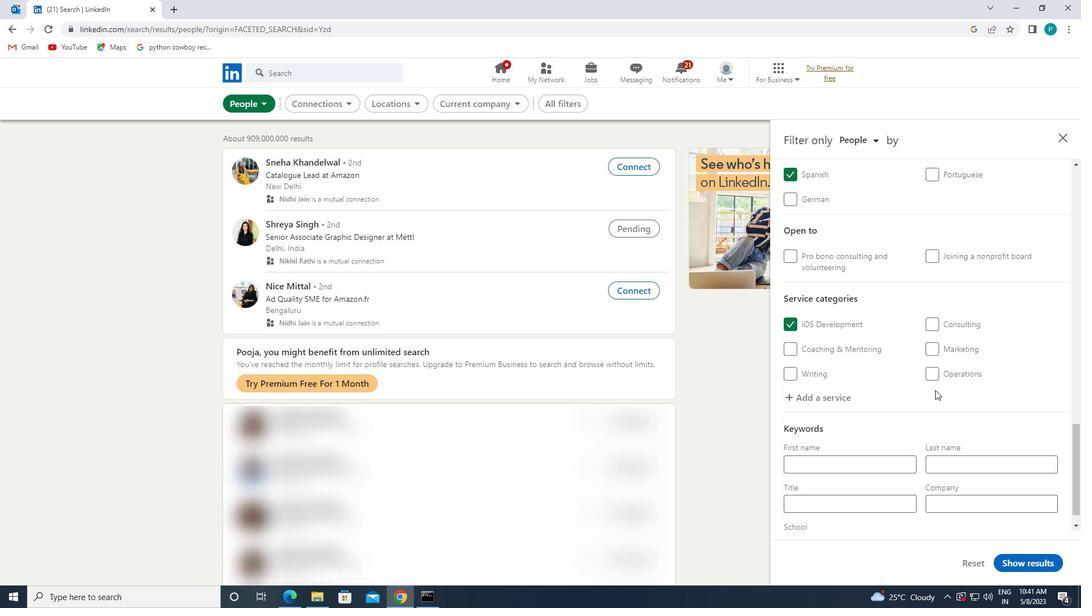 
Action: Mouse moved to (880, 425)
Screenshot: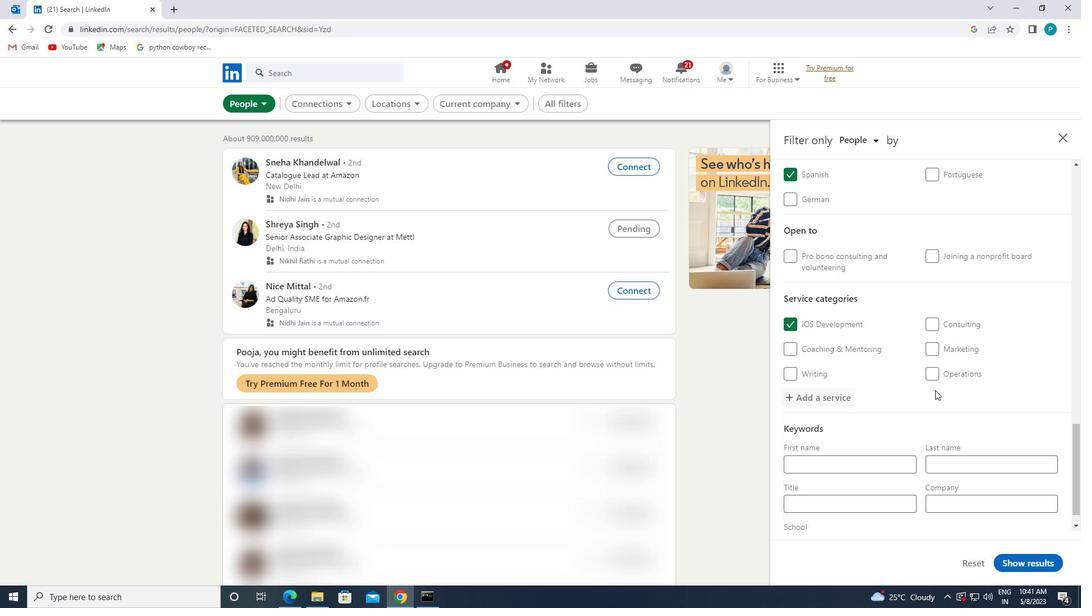 
Action: Mouse scrolled (880, 424) with delta (0, 0)
Screenshot: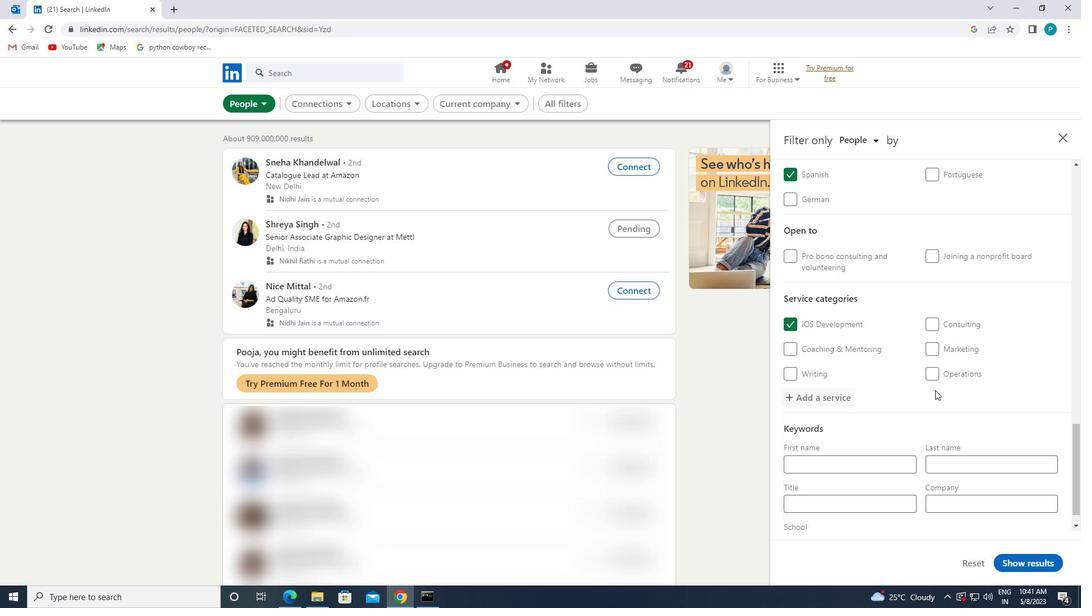 
Action: Mouse moved to (856, 470)
Screenshot: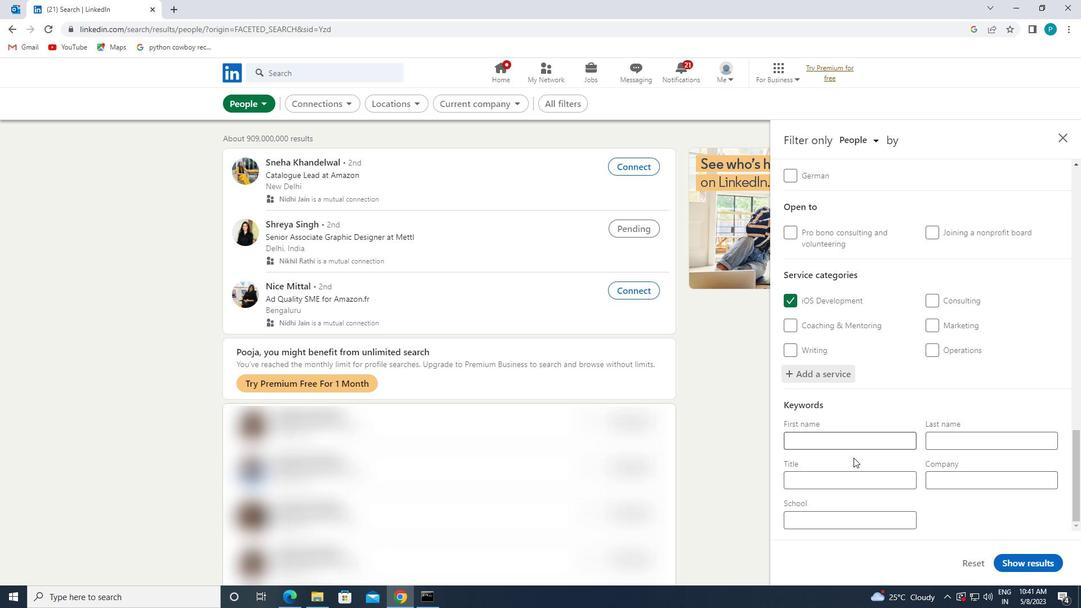 
Action: Mouse pressed left at (856, 470)
Screenshot: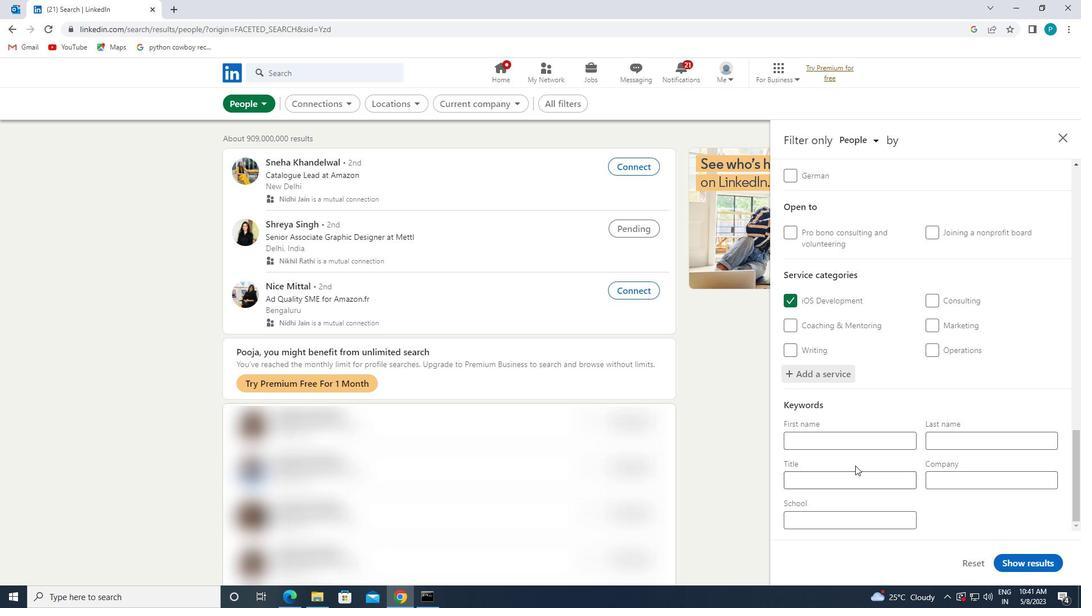 
Action: Key pressed <Key.caps_lock>E<Key.backspace><Key.caps_lock>R<Key.backspace>E<Key.caps_lock>NGINEERING<Key.space><Key.caps_lock>T<Key.caps_lock>ECHNICIAN
Screenshot: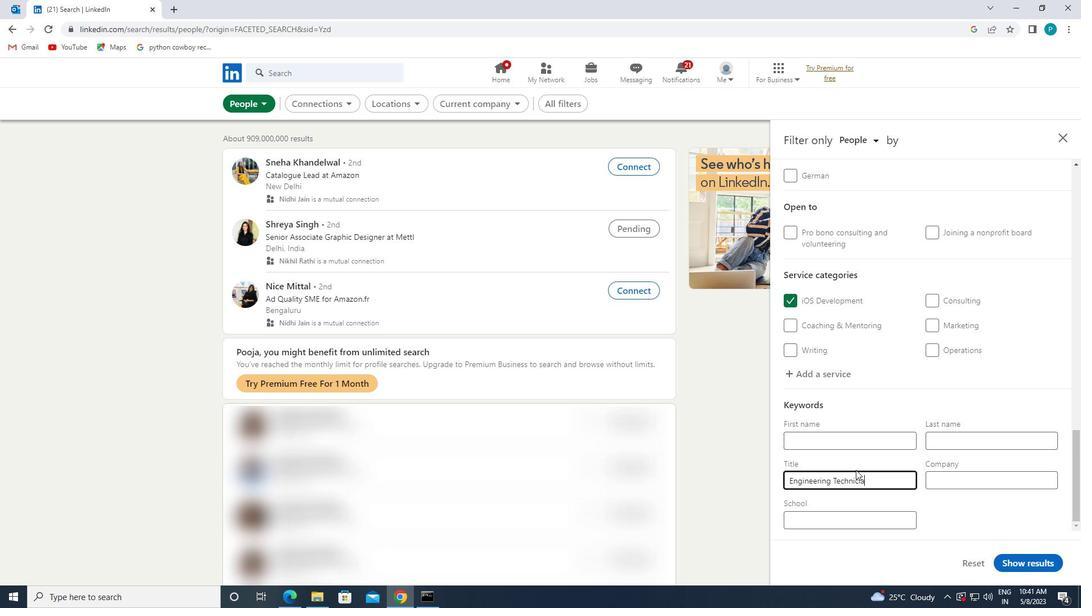 
Action: Mouse moved to (1018, 559)
Screenshot: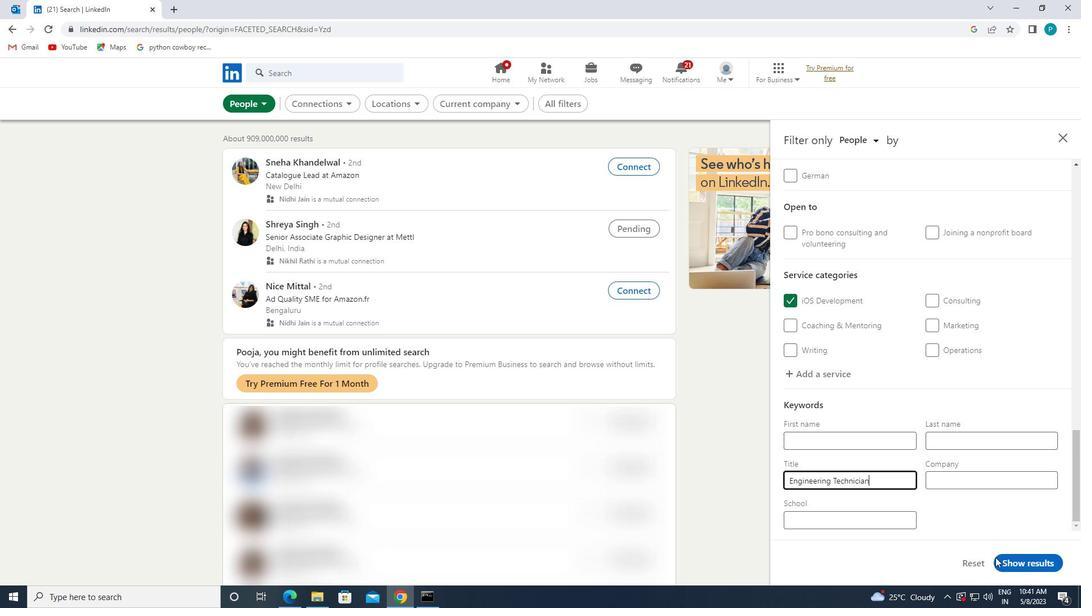 
Action: Mouse pressed left at (1018, 559)
Screenshot: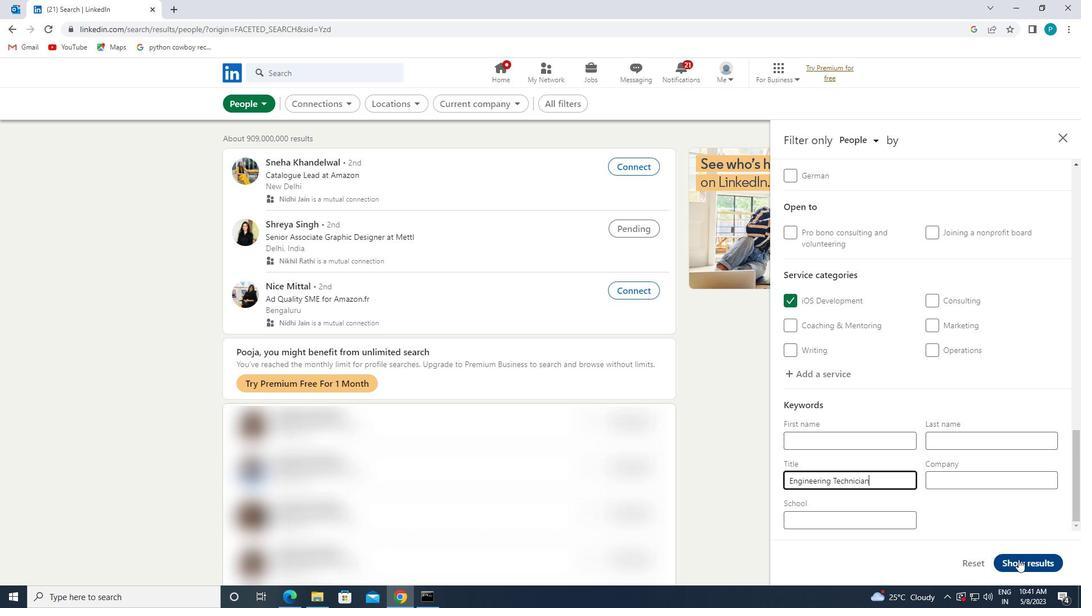 
